 Task: Create a due date automation trigger when advanced on, on the tuesday after a card is due add fields with custom field "Resume" set to a date in this month at 11:00 AM.
Action: Mouse moved to (1197, 366)
Screenshot: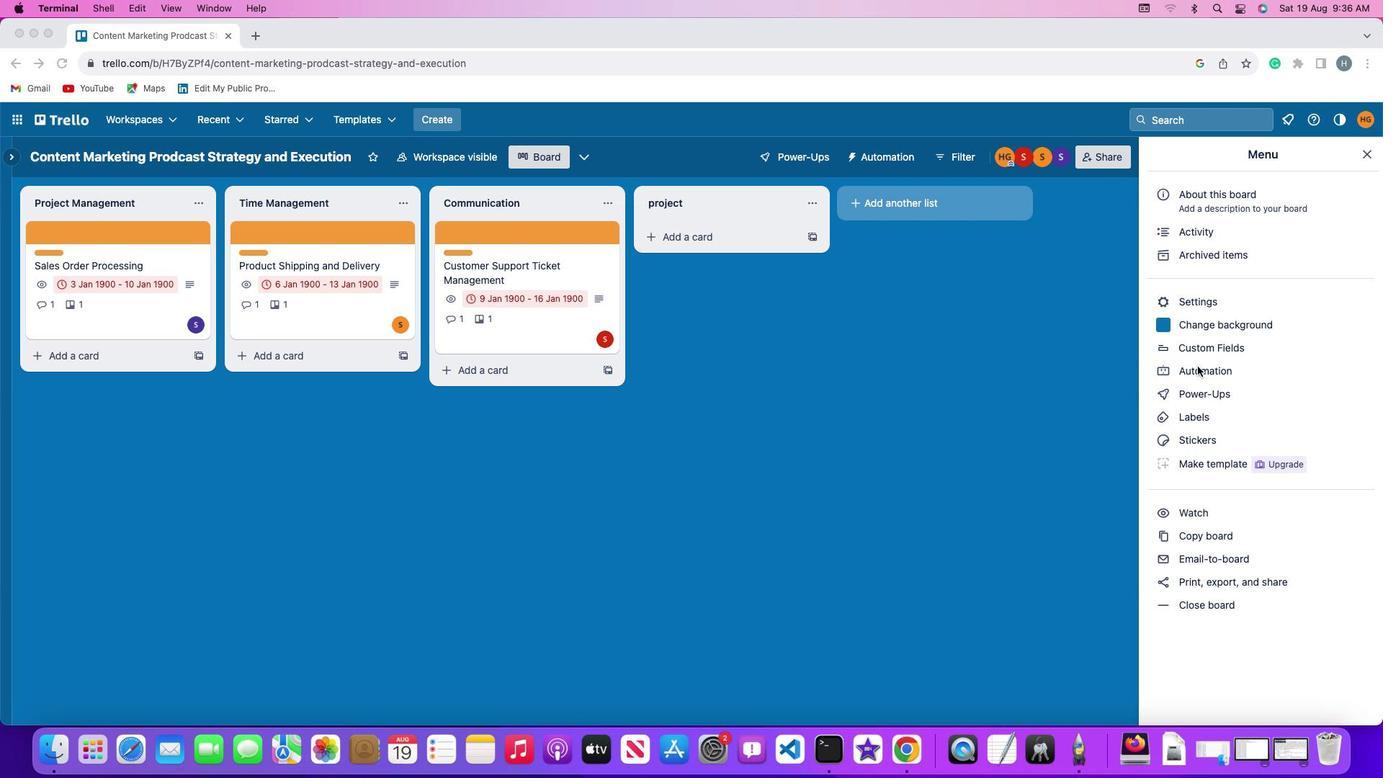 
Action: Mouse pressed left at (1197, 366)
Screenshot: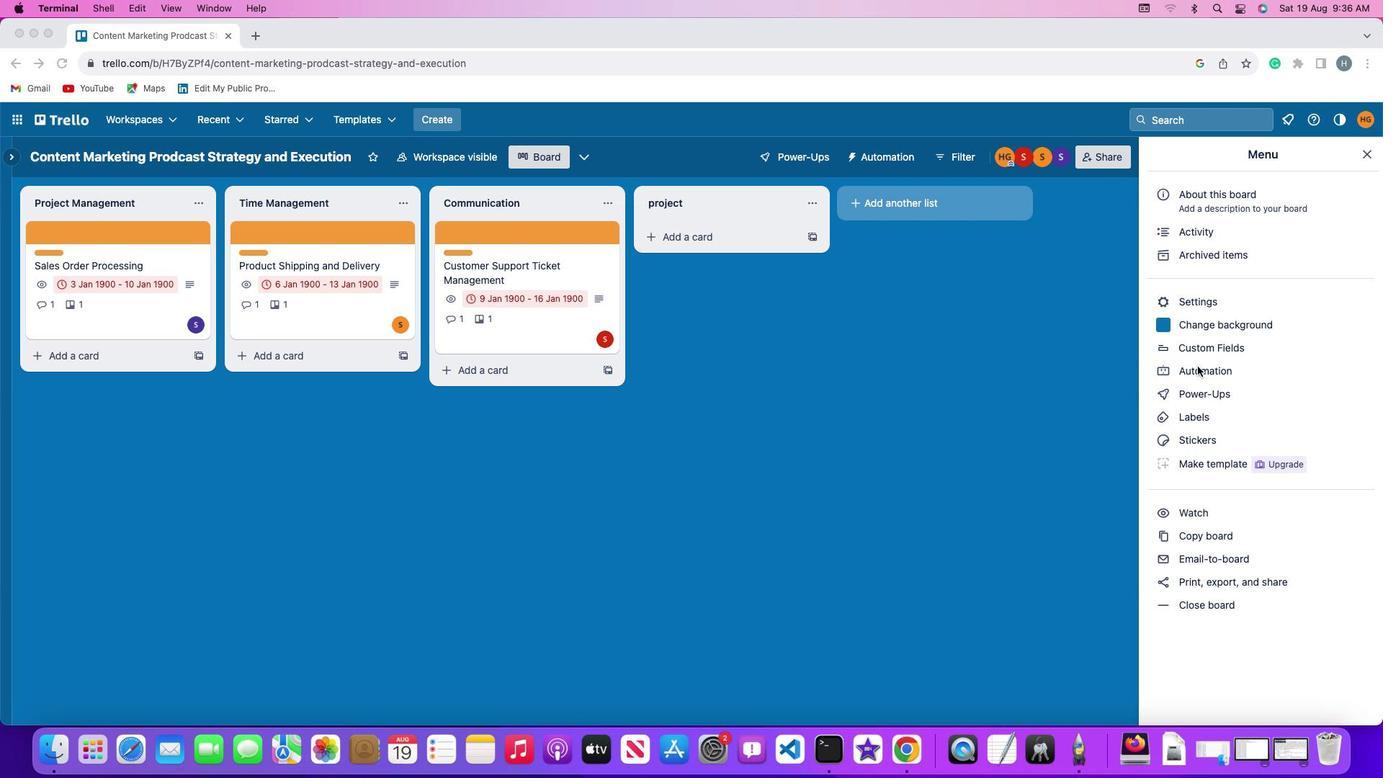 
Action: Mouse pressed left at (1197, 366)
Screenshot: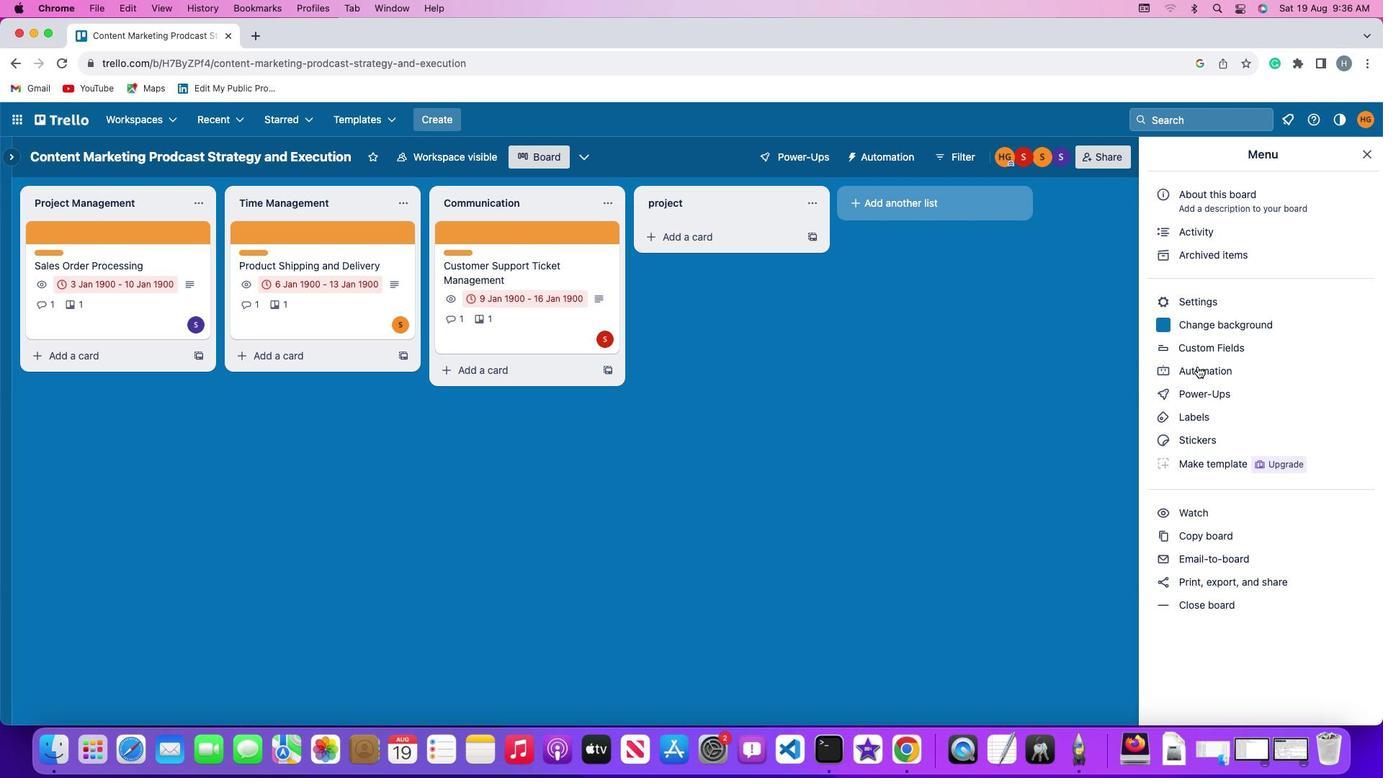 
Action: Mouse moved to (99, 341)
Screenshot: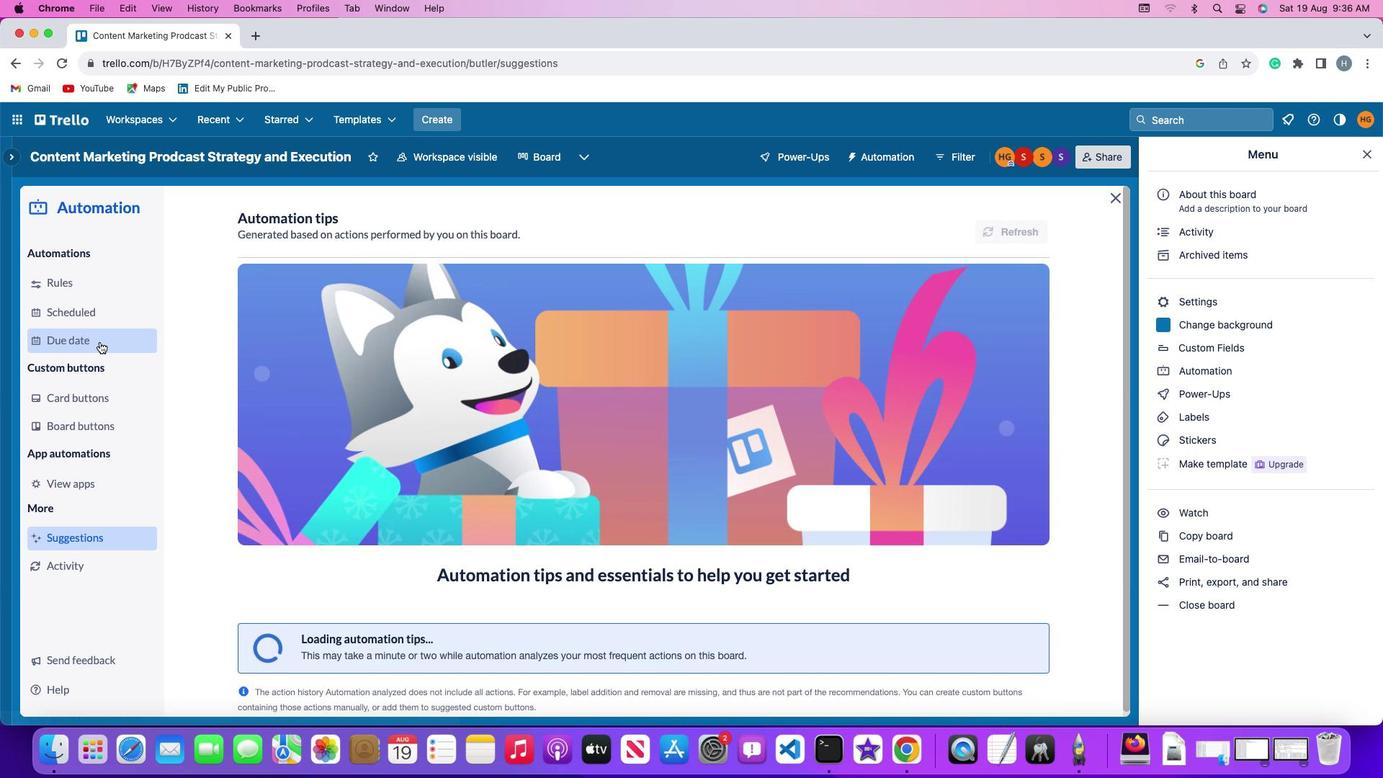 
Action: Mouse pressed left at (99, 341)
Screenshot: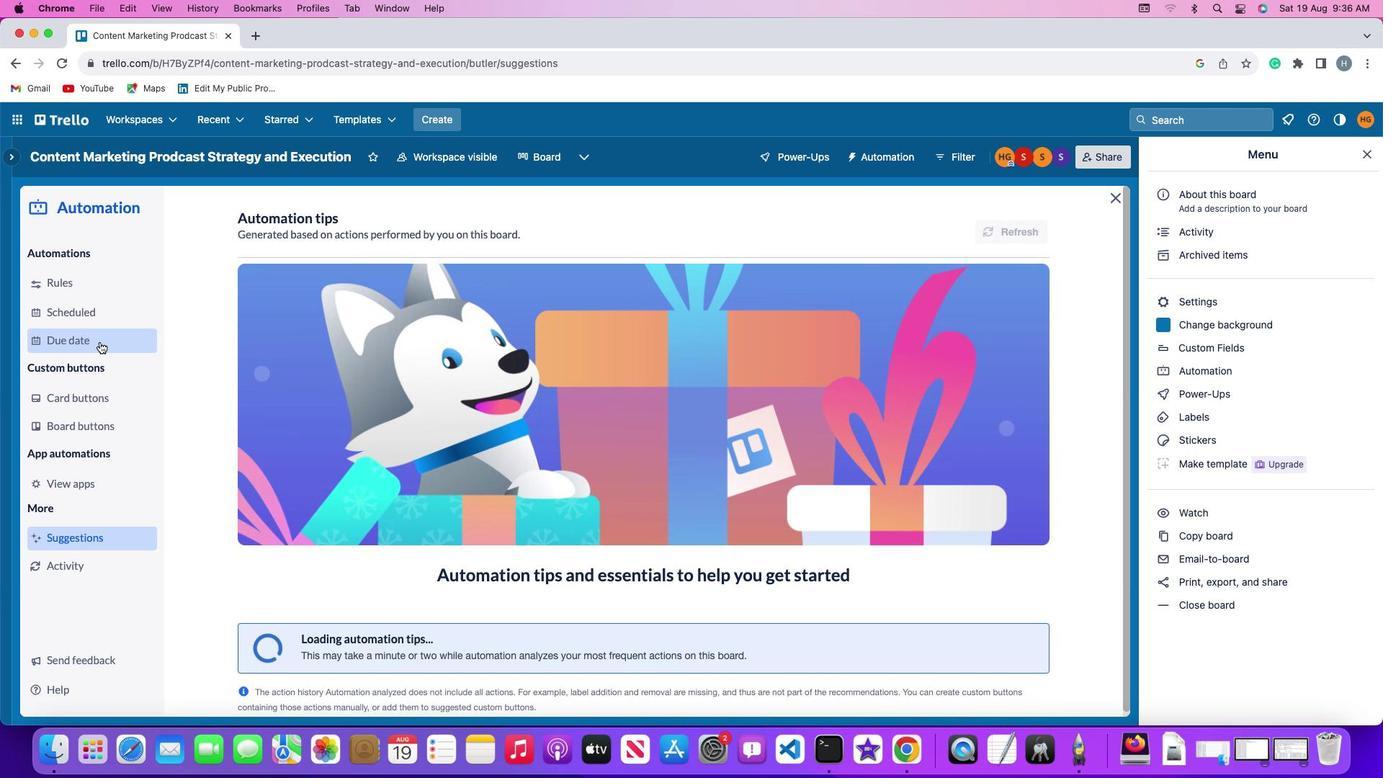 
Action: Mouse moved to (943, 223)
Screenshot: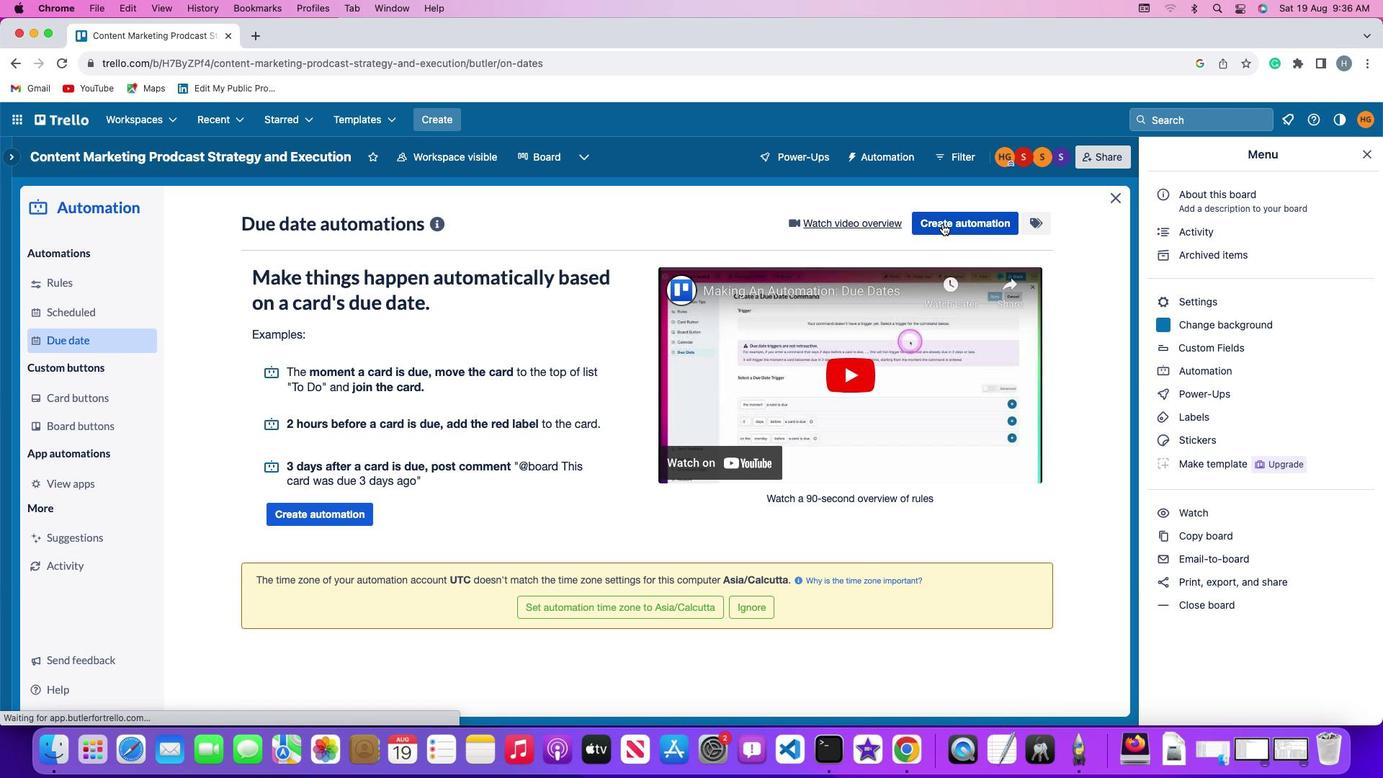 
Action: Mouse pressed left at (943, 223)
Screenshot: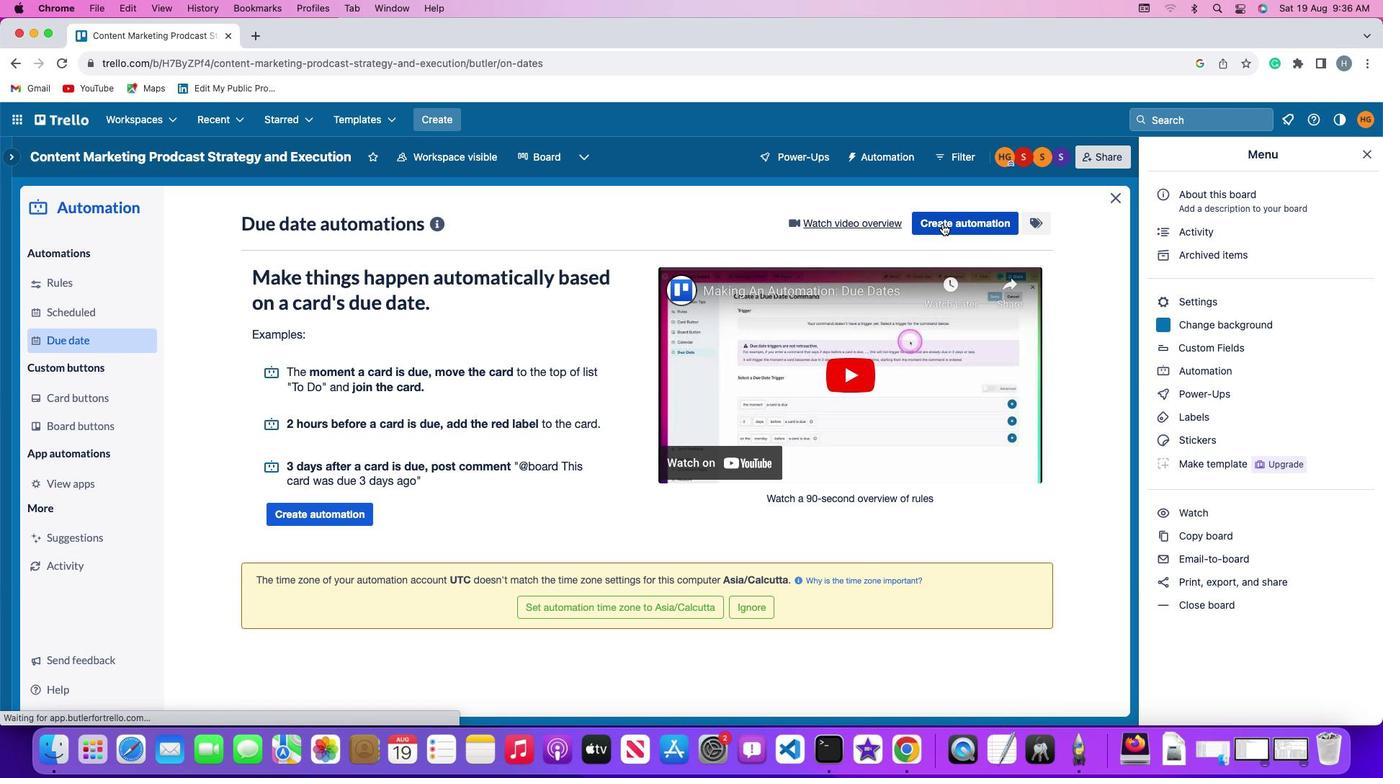 
Action: Mouse moved to (296, 359)
Screenshot: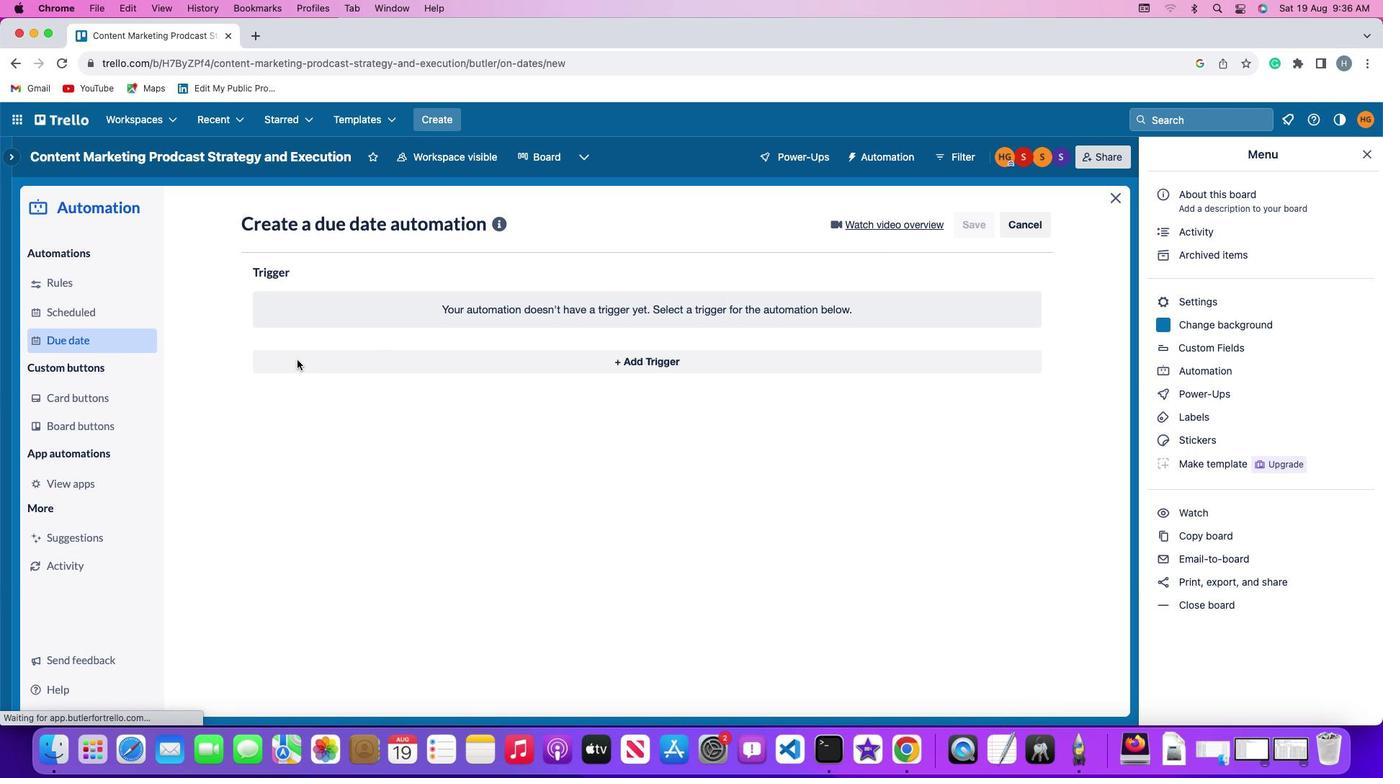 
Action: Mouse pressed left at (296, 359)
Screenshot: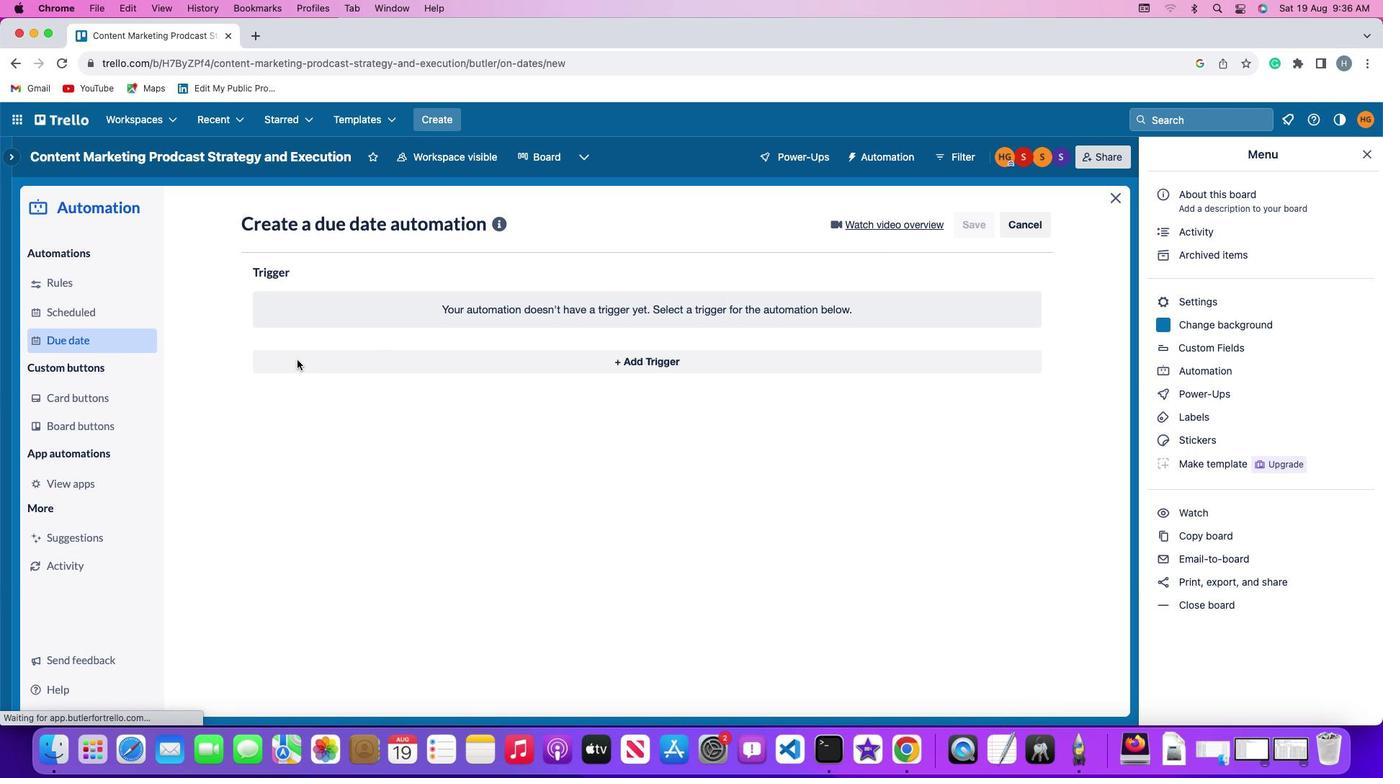 
Action: Mouse moved to (320, 620)
Screenshot: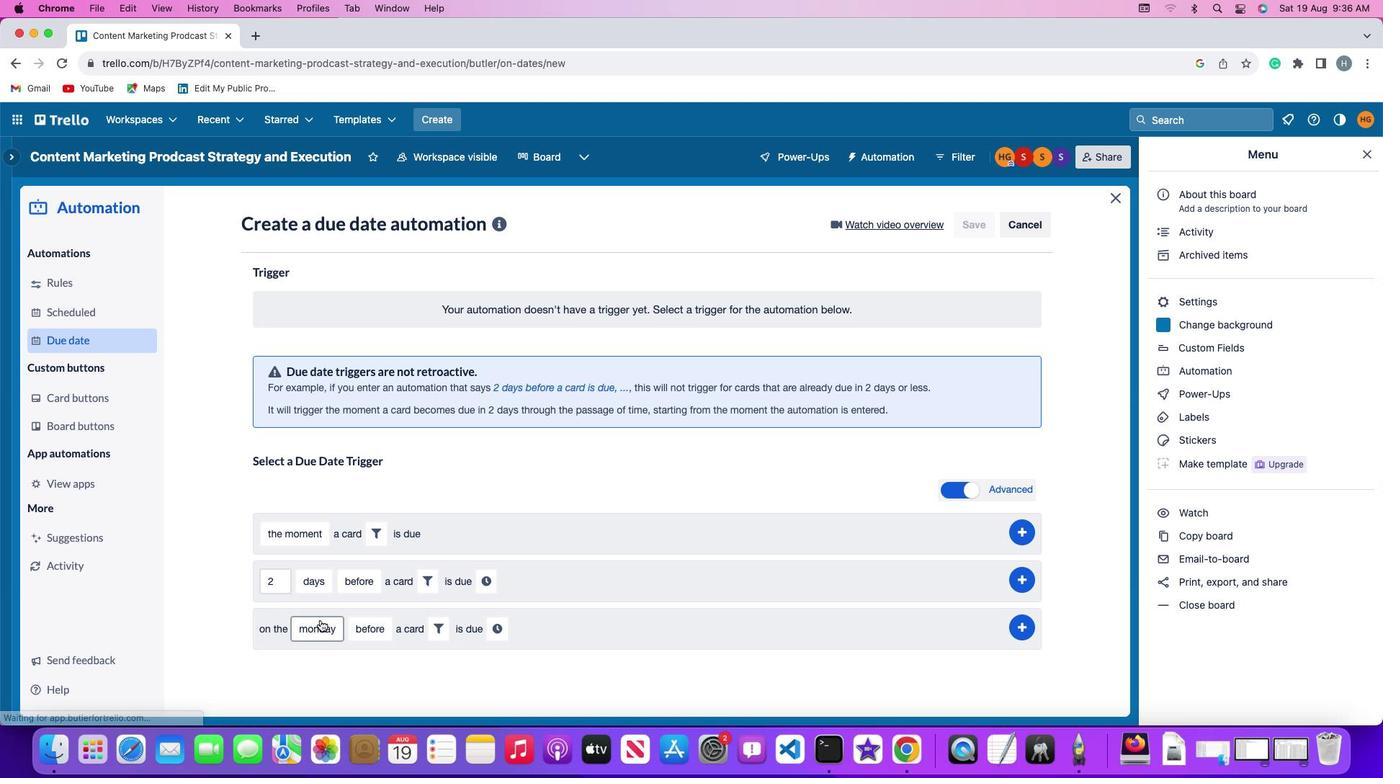 
Action: Mouse pressed left at (320, 620)
Screenshot: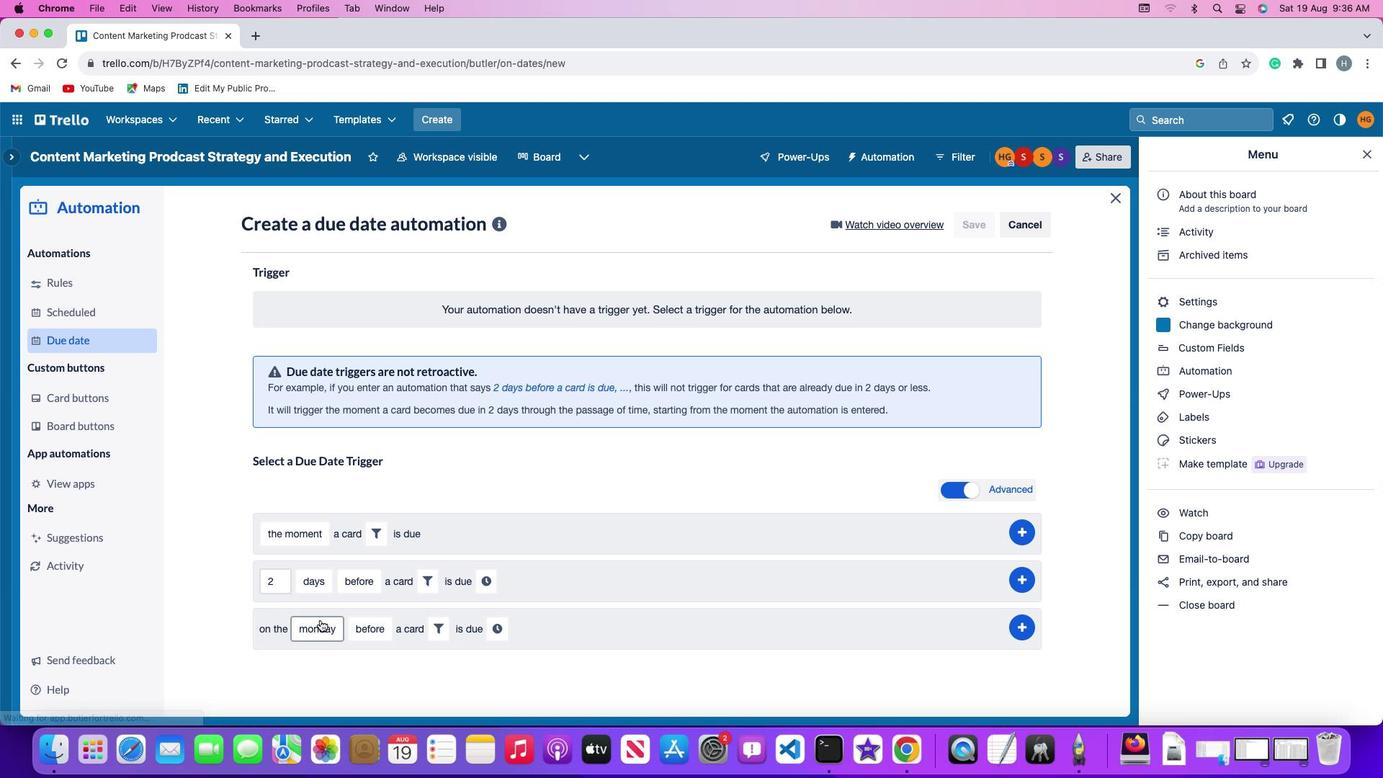 
Action: Mouse moved to (340, 460)
Screenshot: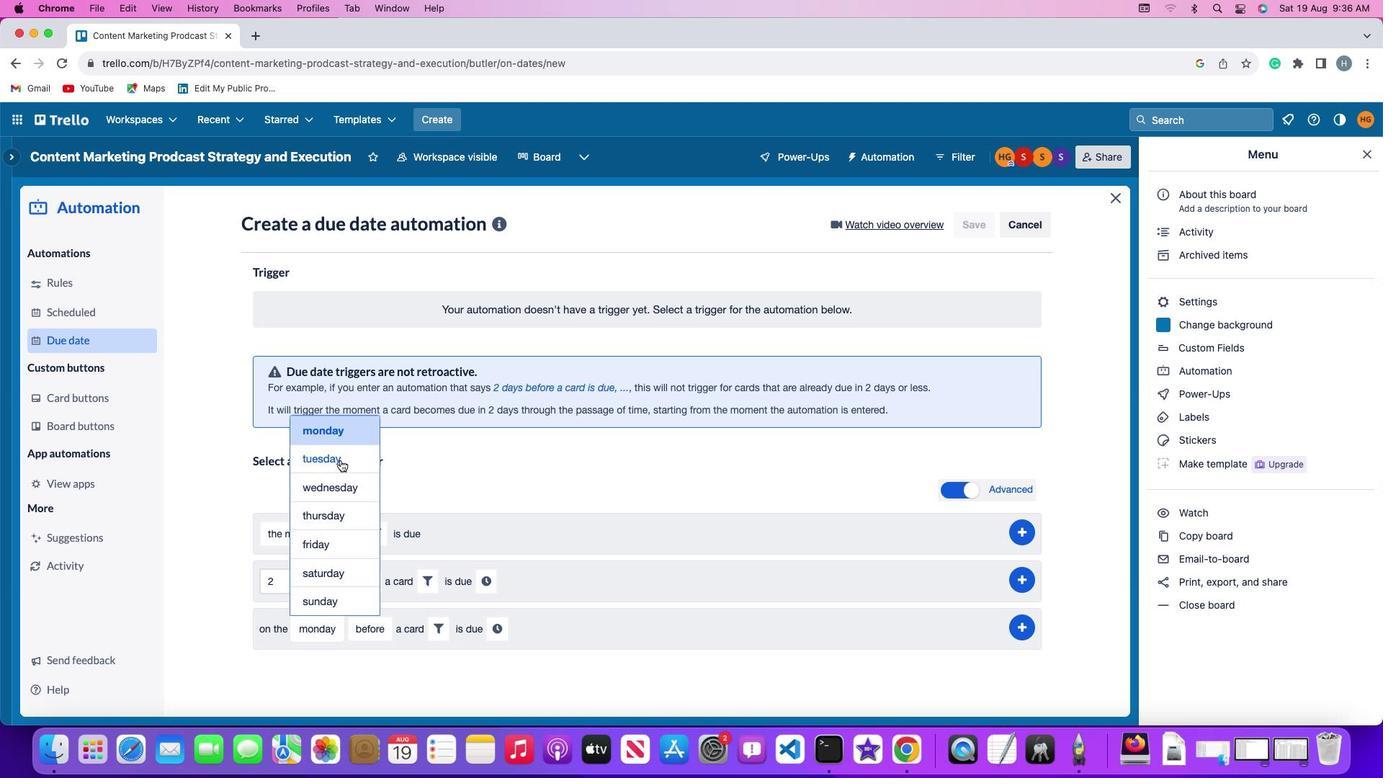 
Action: Mouse pressed left at (340, 460)
Screenshot: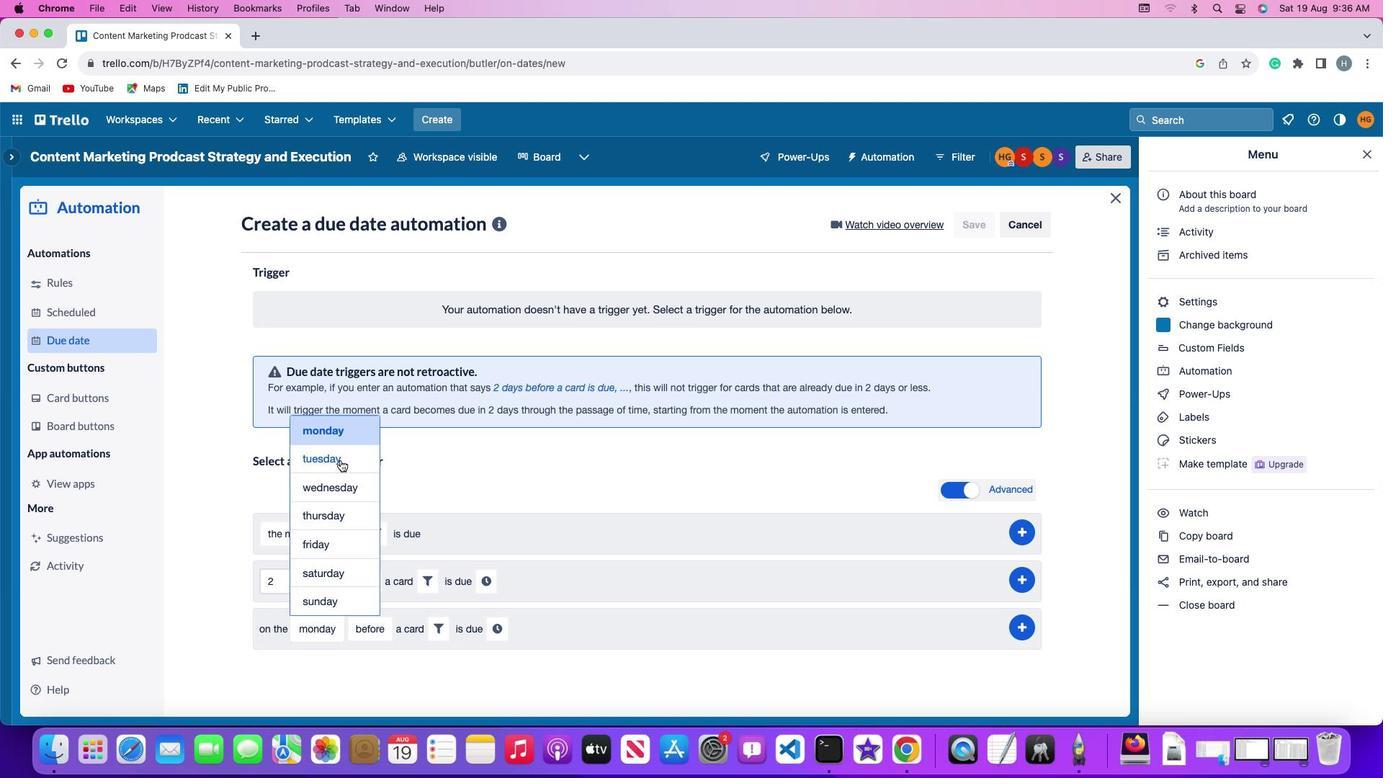
Action: Mouse moved to (377, 631)
Screenshot: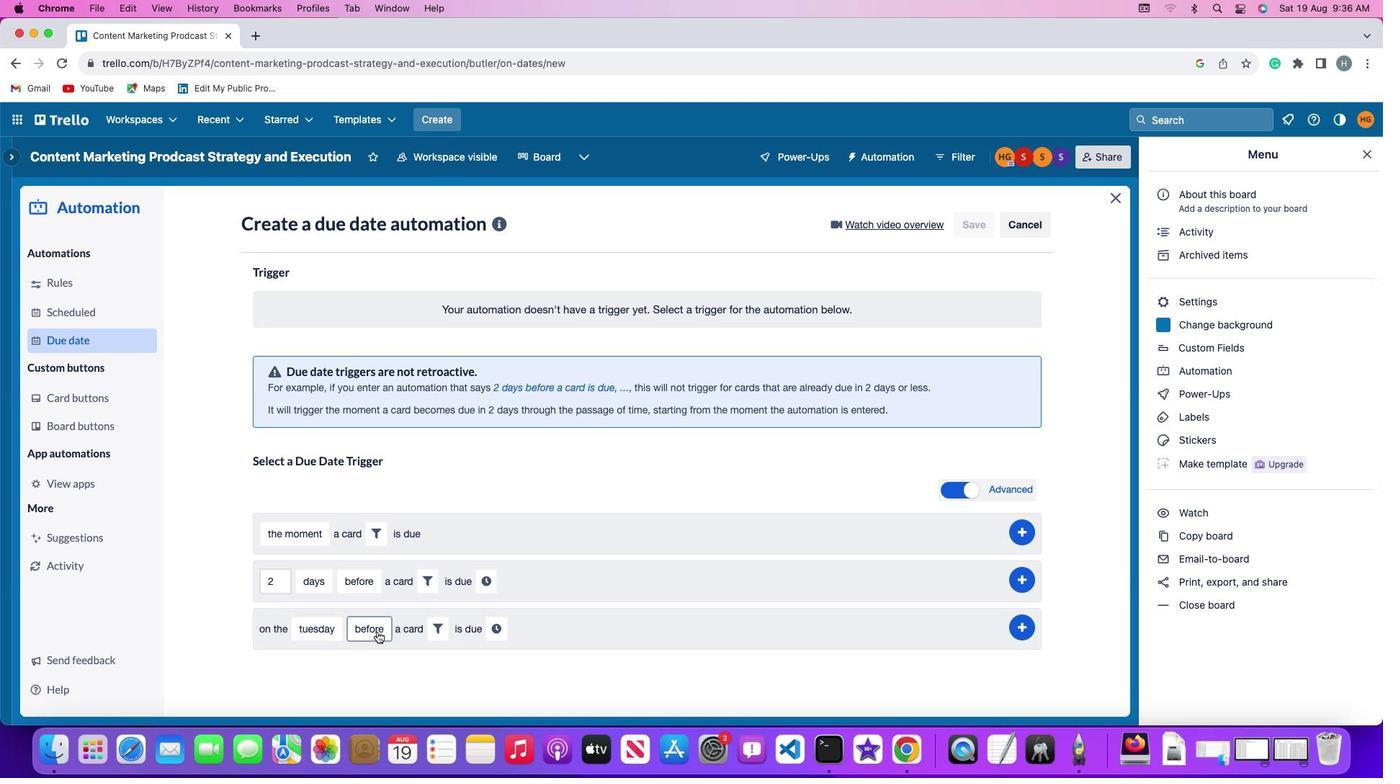 
Action: Mouse pressed left at (377, 631)
Screenshot: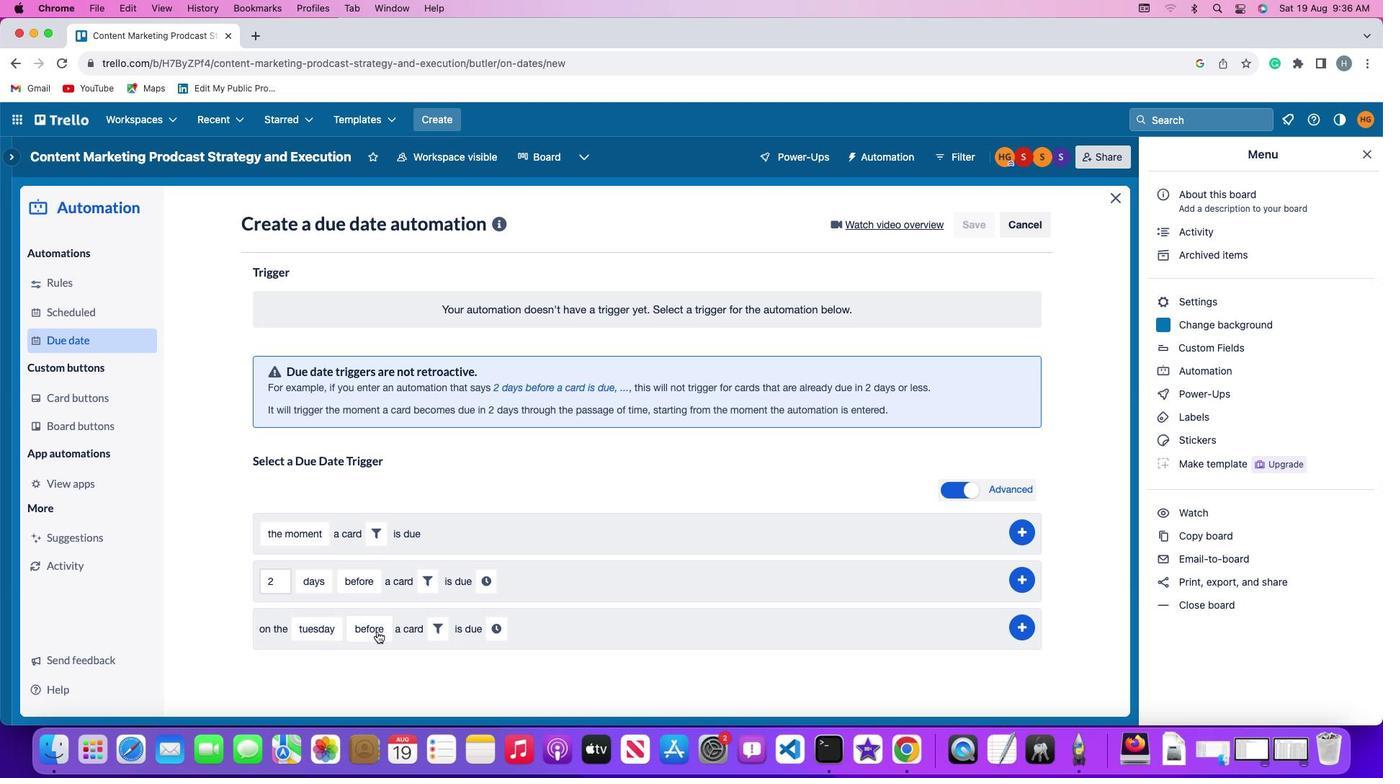 
Action: Mouse moved to (391, 550)
Screenshot: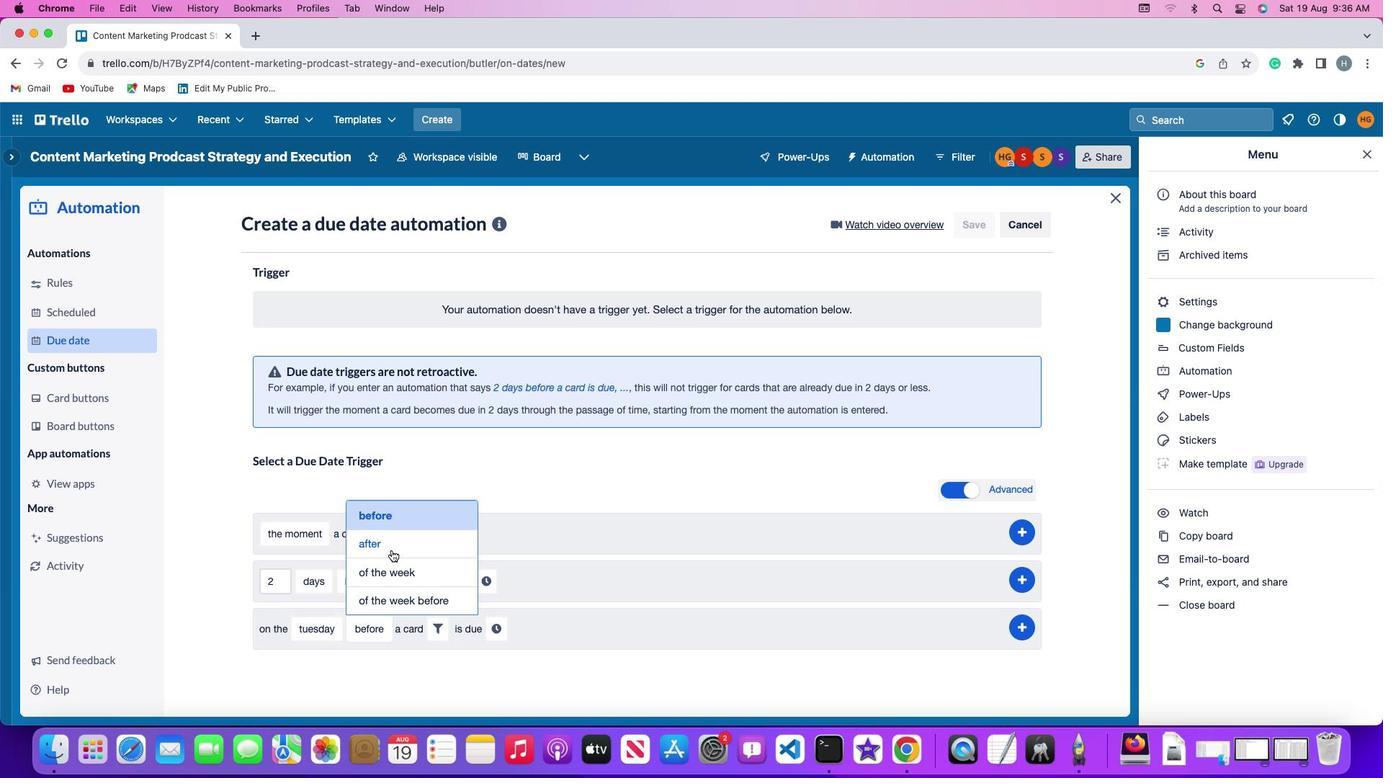 
Action: Mouse pressed left at (391, 550)
Screenshot: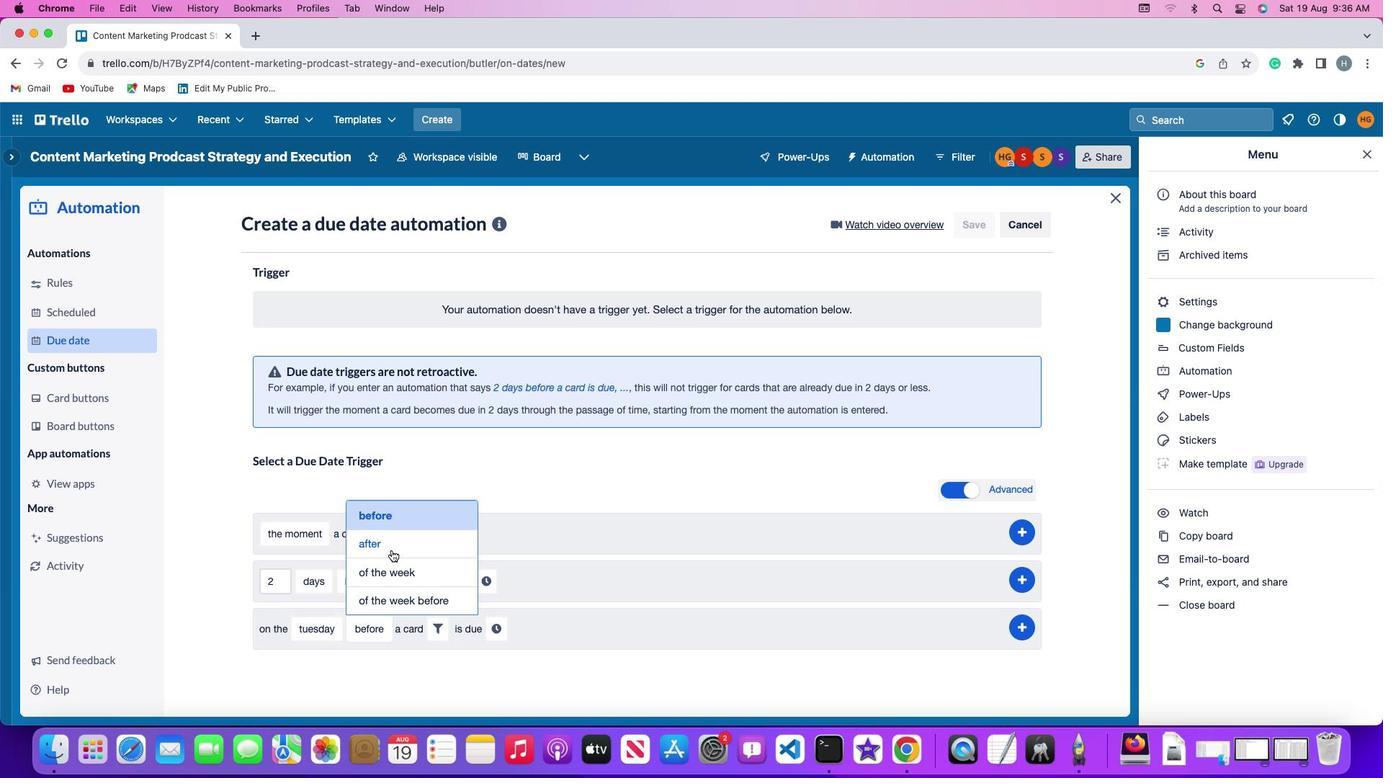 
Action: Mouse moved to (437, 625)
Screenshot: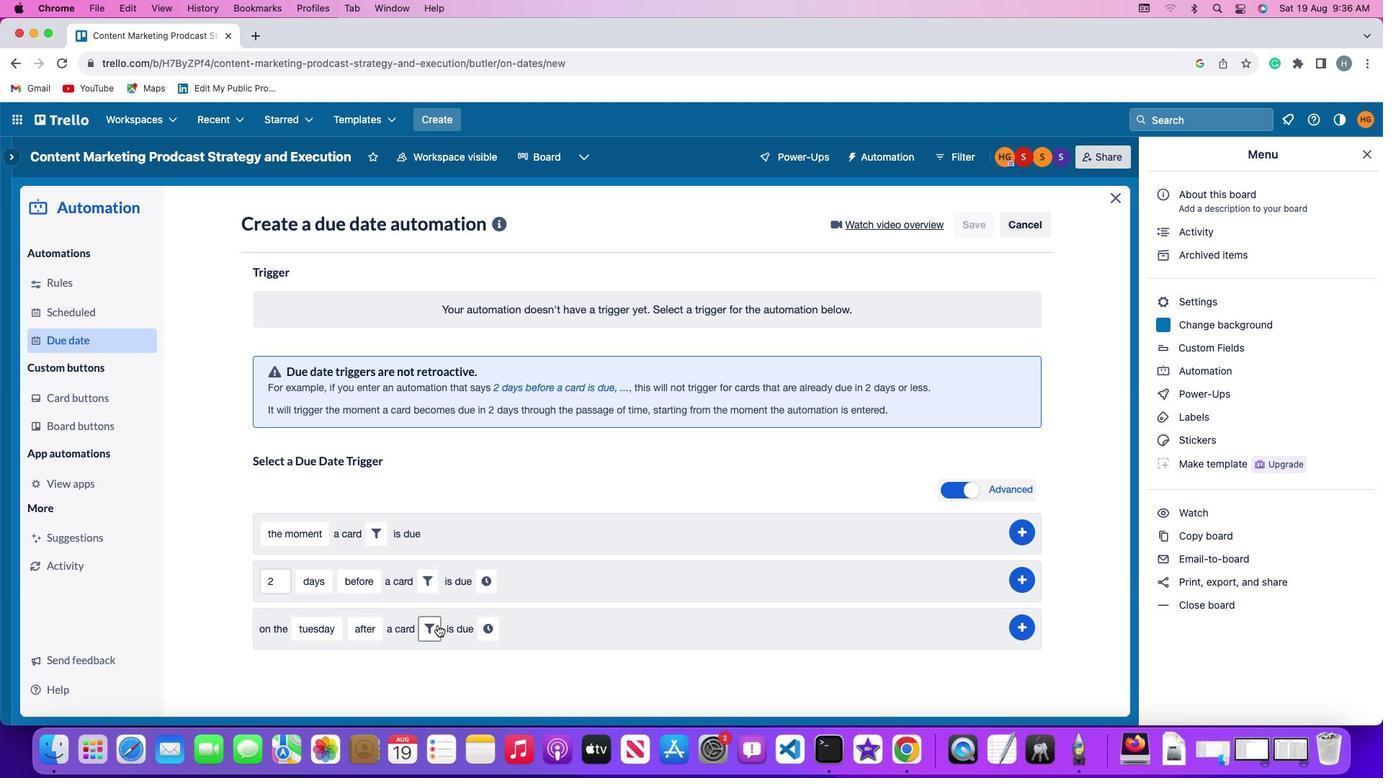 
Action: Mouse pressed left at (437, 625)
Screenshot: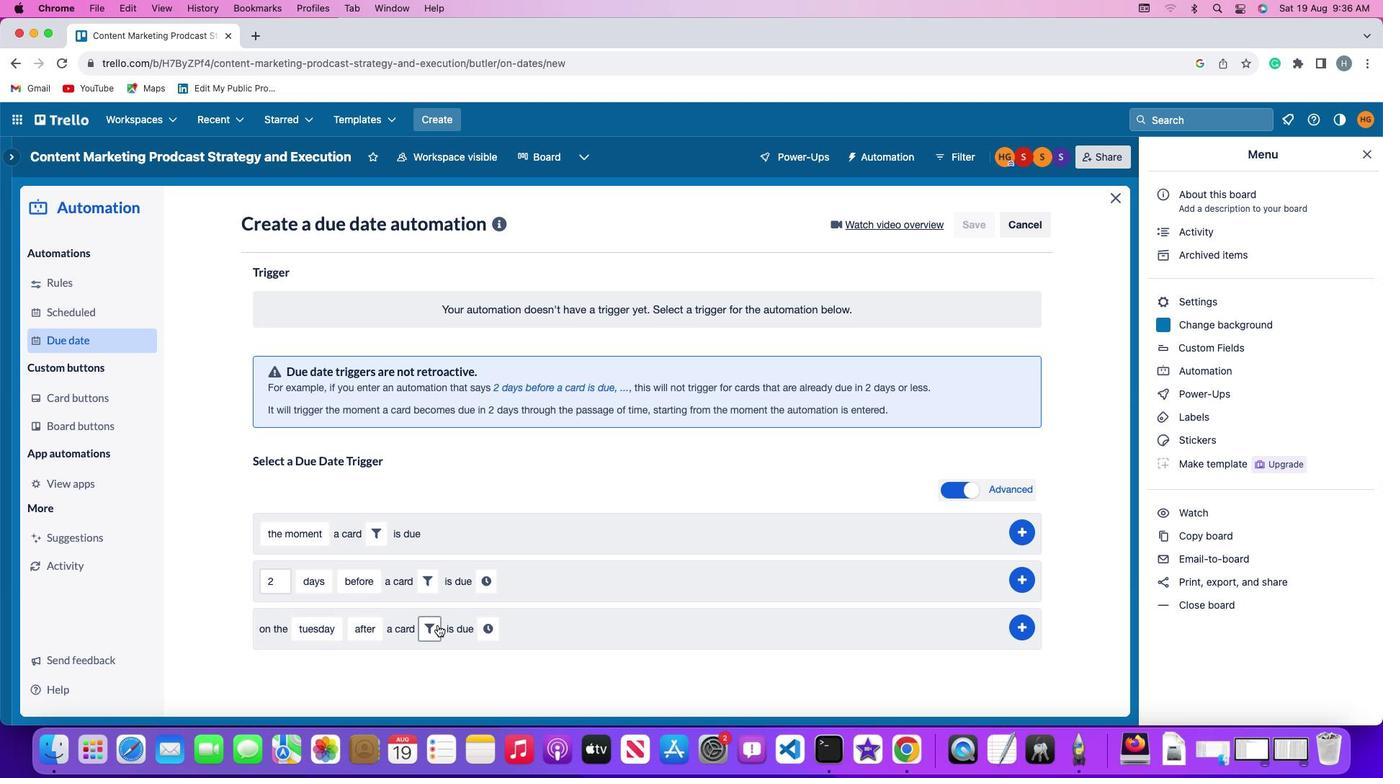 
Action: Mouse moved to (667, 670)
Screenshot: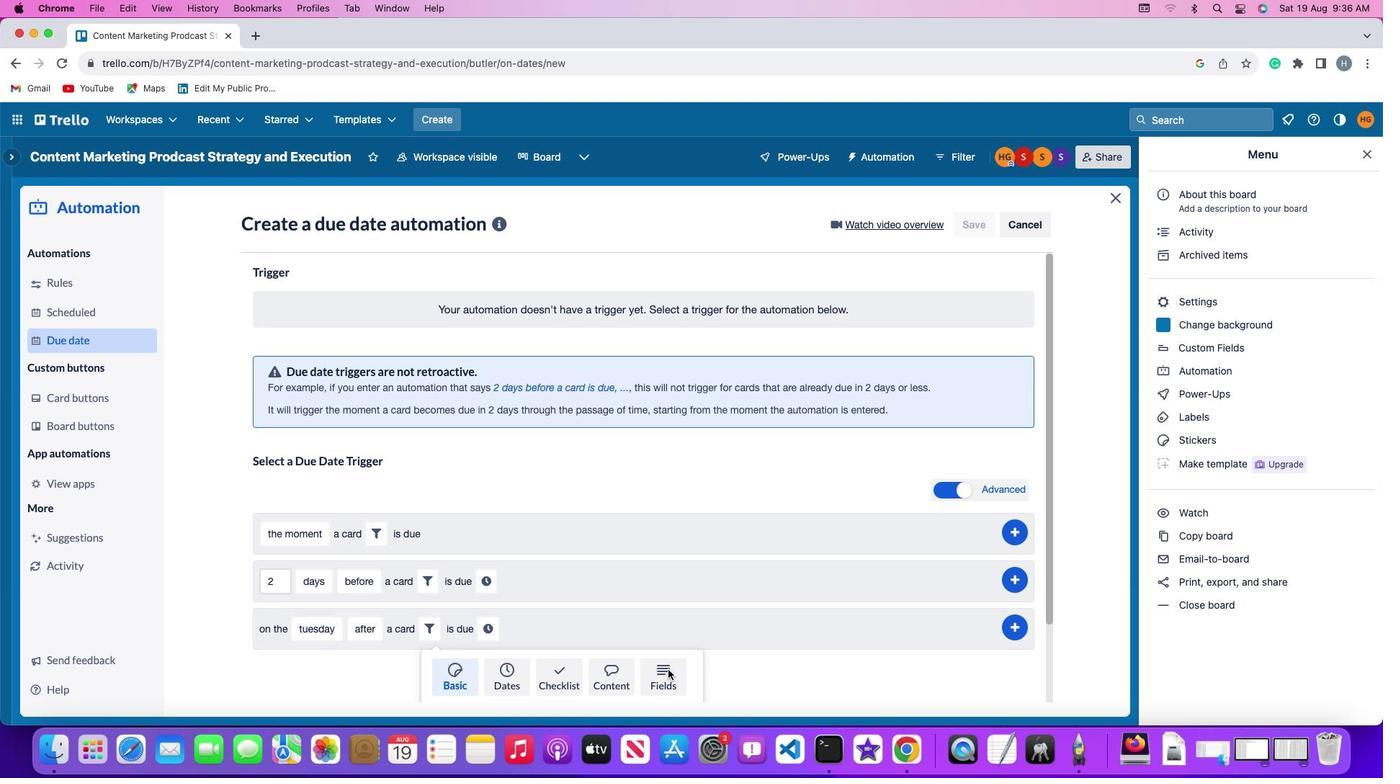 
Action: Mouse pressed left at (667, 670)
Screenshot: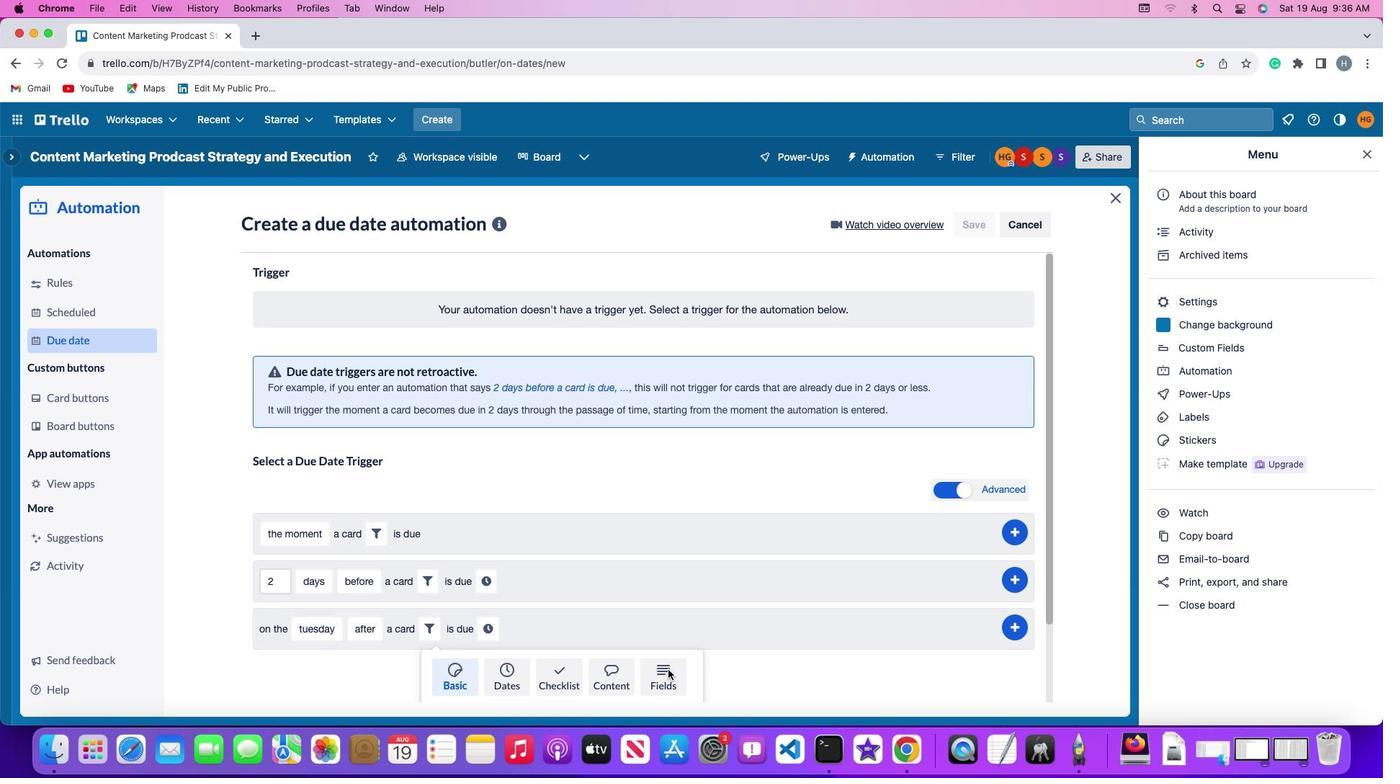 
Action: Mouse moved to (386, 652)
Screenshot: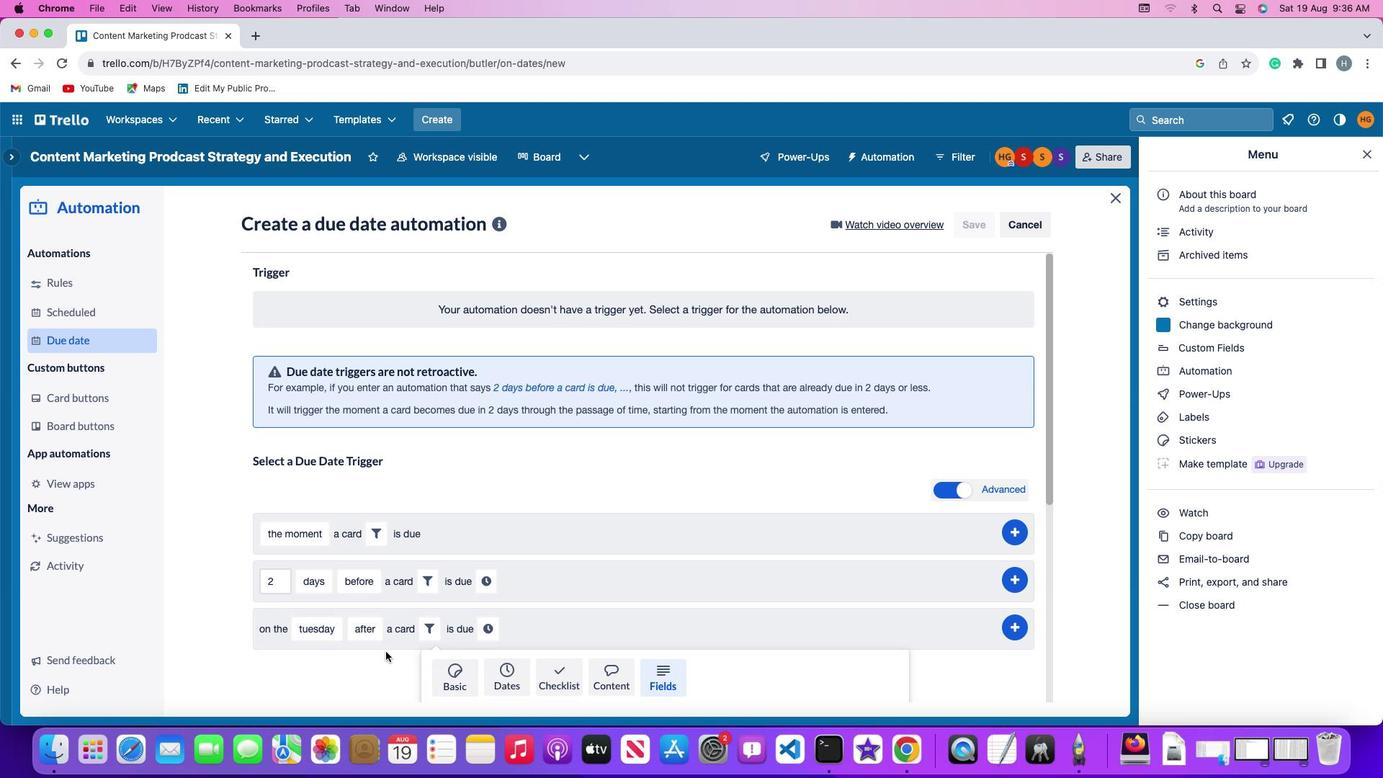 
Action: Mouse scrolled (386, 652) with delta (0, 0)
Screenshot: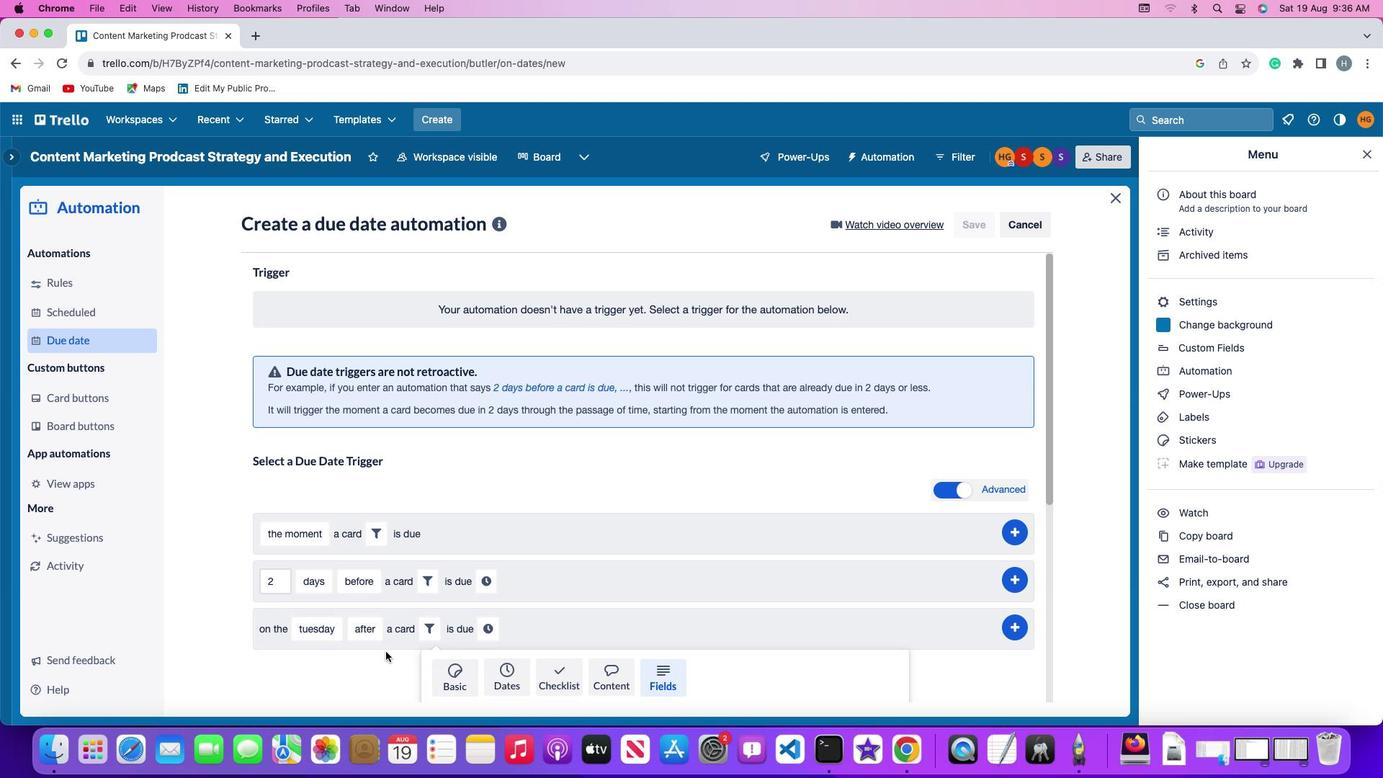 
Action: Mouse moved to (386, 652)
Screenshot: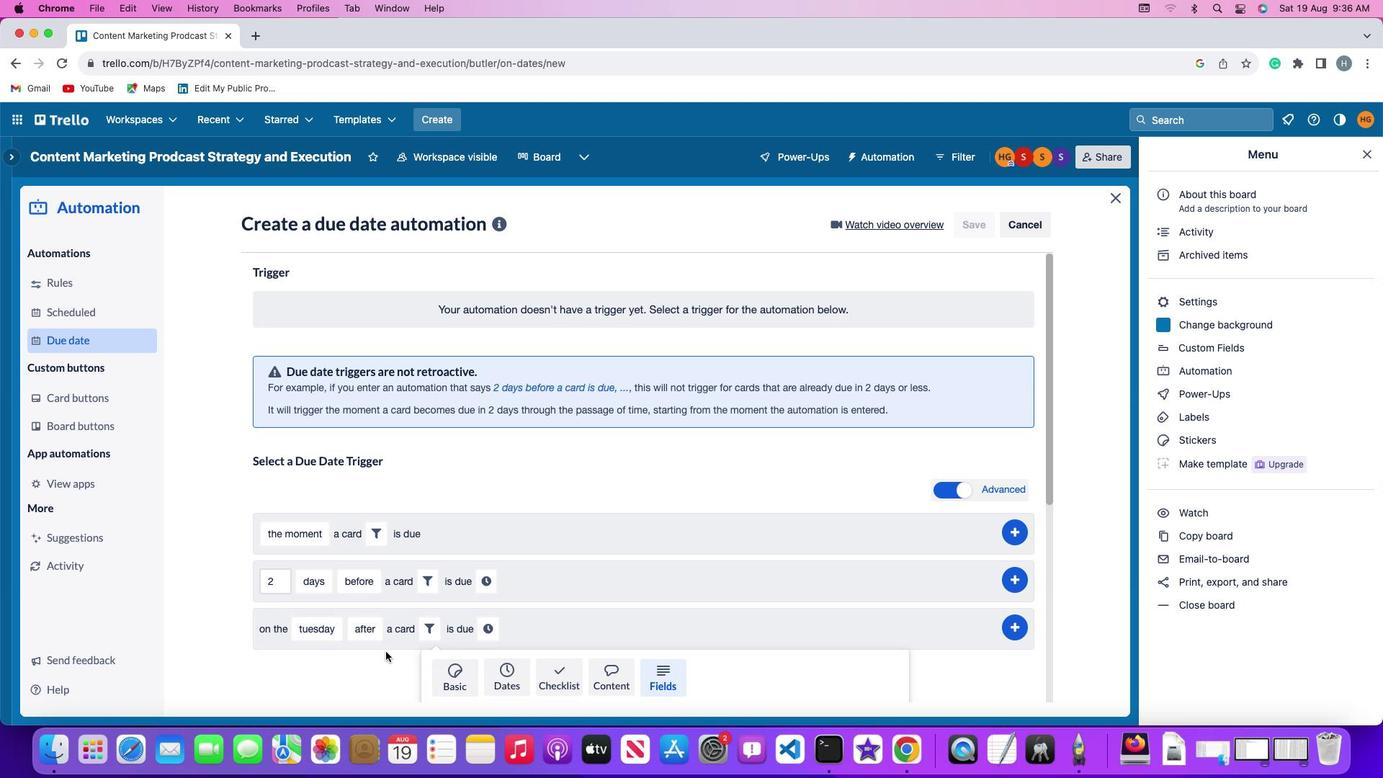 
Action: Mouse scrolled (386, 652) with delta (0, 0)
Screenshot: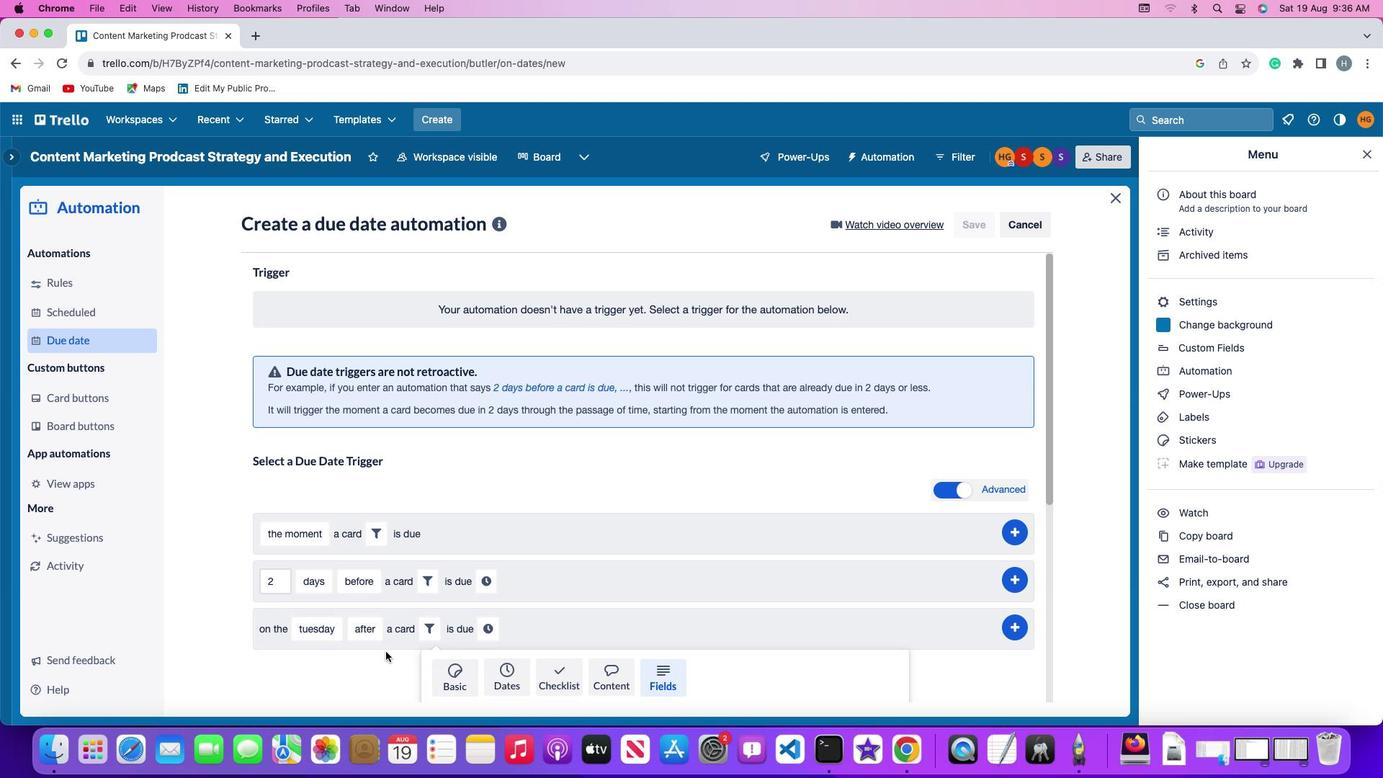 
Action: Mouse moved to (385, 652)
Screenshot: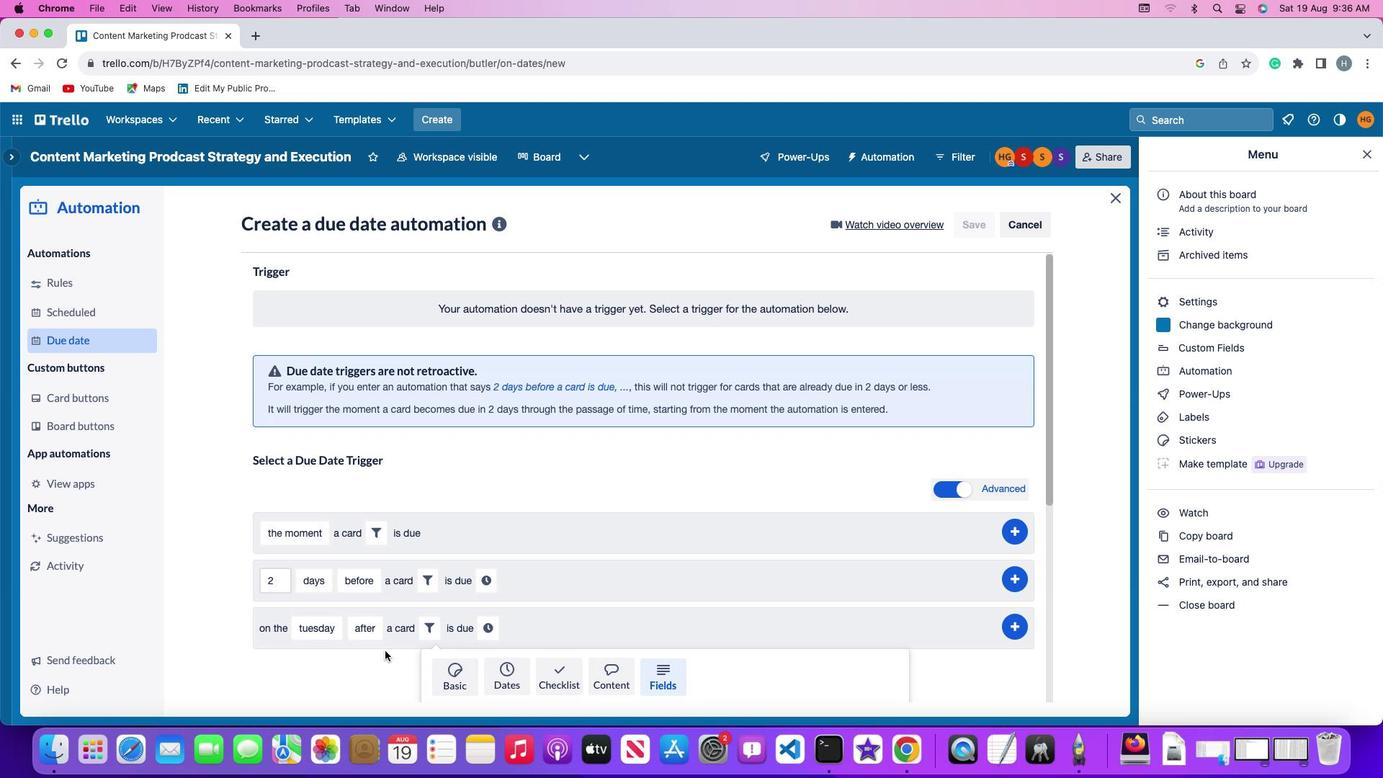 
Action: Mouse scrolled (385, 652) with delta (0, -2)
Screenshot: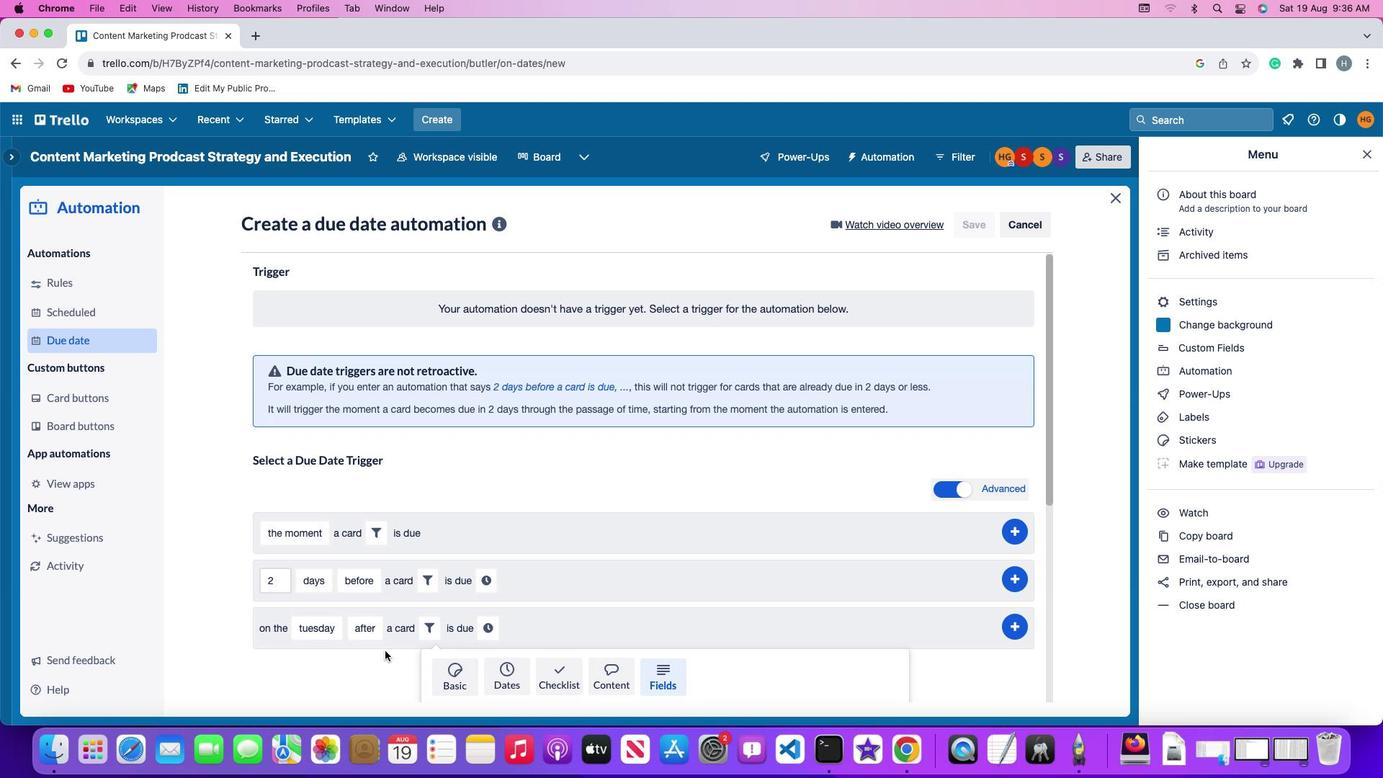 
Action: Mouse moved to (384, 651)
Screenshot: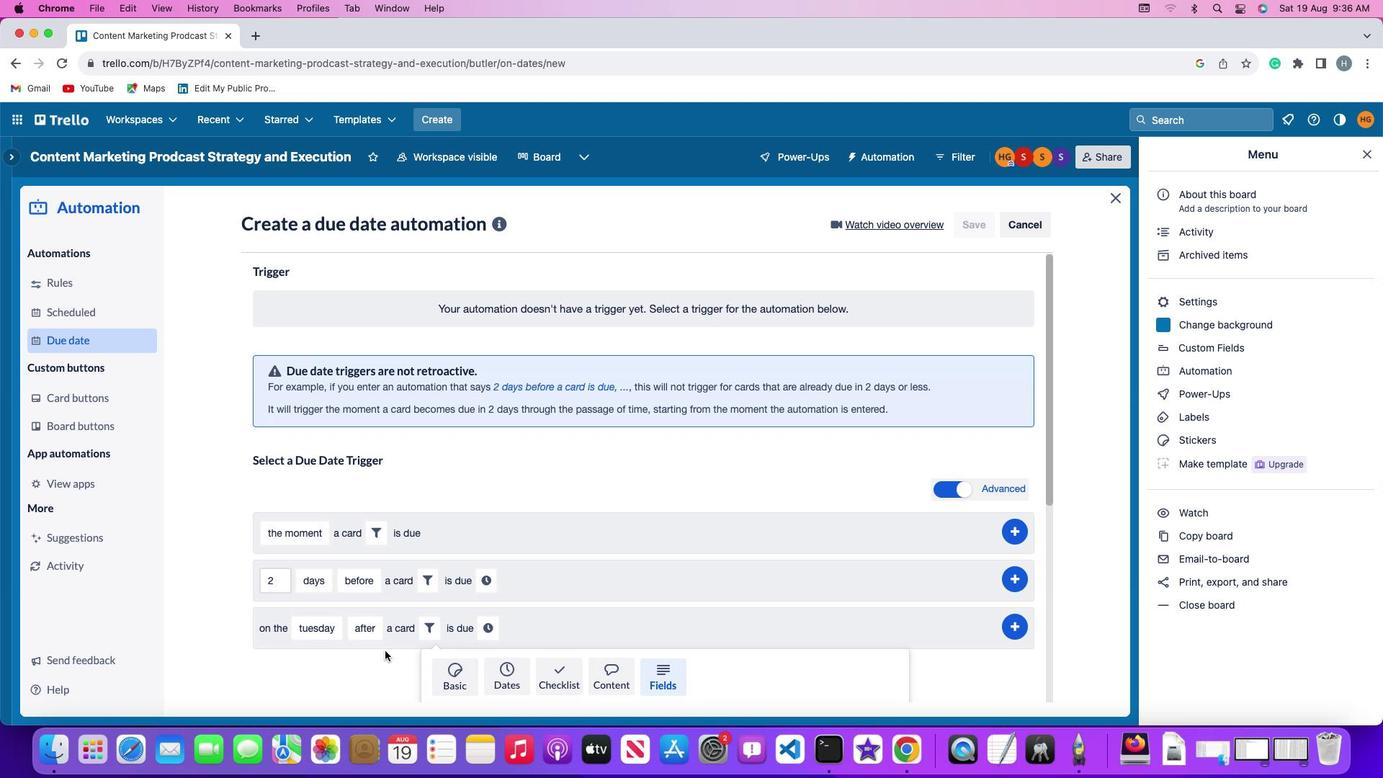 
Action: Mouse scrolled (384, 651) with delta (0, -3)
Screenshot: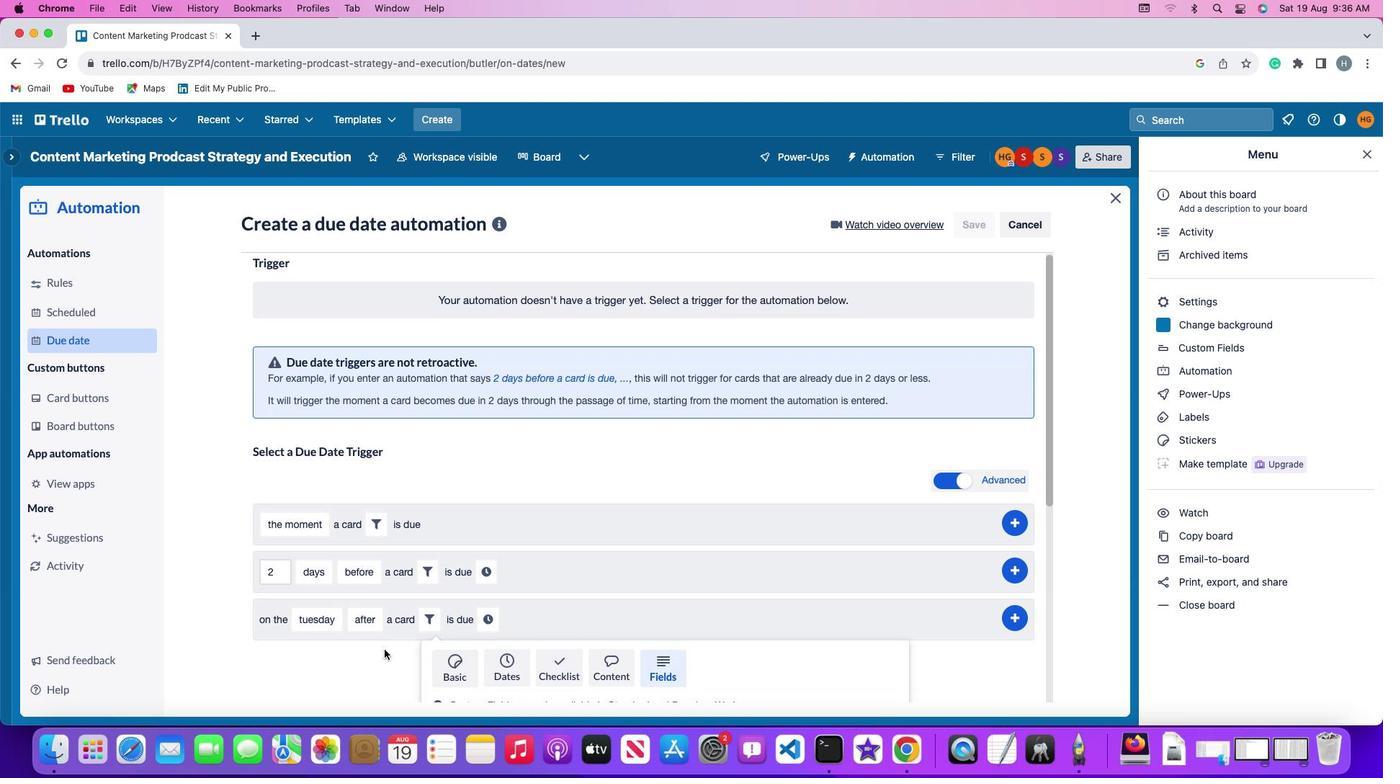 
Action: Mouse moved to (384, 650)
Screenshot: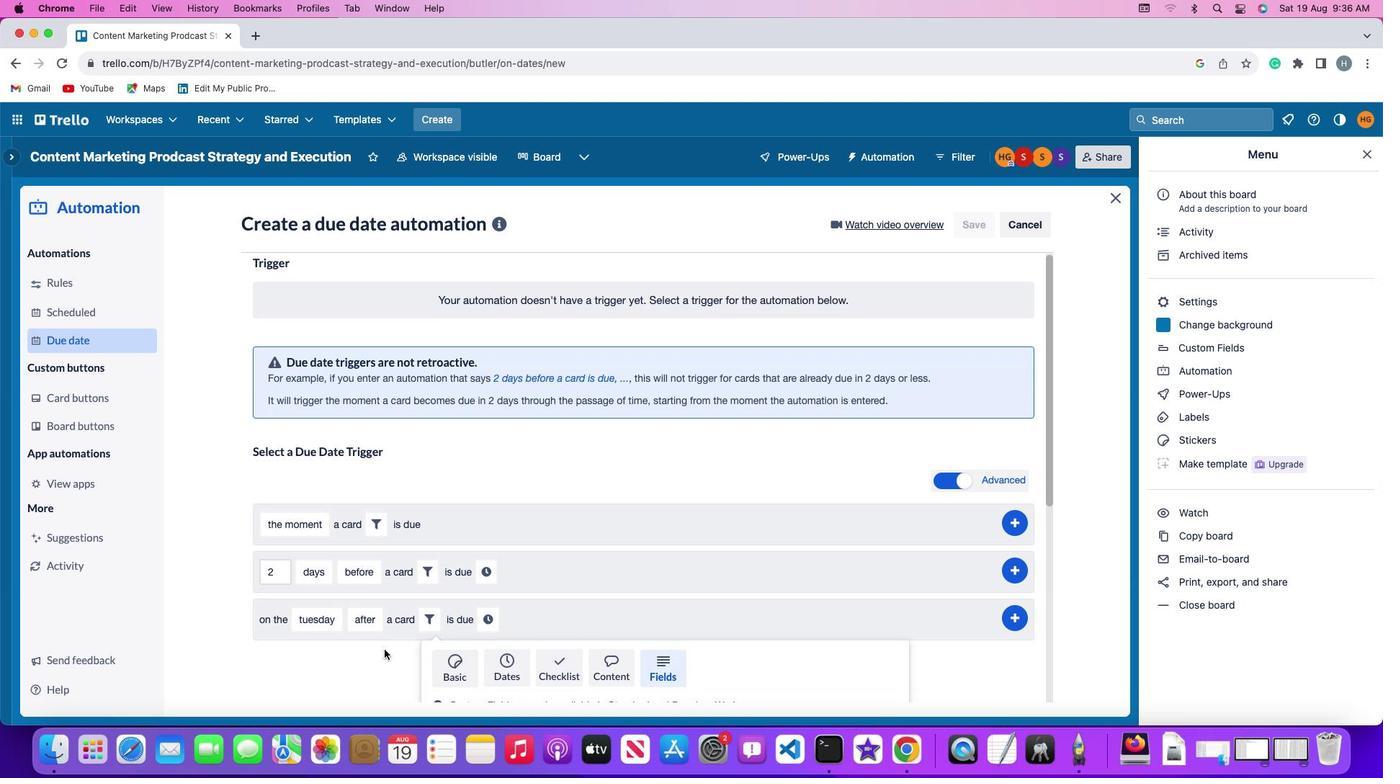 
Action: Mouse scrolled (384, 650) with delta (0, -4)
Screenshot: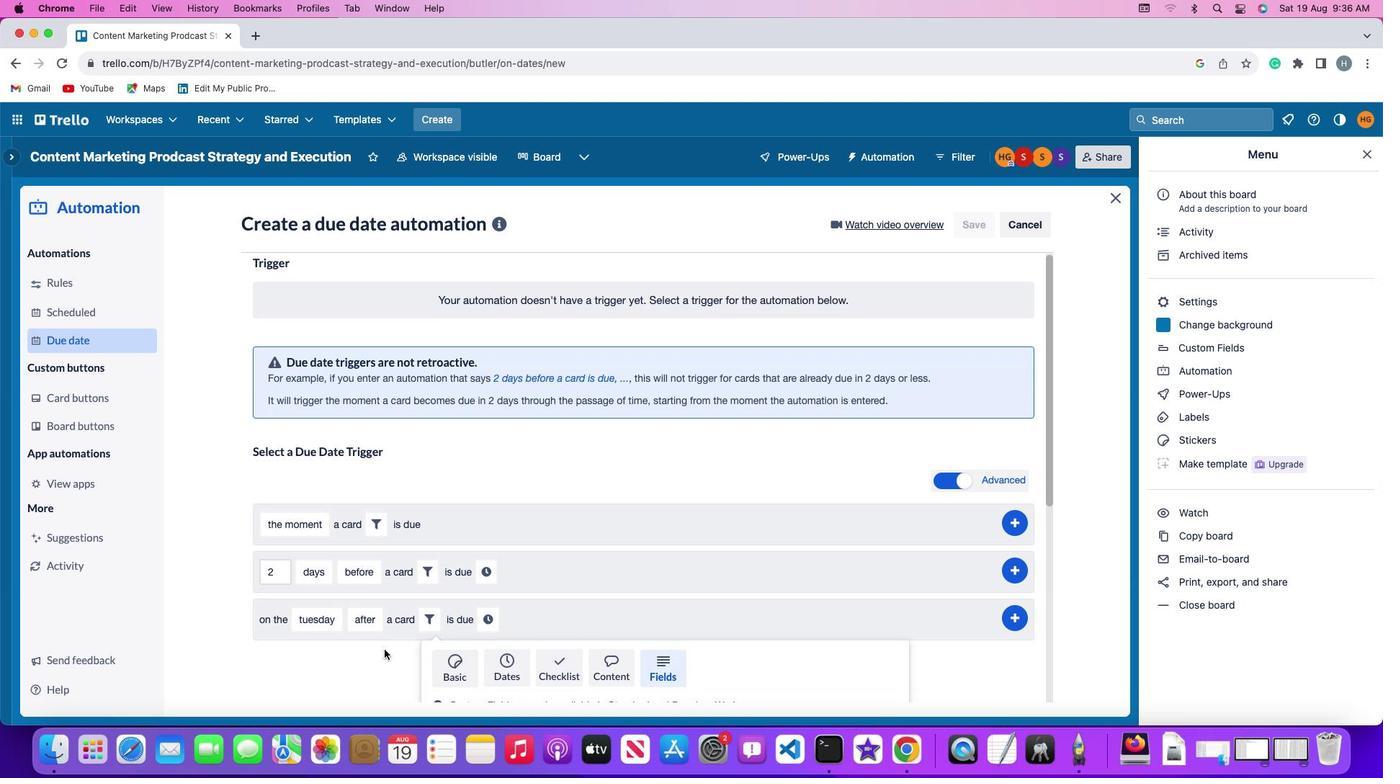 
Action: Mouse moved to (380, 645)
Screenshot: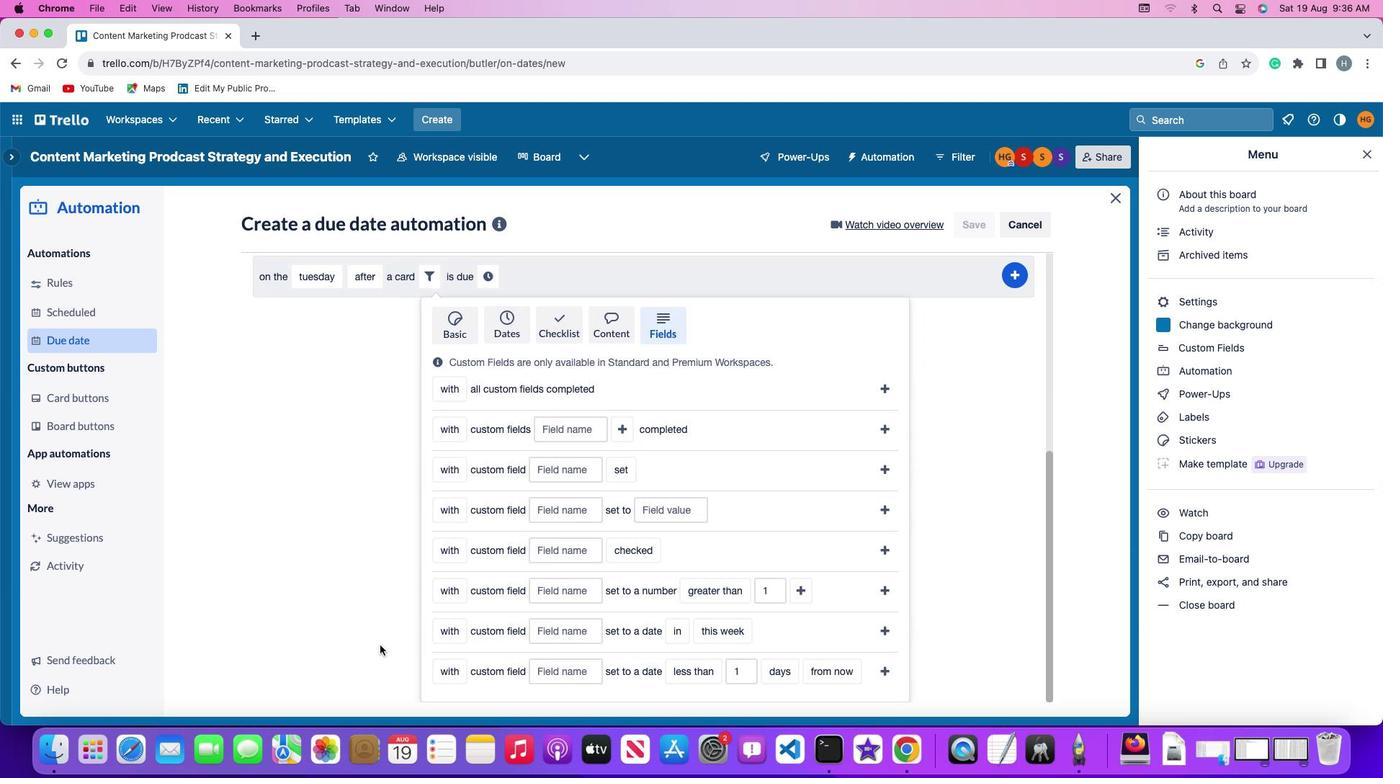 
Action: Mouse scrolled (380, 645) with delta (0, 0)
Screenshot: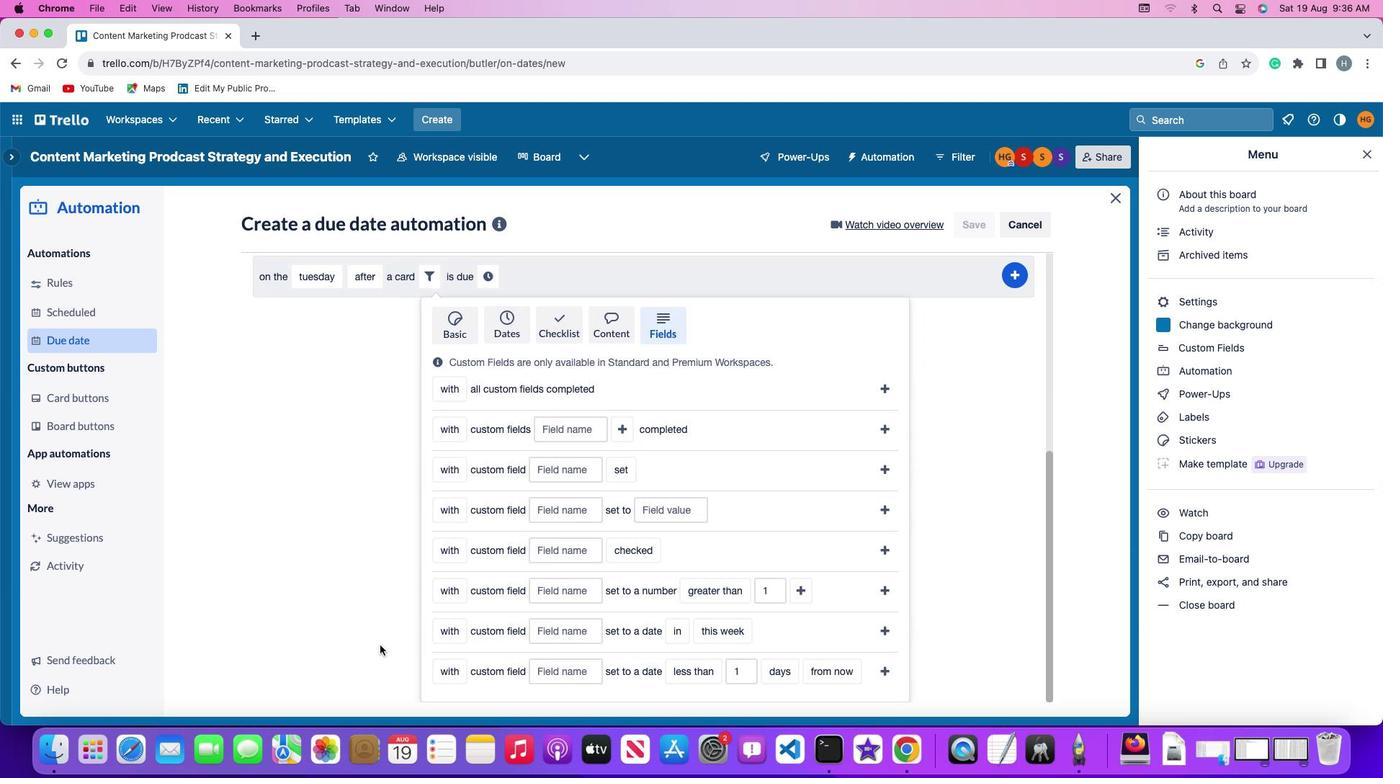 
Action: Mouse moved to (379, 644)
Screenshot: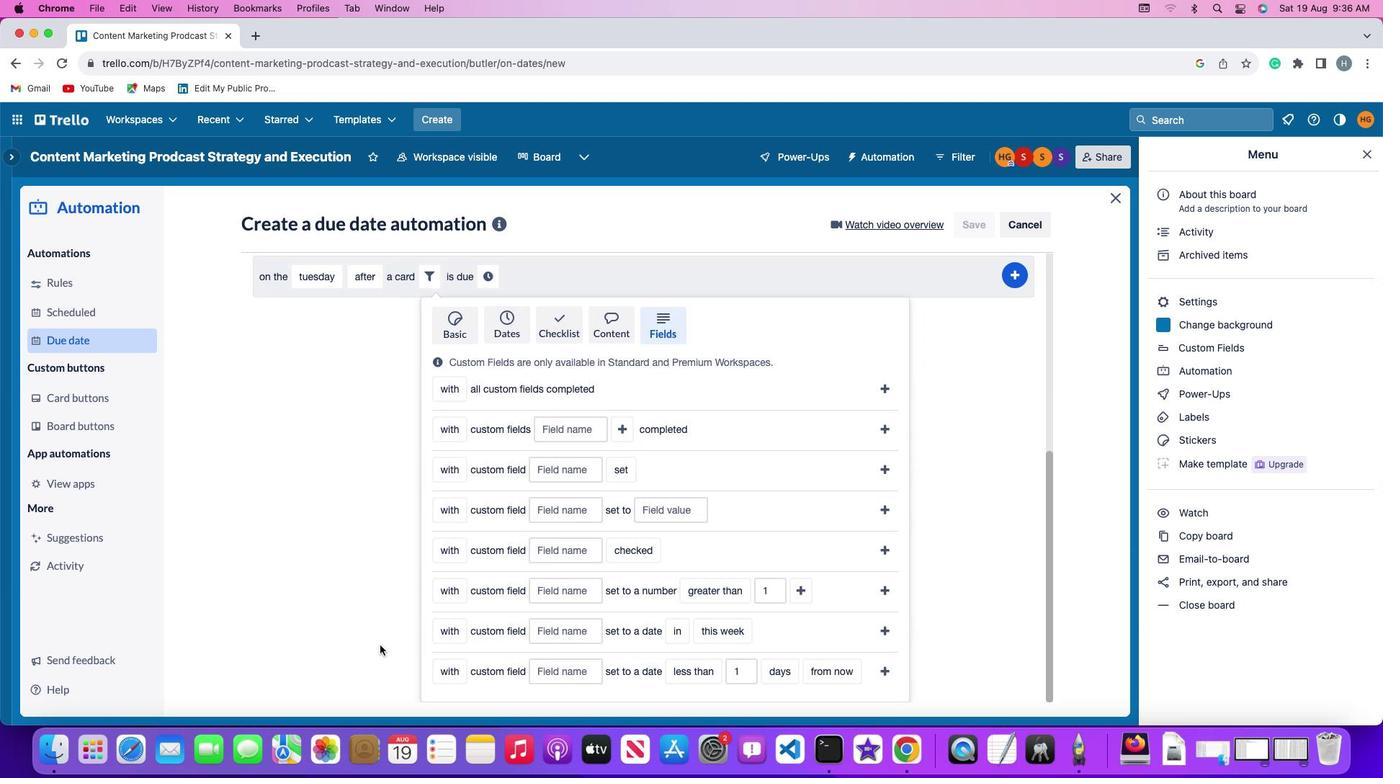 
Action: Mouse scrolled (379, 644) with delta (0, 0)
Screenshot: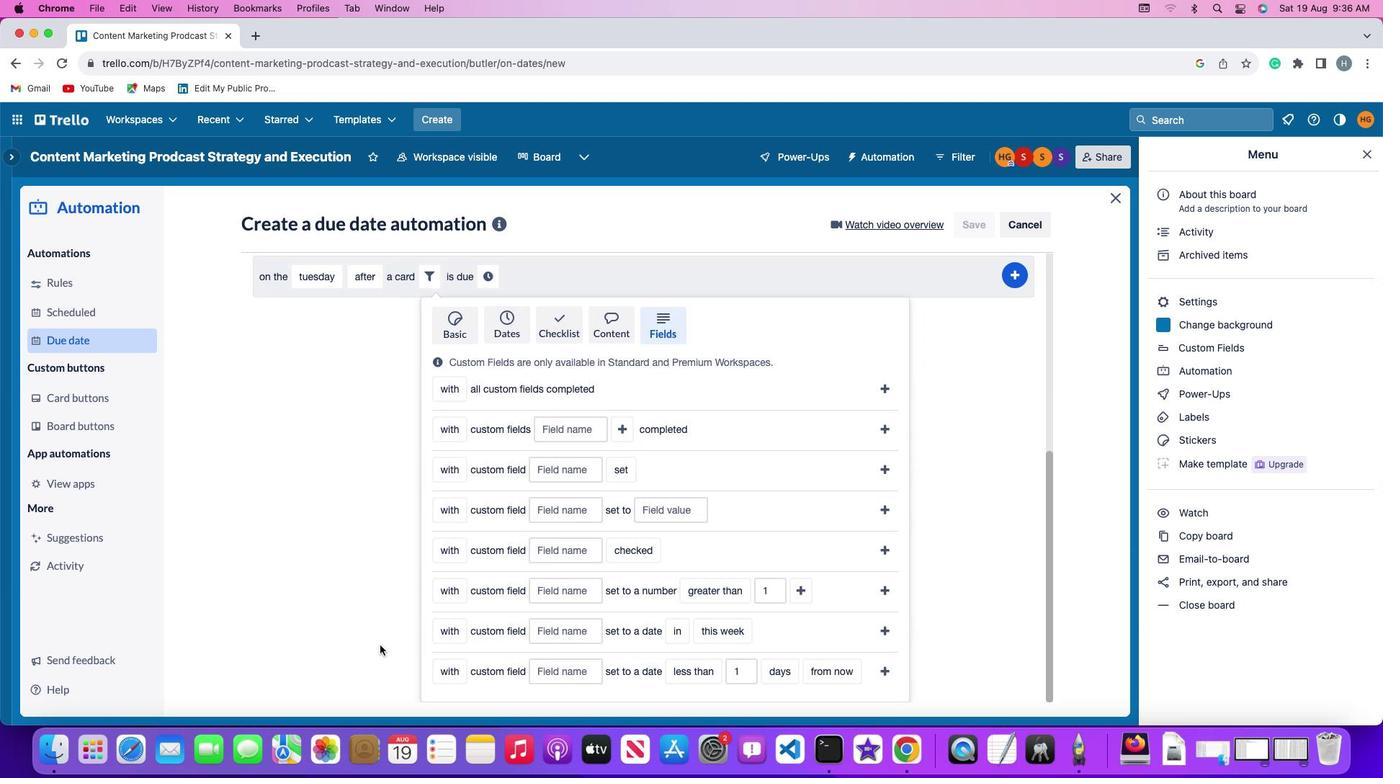 
Action: Mouse moved to (379, 644)
Screenshot: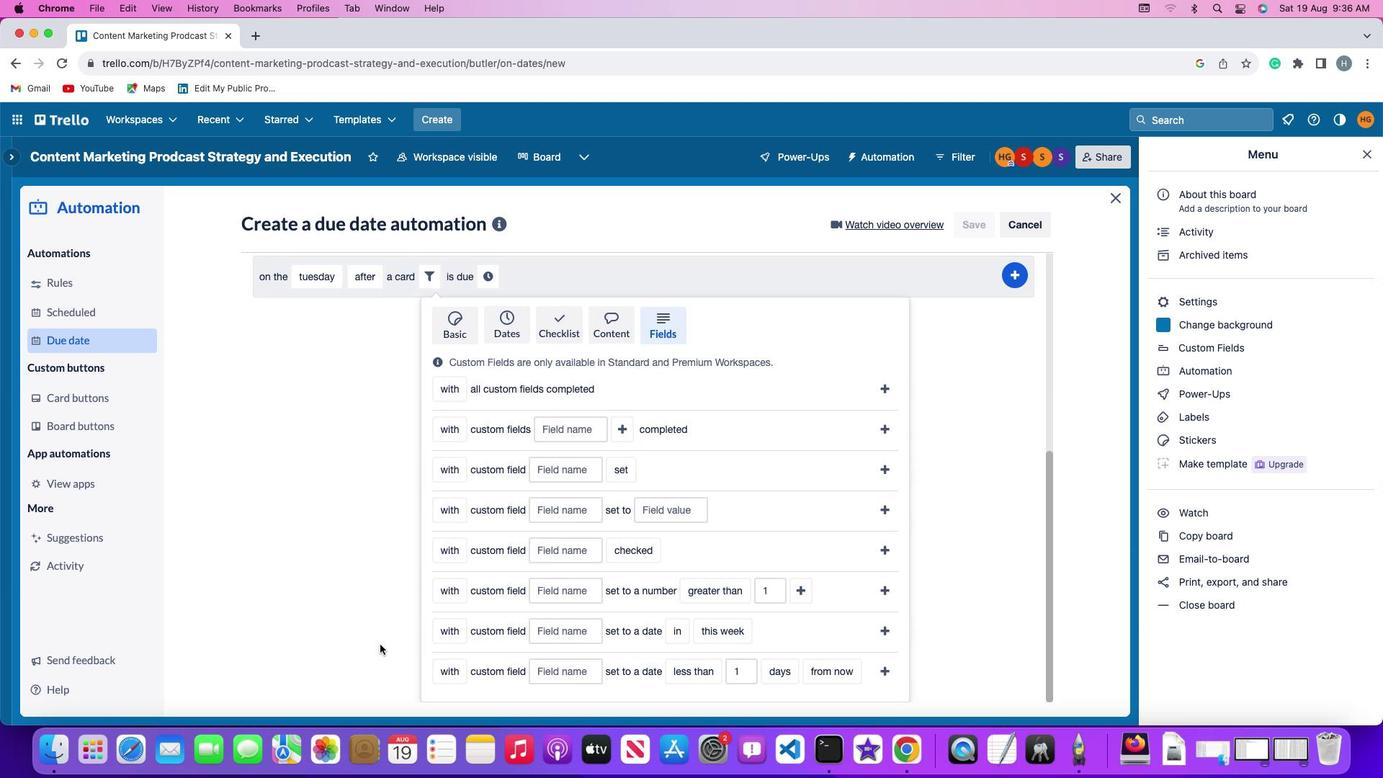 
Action: Mouse scrolled (379, 644) with delta (0, -2)
Screenshot: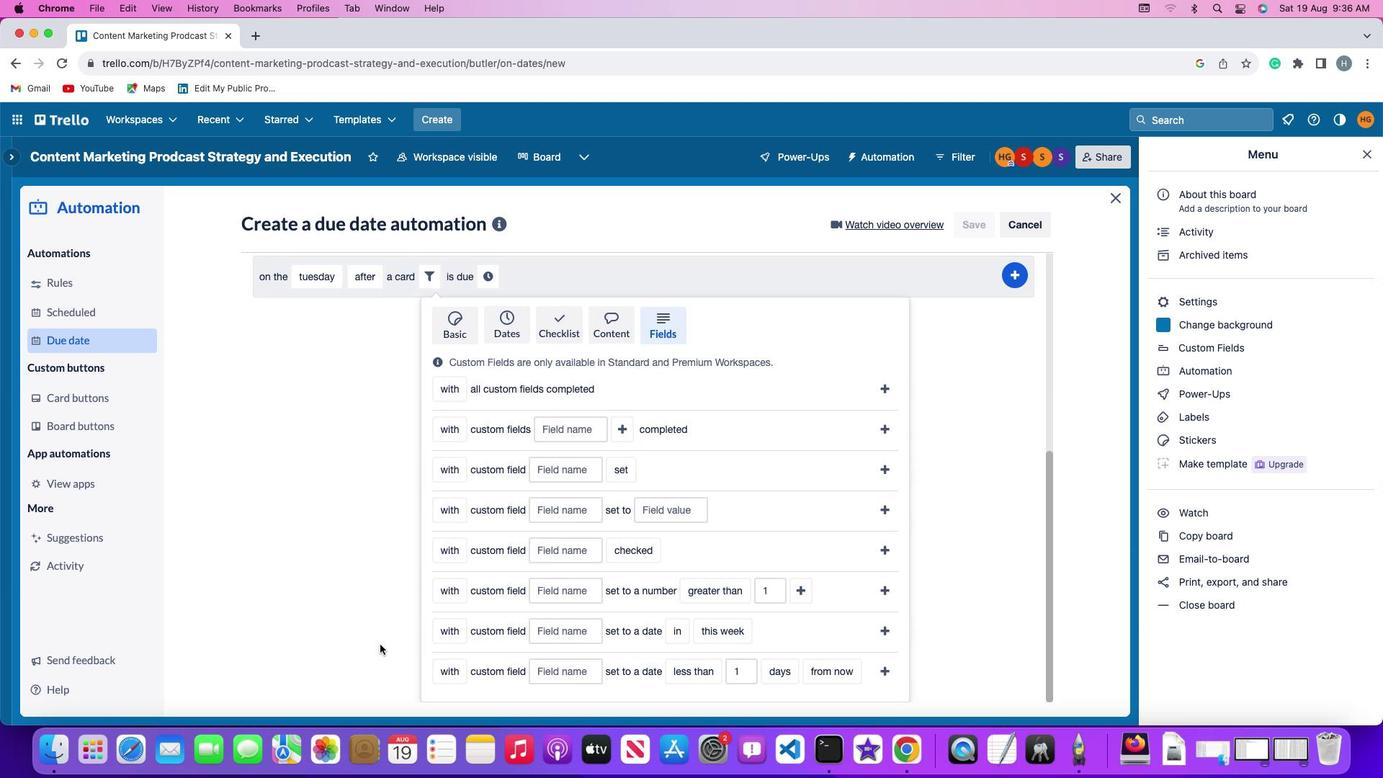 
Action: Mouse moved to (379, 644)
Screenshot: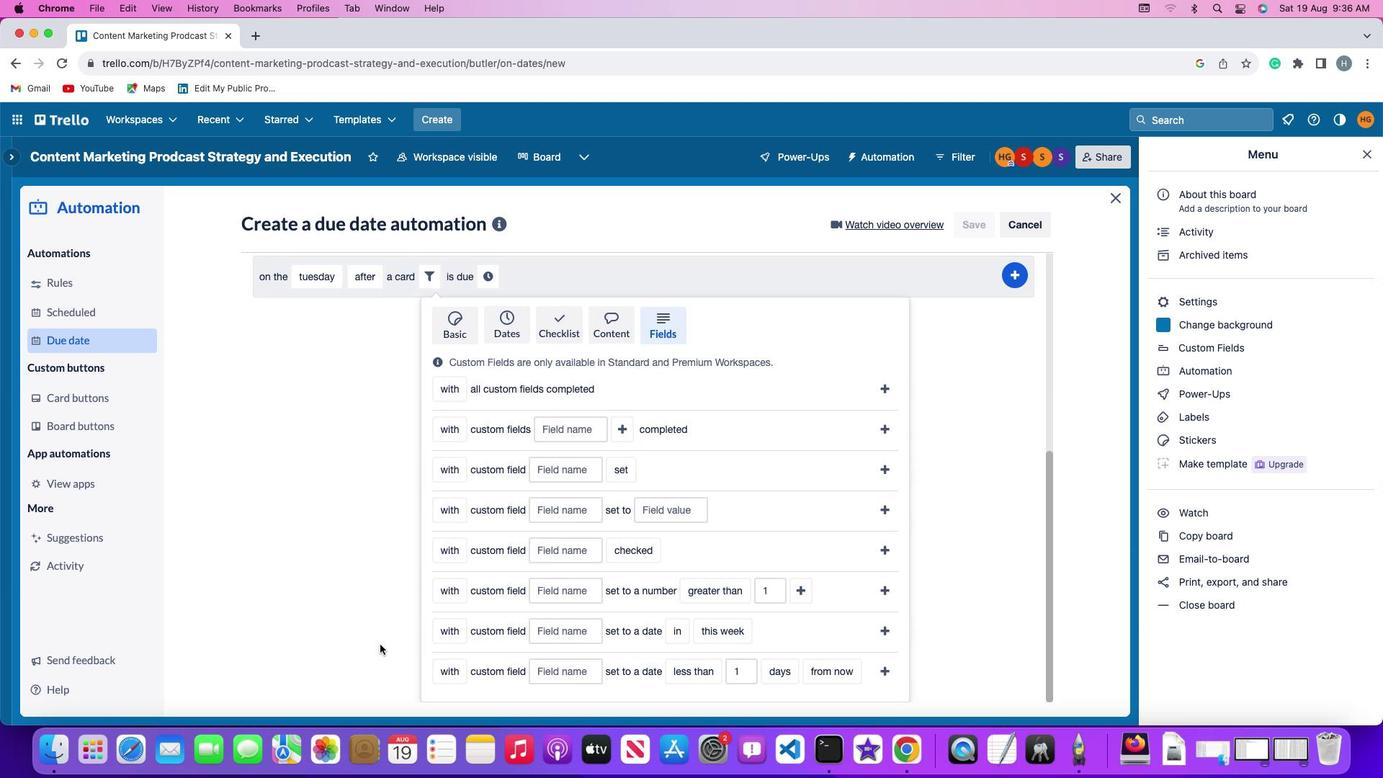 
Action: Mouse scrolled (379, 644) with delta (0, -3)
Screenshot: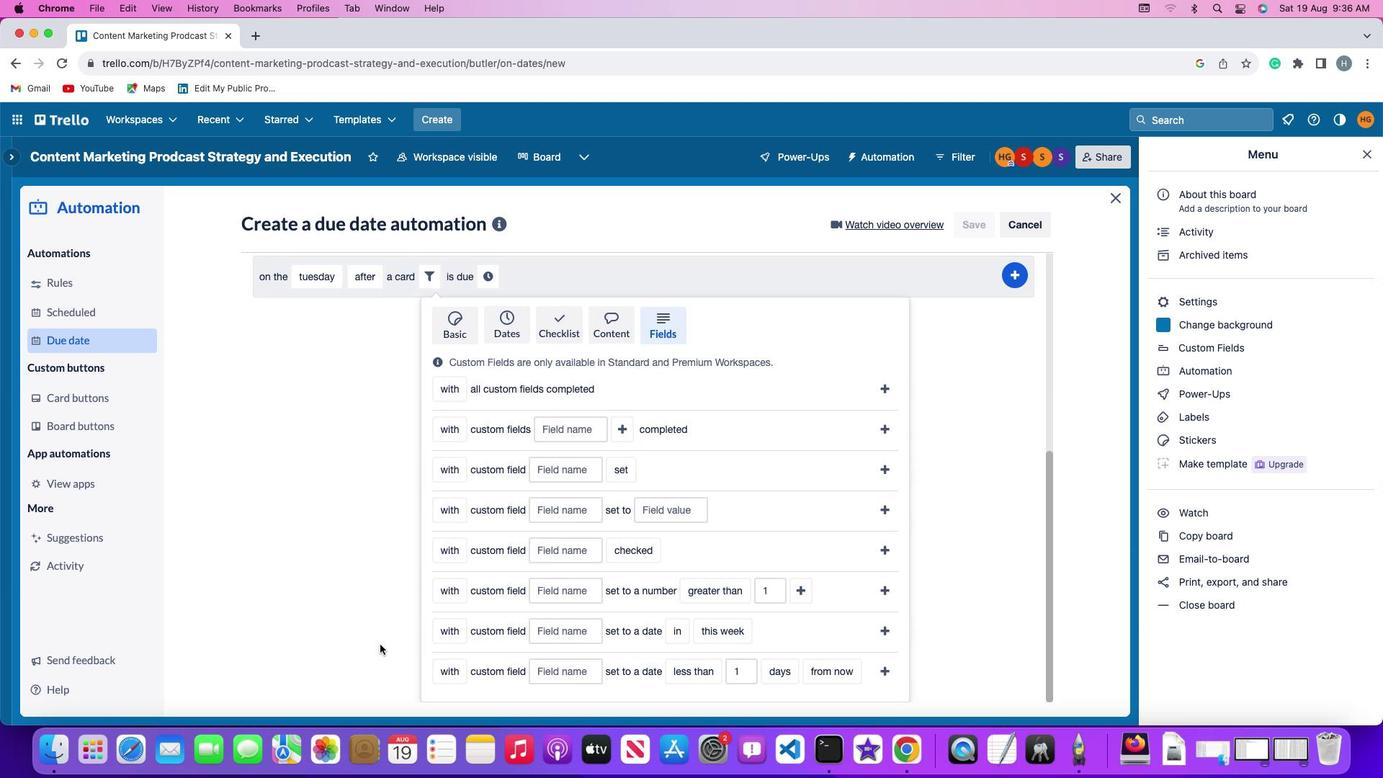 
Action: Mouse scrolled (379, 644) with delta (0, -4)
Screenshot: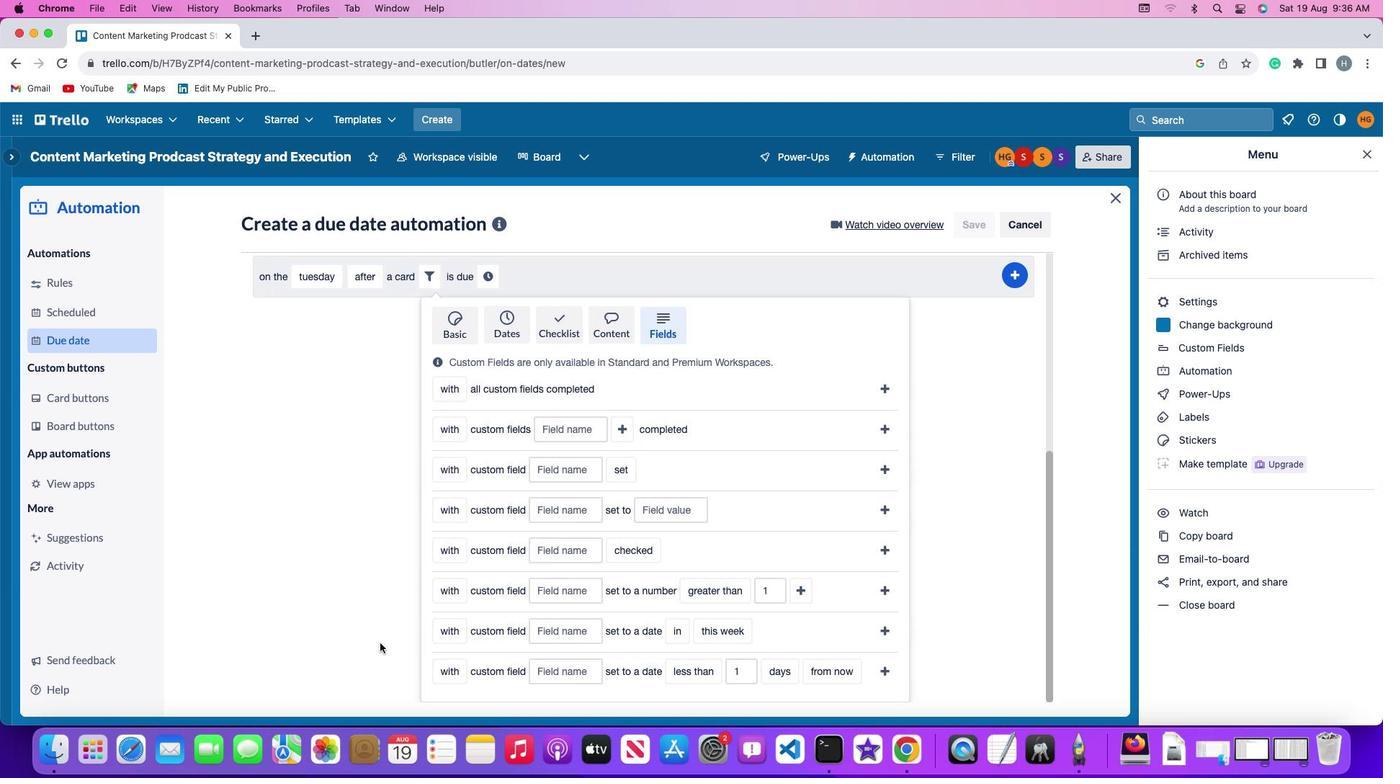 
Action: Mouse moved to (379, 643)
Screenshot: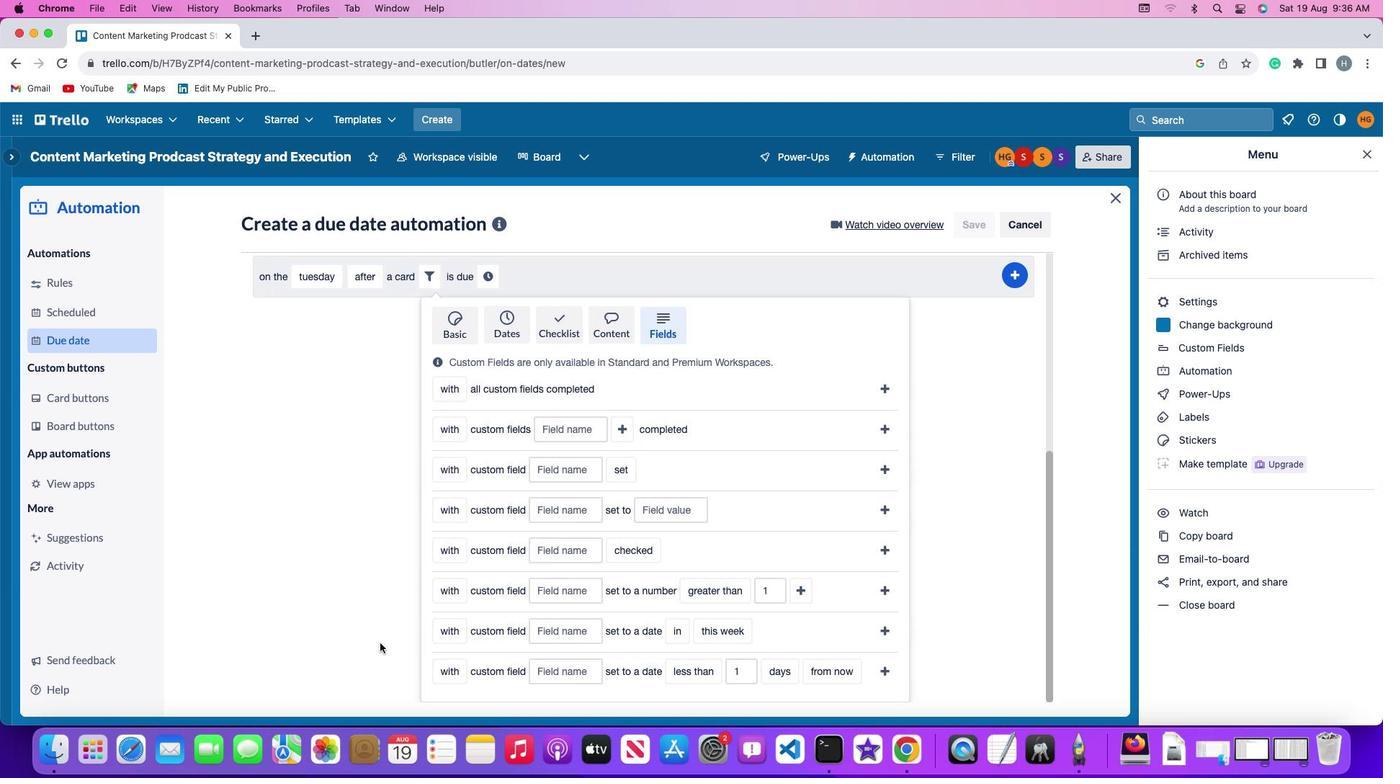 
Action: Mouse scrolled (379, 643) with delta (0, -4)
Screenshot: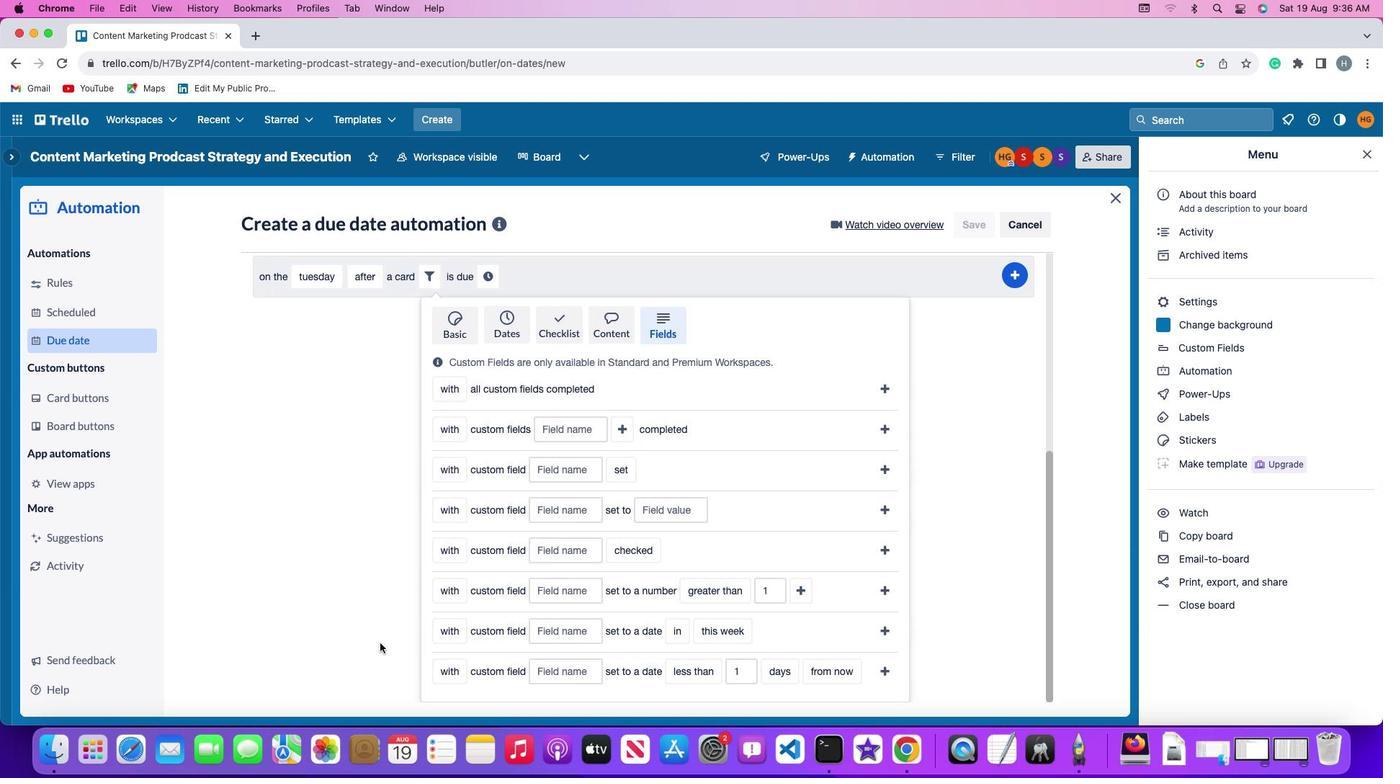 
Action: Mouse moved to (443, 622)
Screenshot: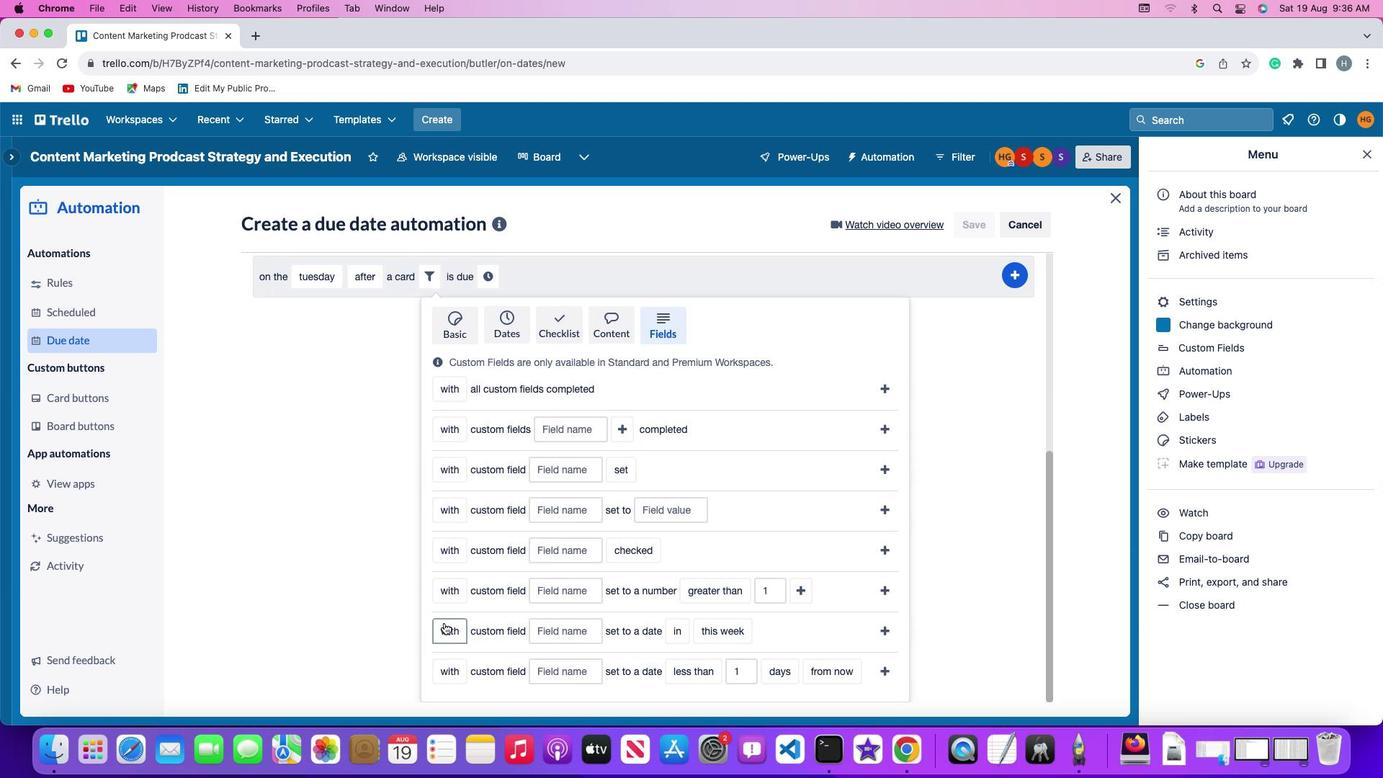 
Action: Mouse pressed left at (443, 622)
Screenshot: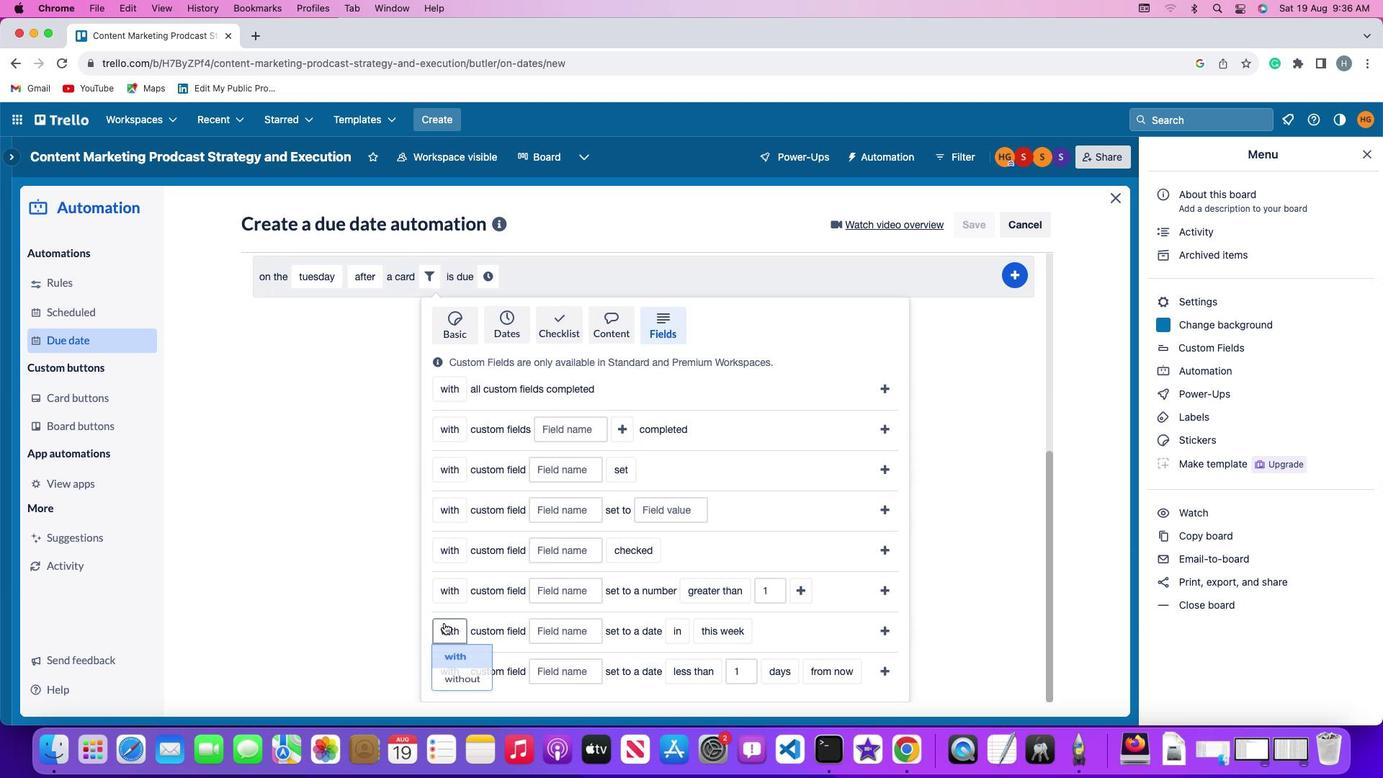 
Action: Mouse moved to (458, 660)
Screenshot: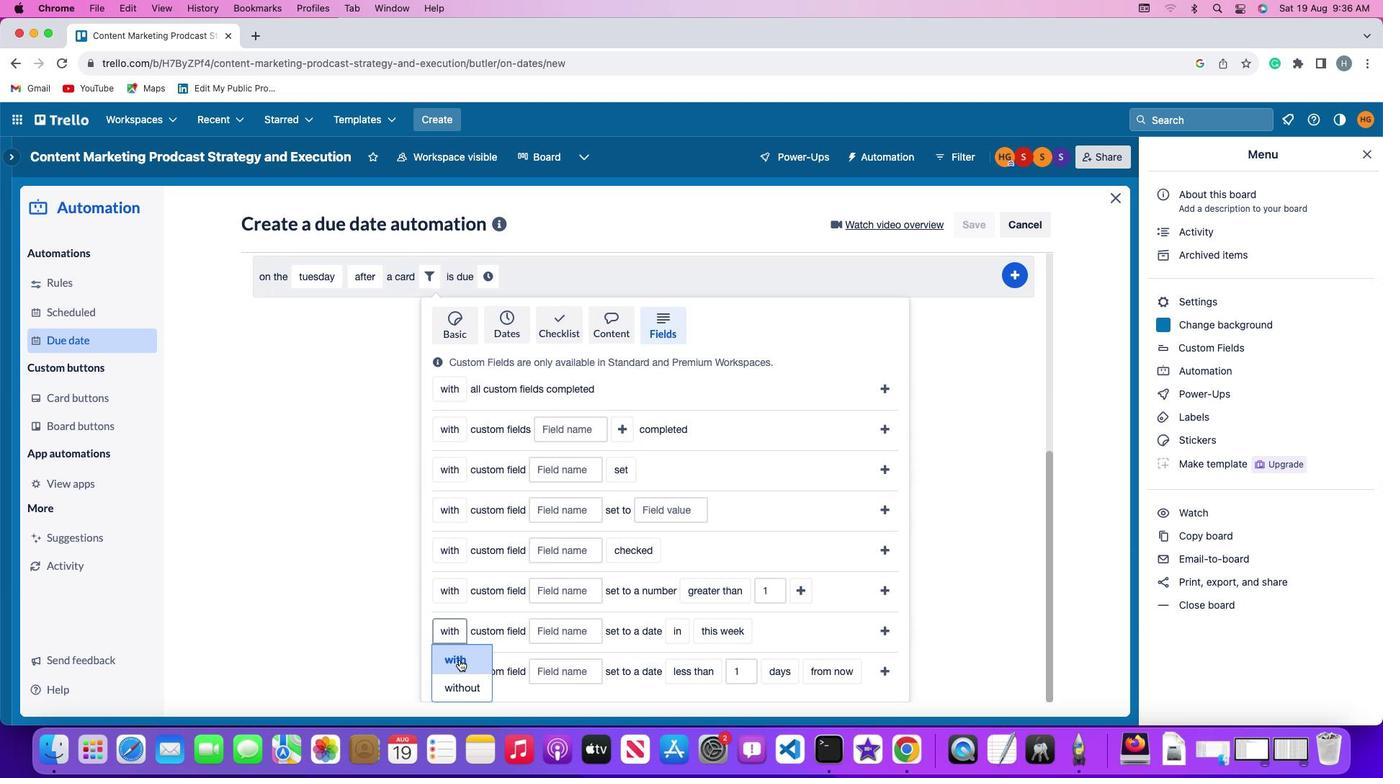 
Action: Mouse pressed left at (458, 660)
Screenshot: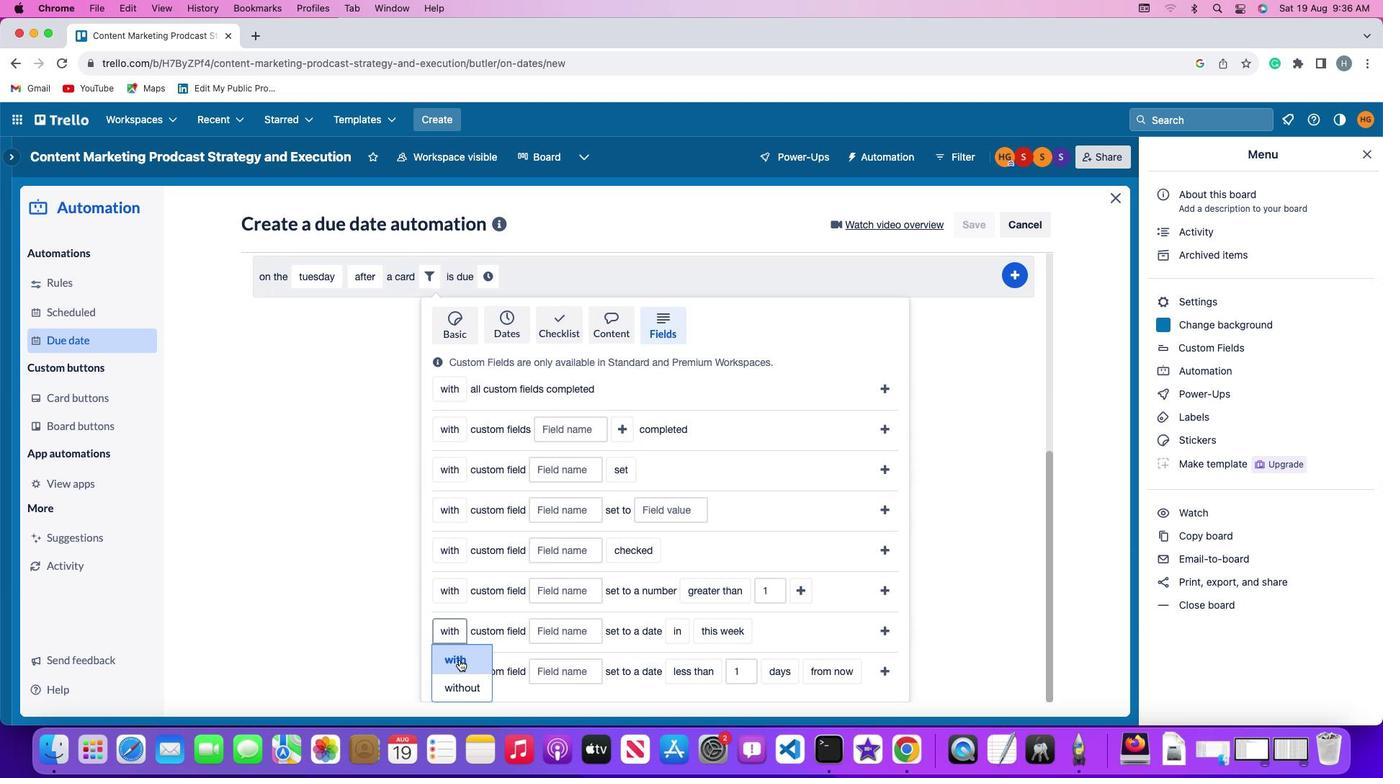 
Action: Mouse moved to (553, 633)
Screenshot: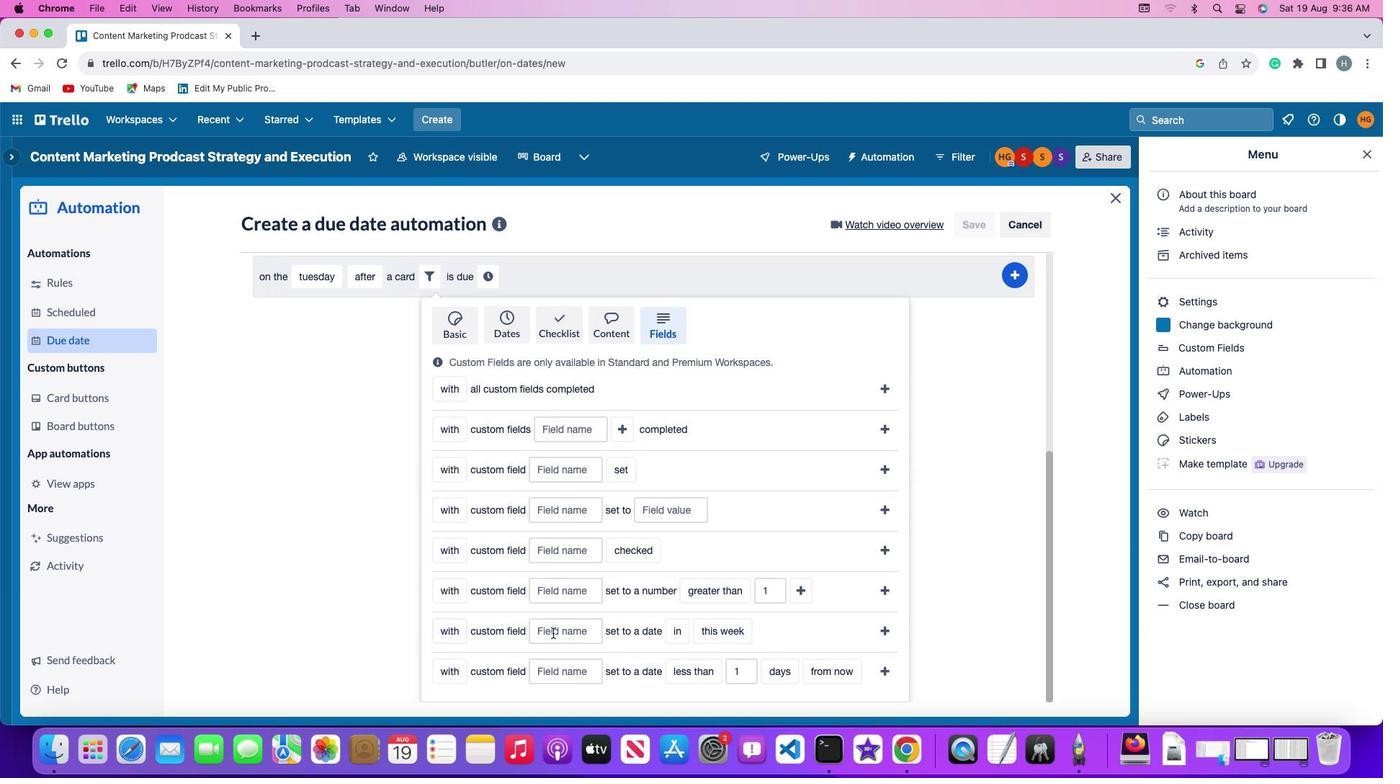 
Action: Mouse pressed left at (553, 633)
Screenshot: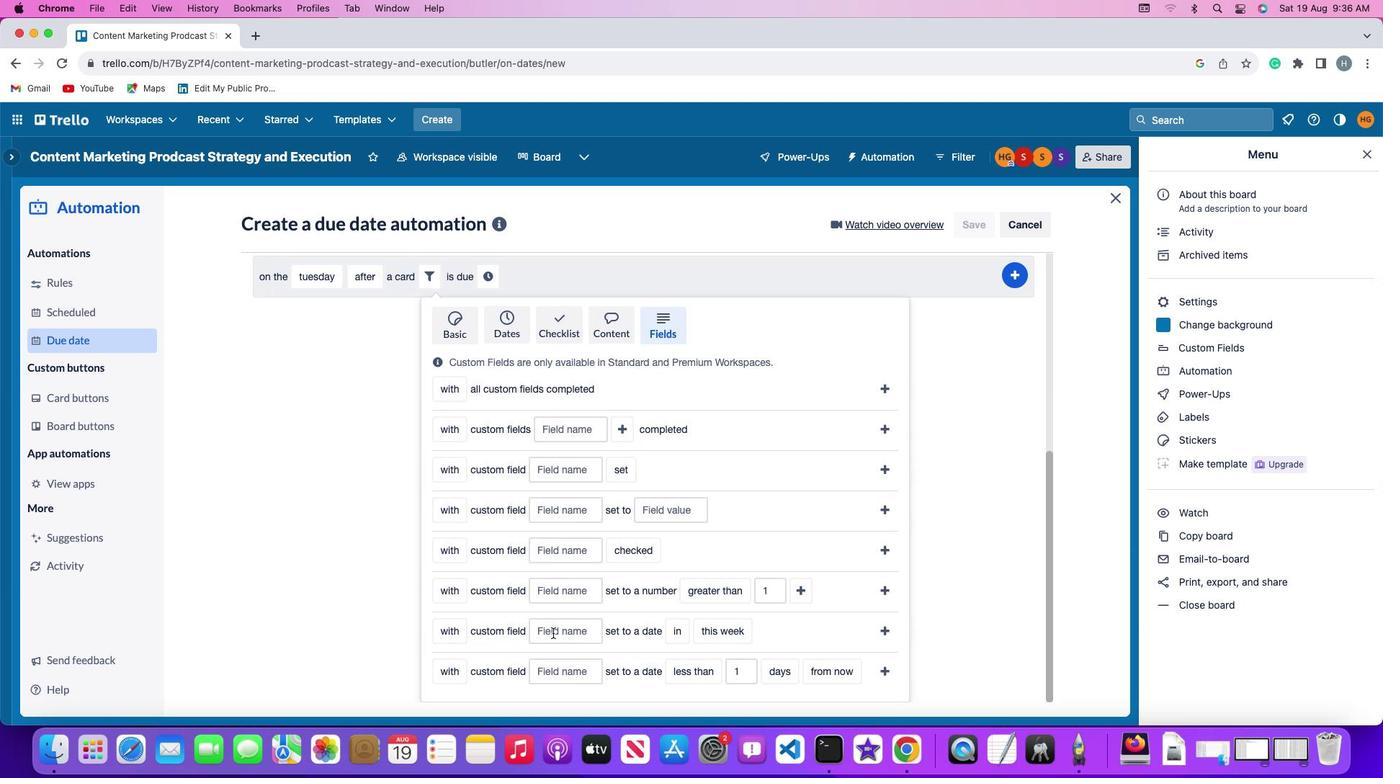 
Action: Key pressed Key.shift'R''e''s''u''m''e'
Screenshot: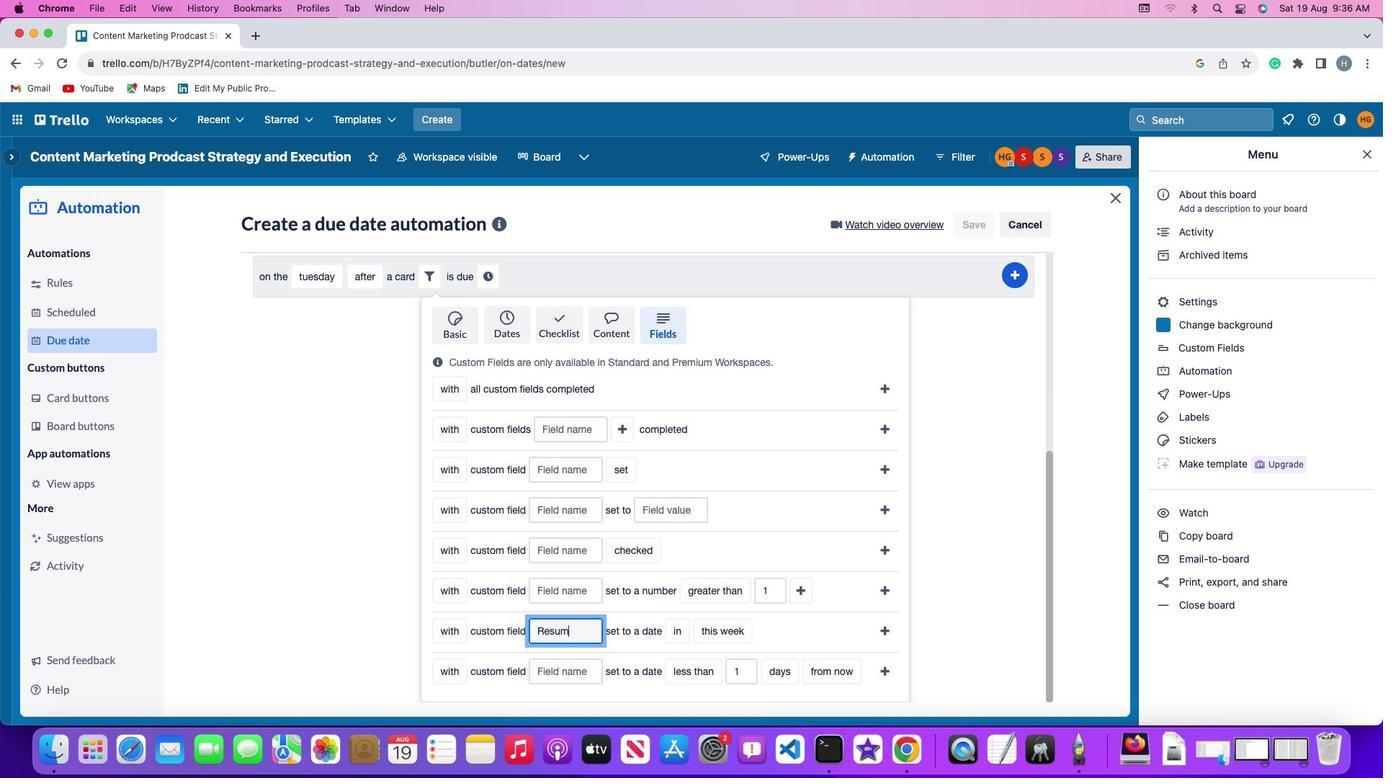 
Action: Mouse moved to (692, 631)
Screenshot: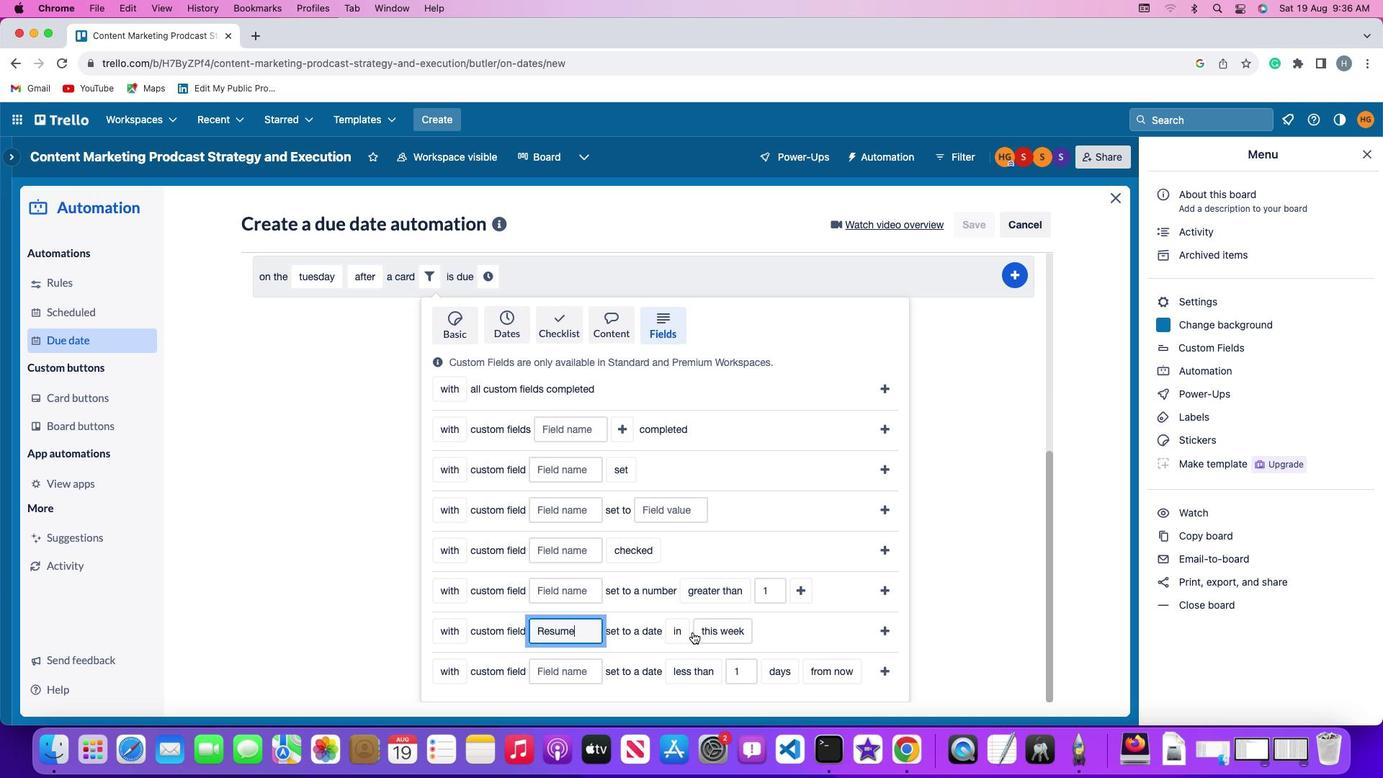
Action: Mouse pressed left at (692, 631)
Screenshot: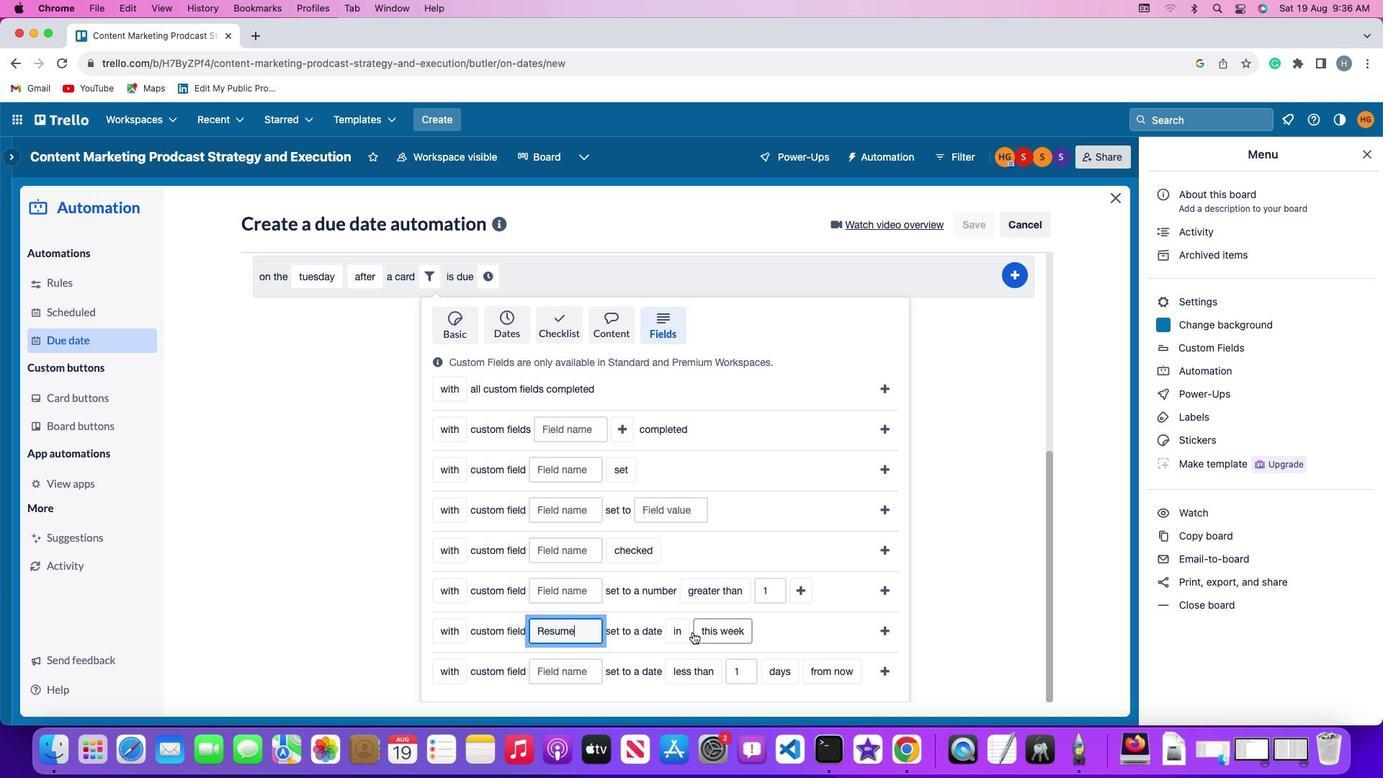 
Action: Mouse moved to (682, 630)
Screenshot: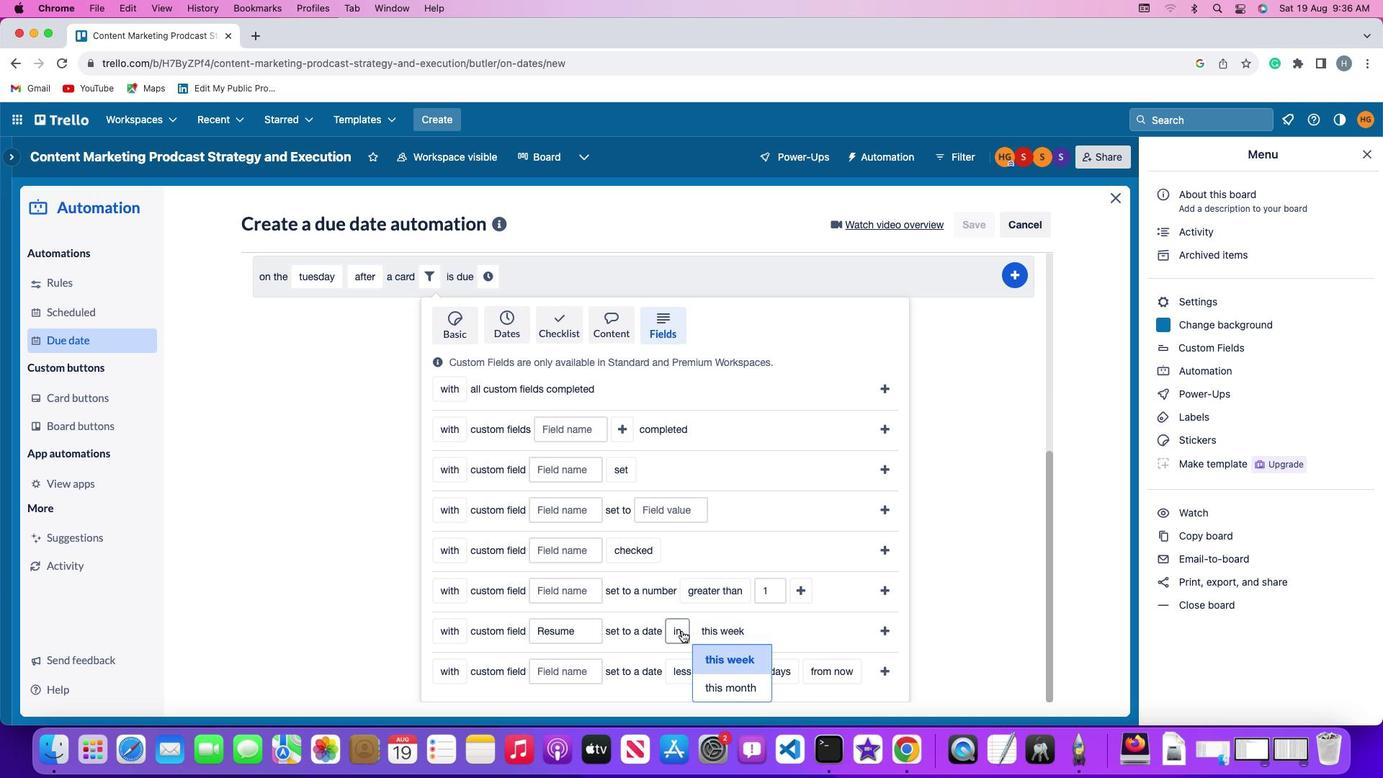 
Action: Mouse pressed left at (682, 630)
Screenshot: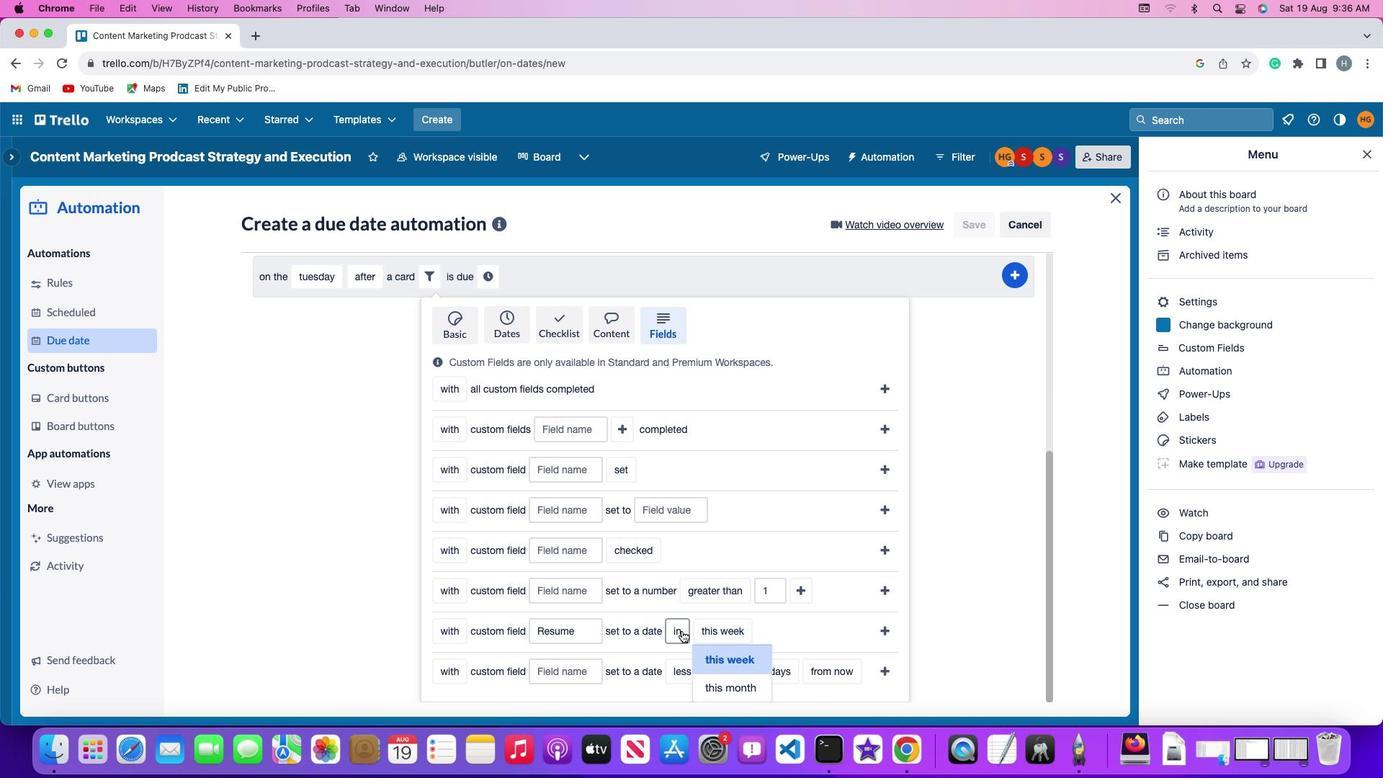 
Action: Mouse moved to (685, 656)
Screenshot: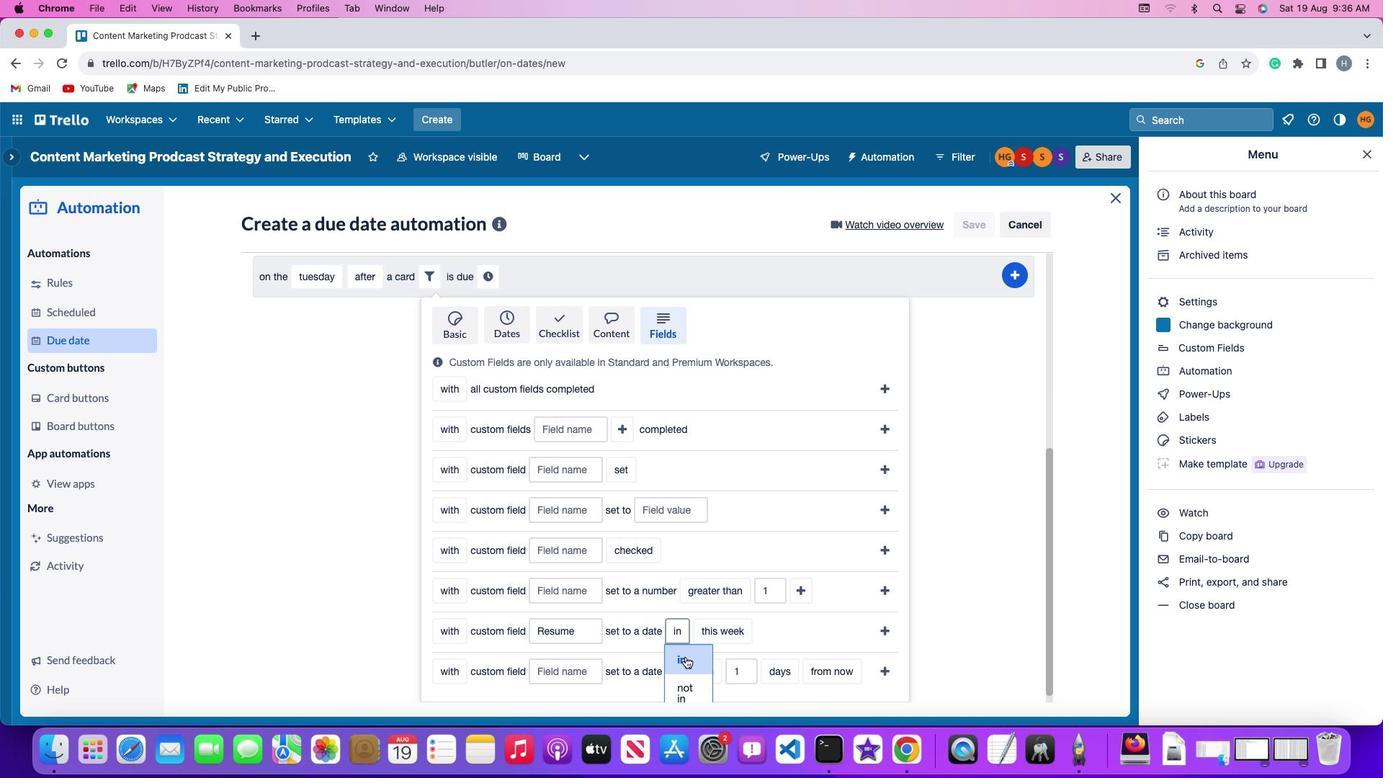 
Action: Mouse pressed left at (685, 656)
Screenshot: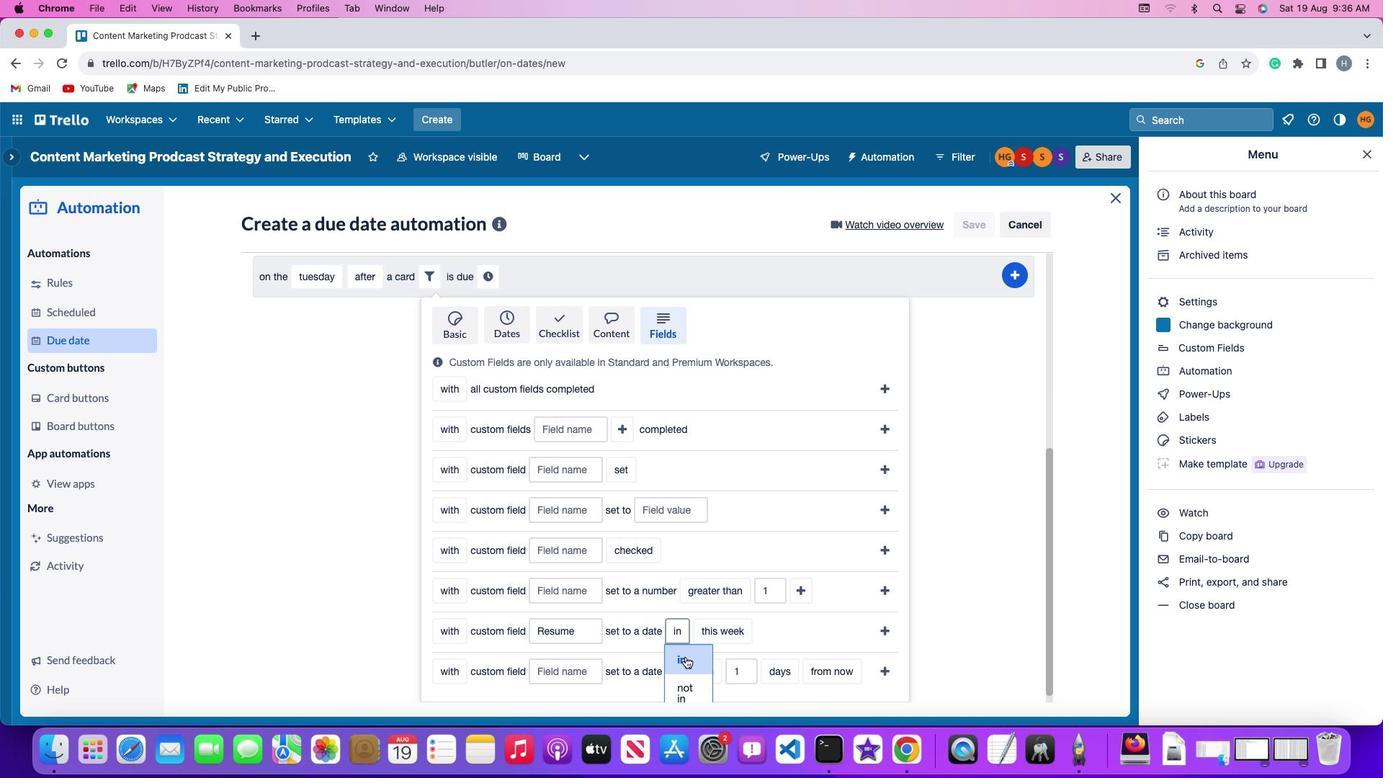 
Action: Mouse moved to (716, 624)
Screenshot: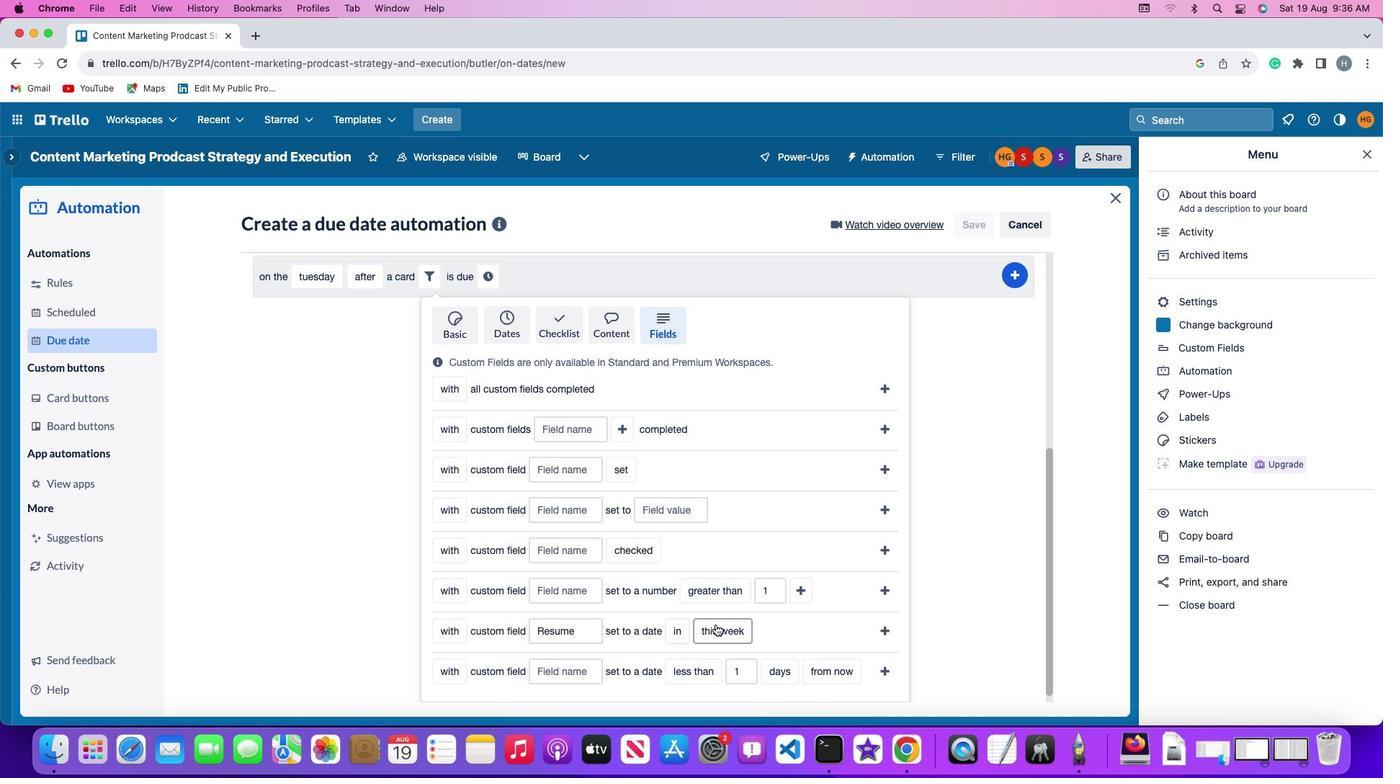
Action: Mouse pressed left at (716, 624)
Screenshot: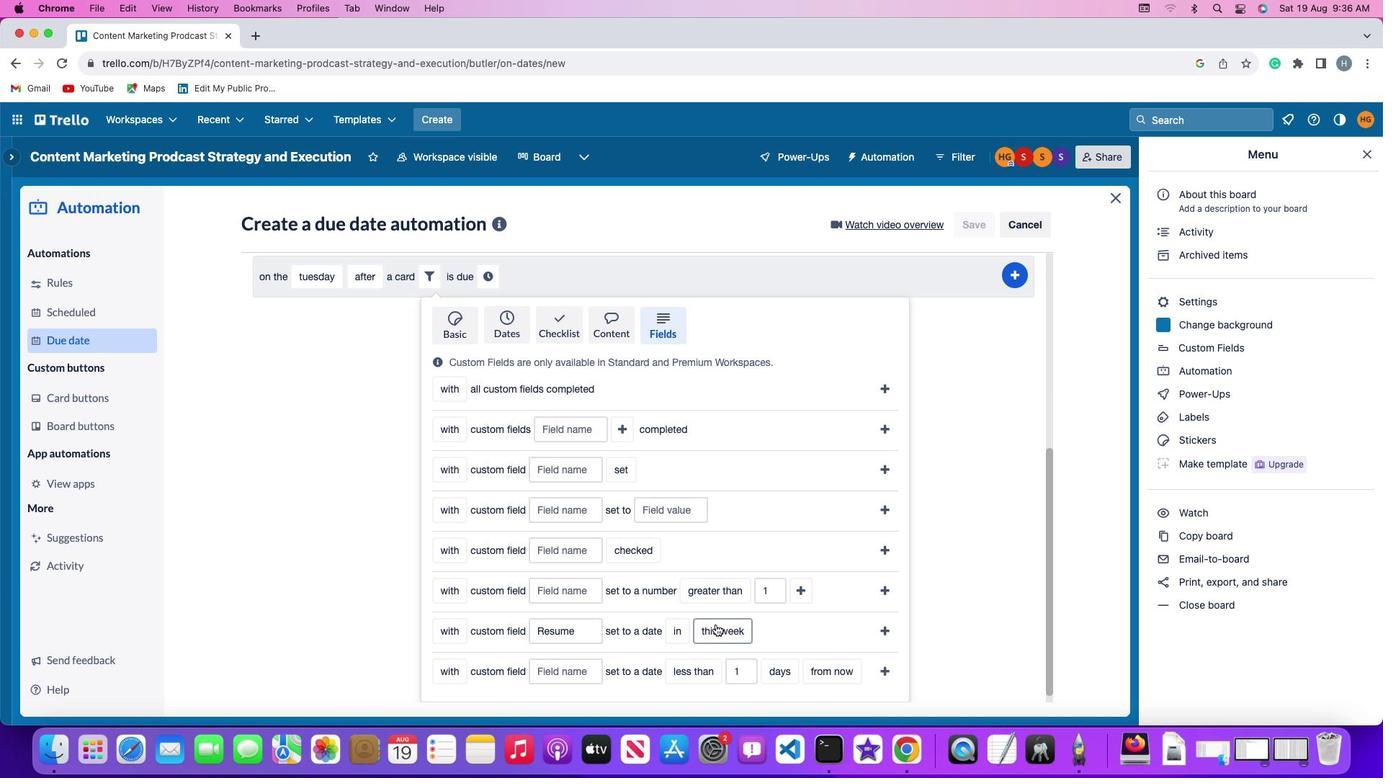 
Action: Mouse moved to (725, 684)
Screenshot: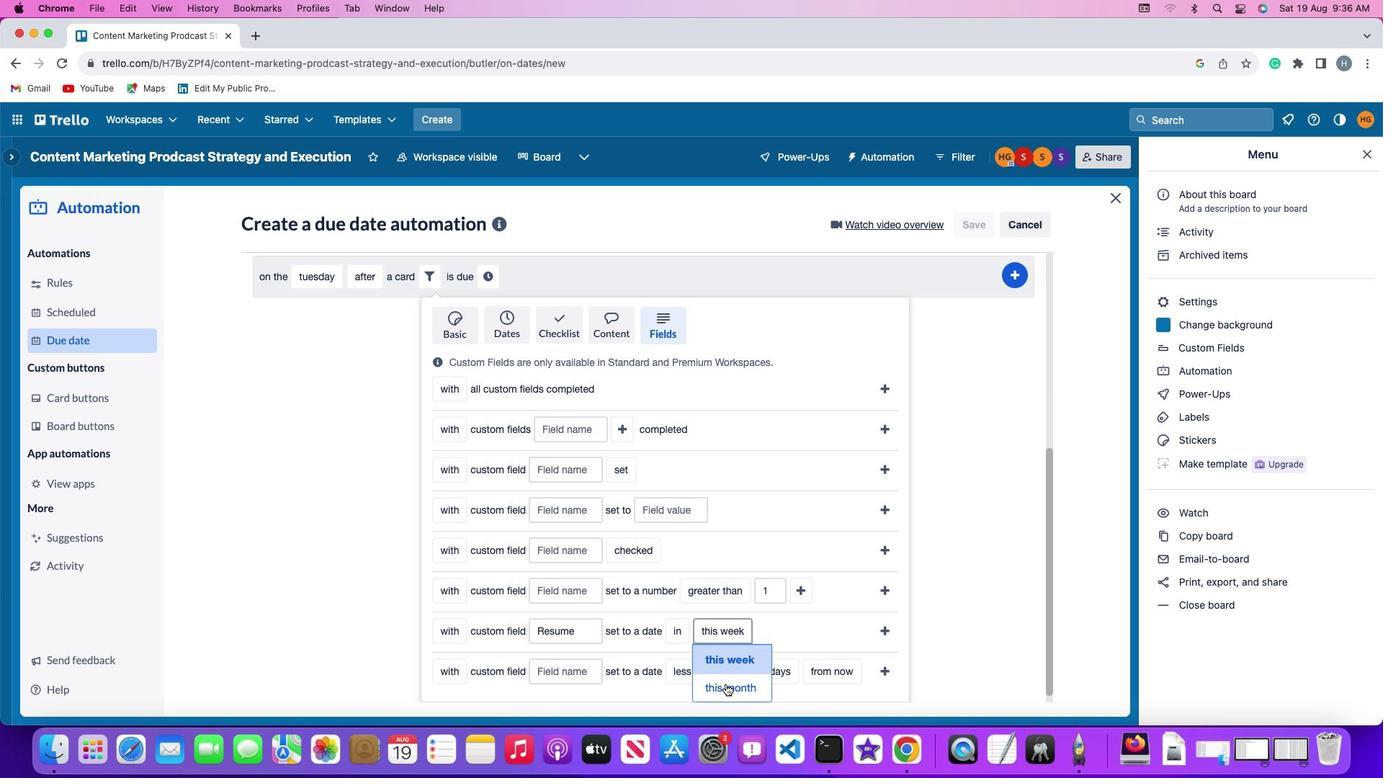
Action: Mouse pressed left at (725, 684)
Screenshot: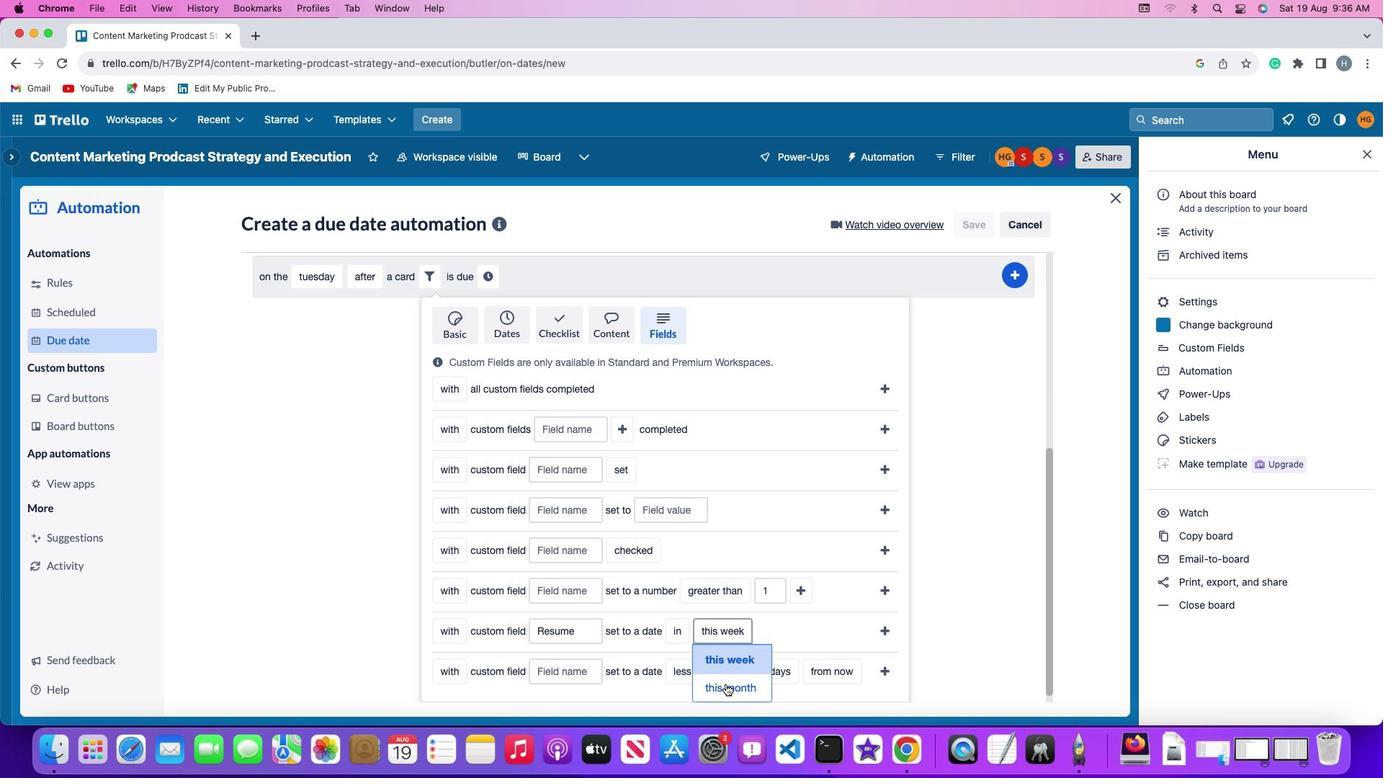 
Action: Mouse moved to (889, 625)
Screenshot: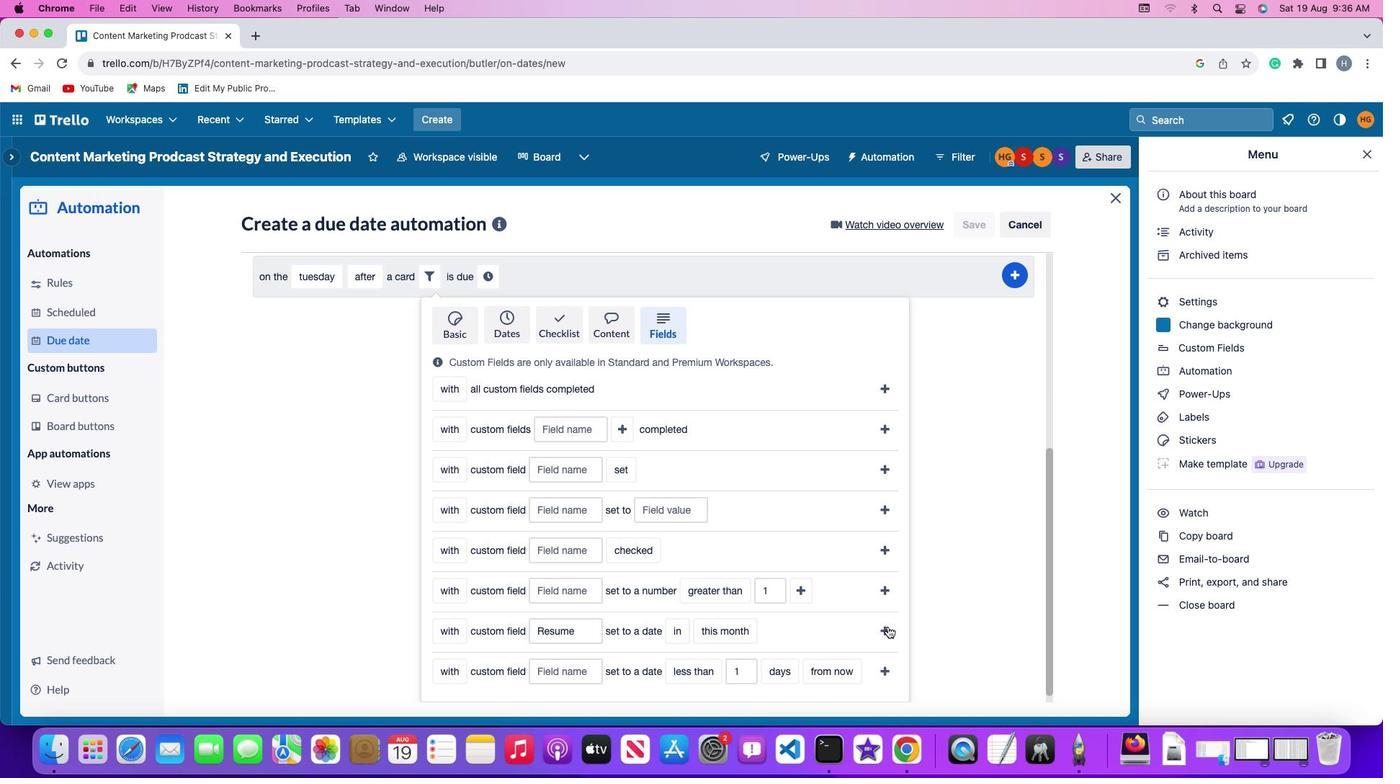 
Action: Mouse pressed left at (889, 625)
Screenshot: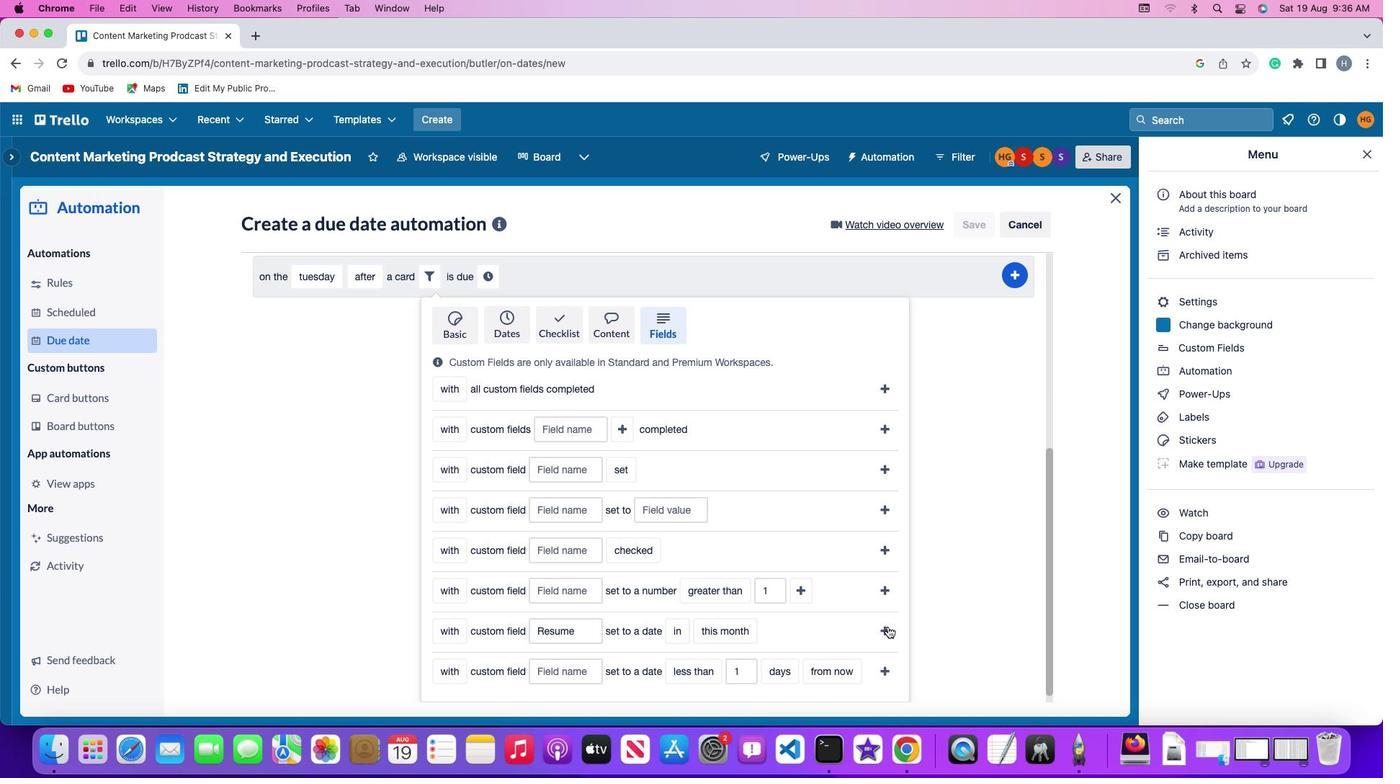 
Action: Mouse moved to (770, 632)
Screenshot: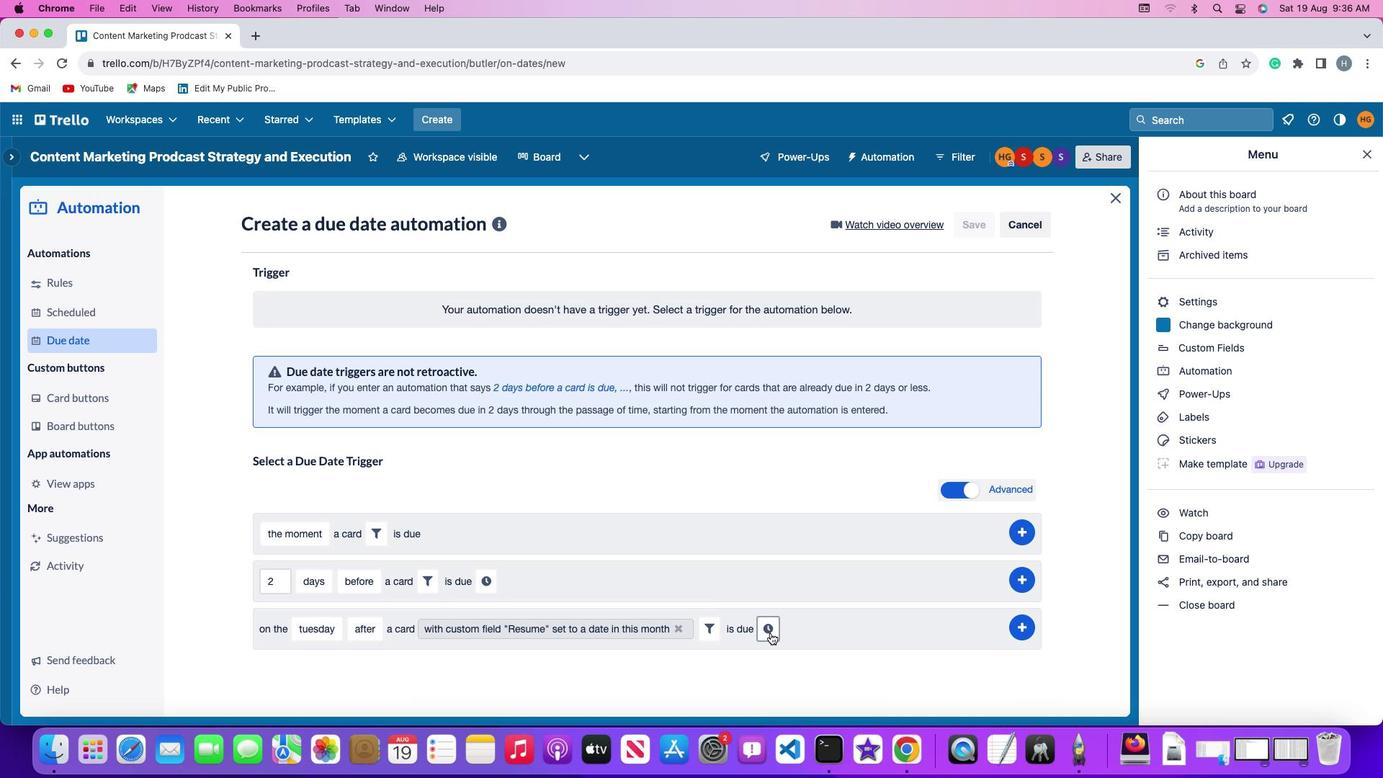 
Action: Mouse pressed left at (770, 632)
Screenshot: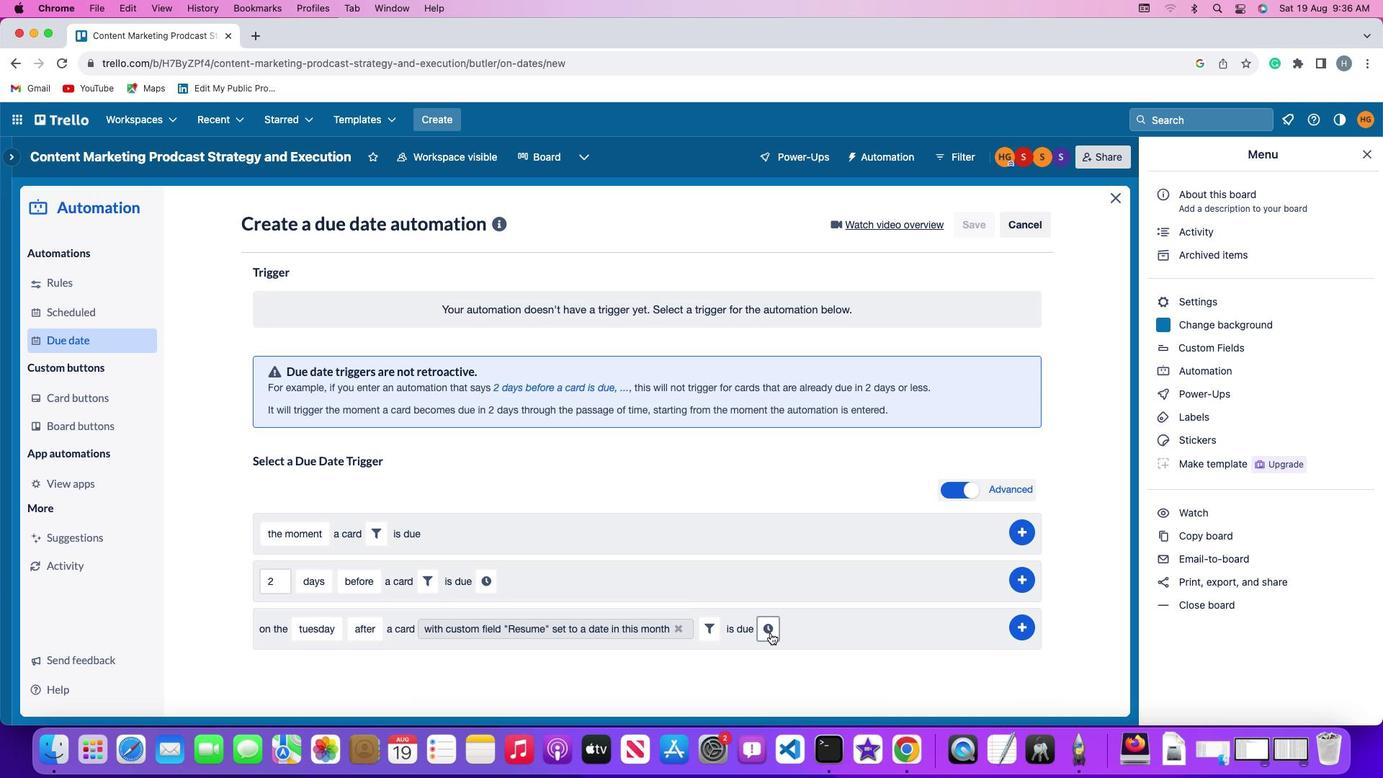 
Action: Mouse moved to (801, 631)
Screenshot: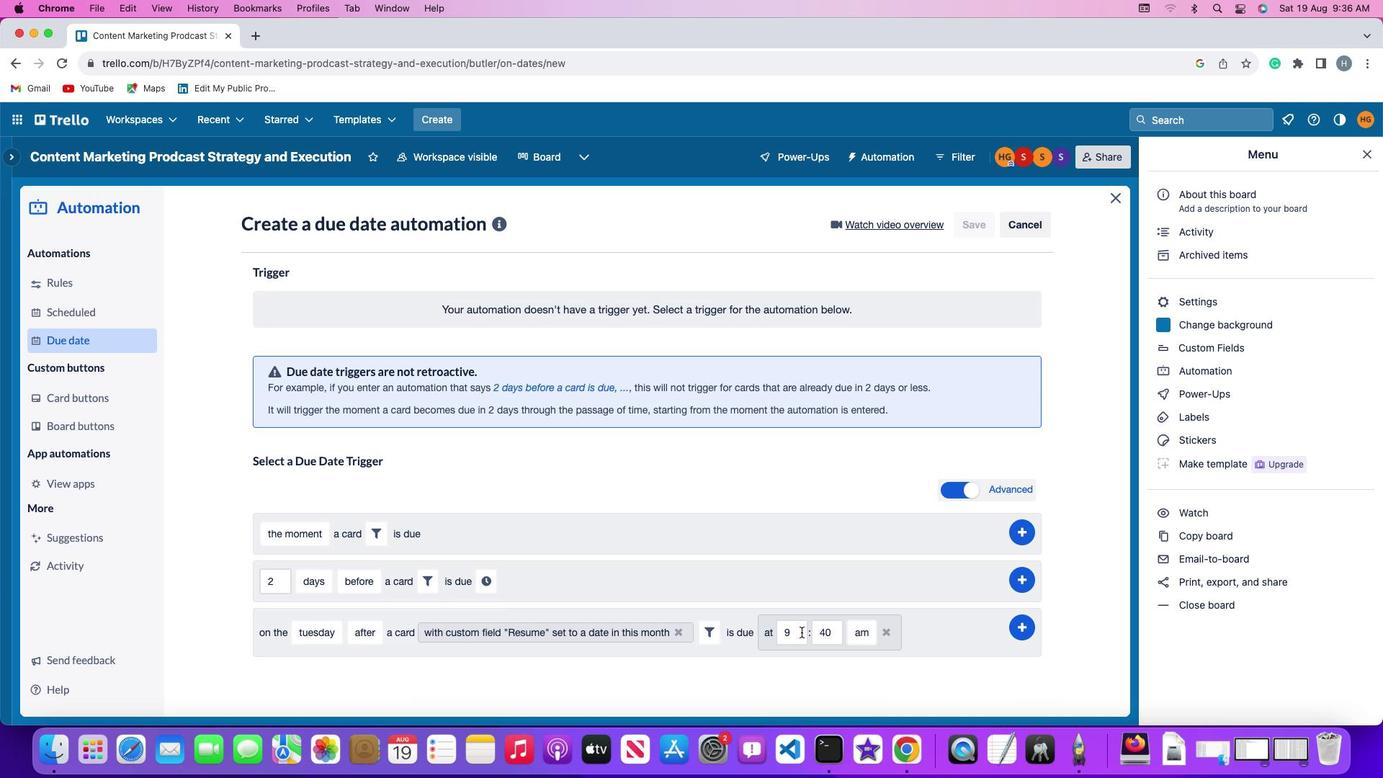 
Action: Mouse pressed left at (801, 631)
Screenshot: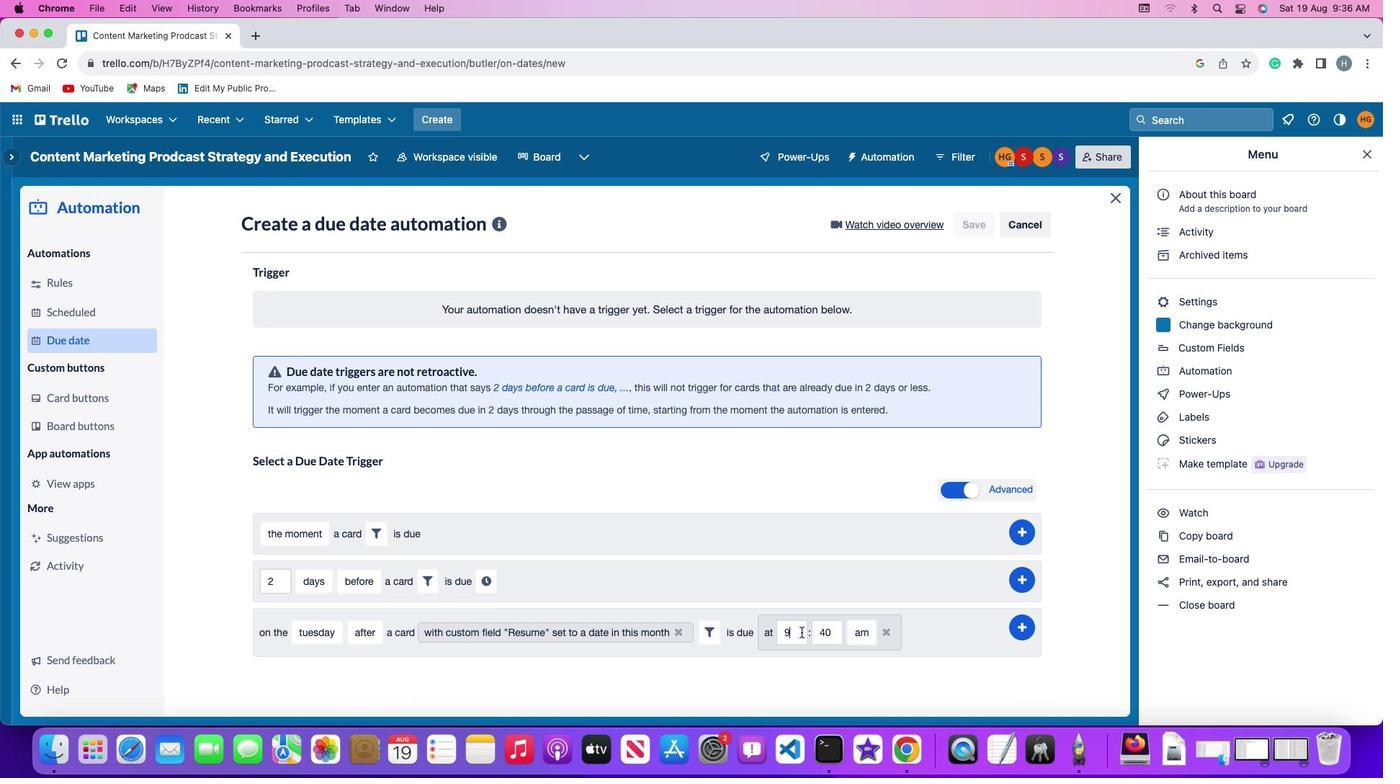 
Action: Mouse moved to (801, 631)
Screenshot: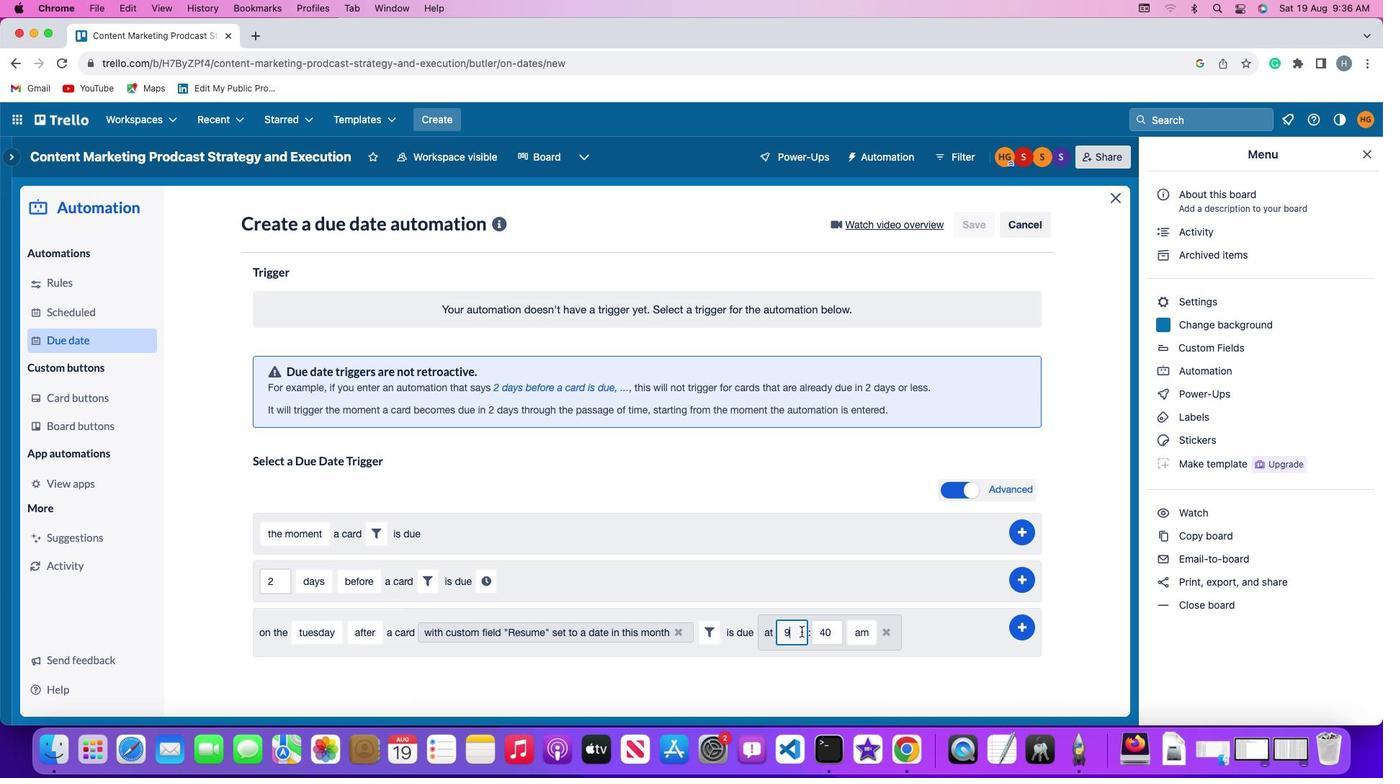
Action: Key pressed Key.backspace
Screenshot: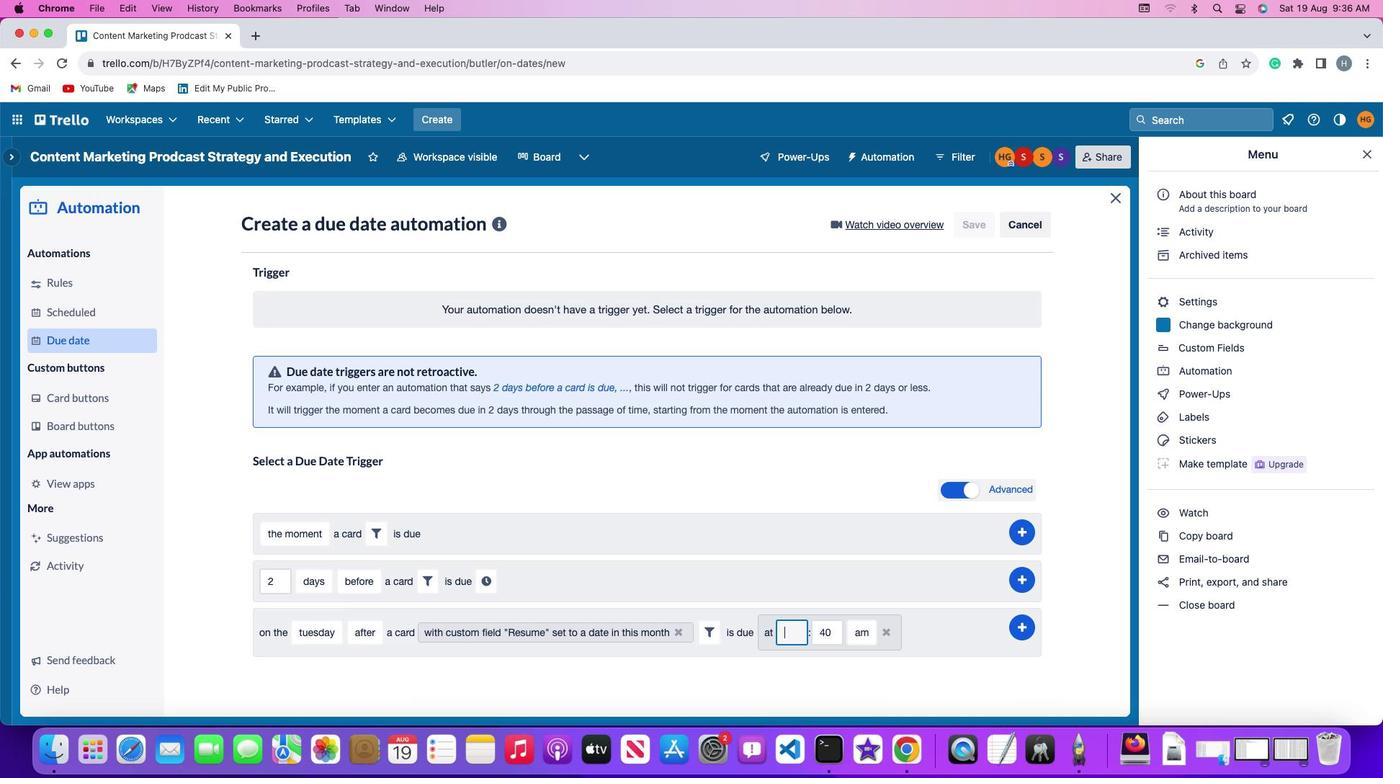 
Action: Mouse moved to (802, 631)
Screenshot: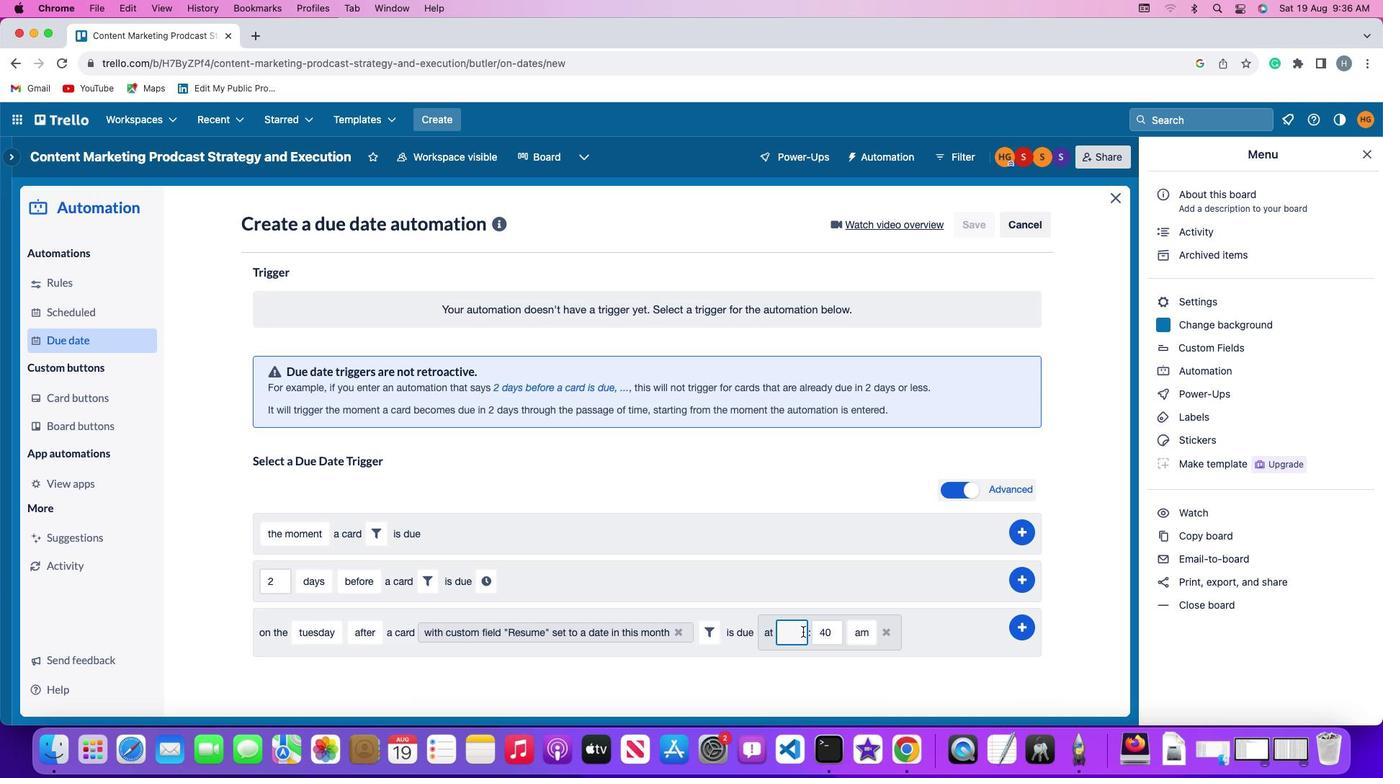 
Action: Key pressed '1''1'
Screenshot: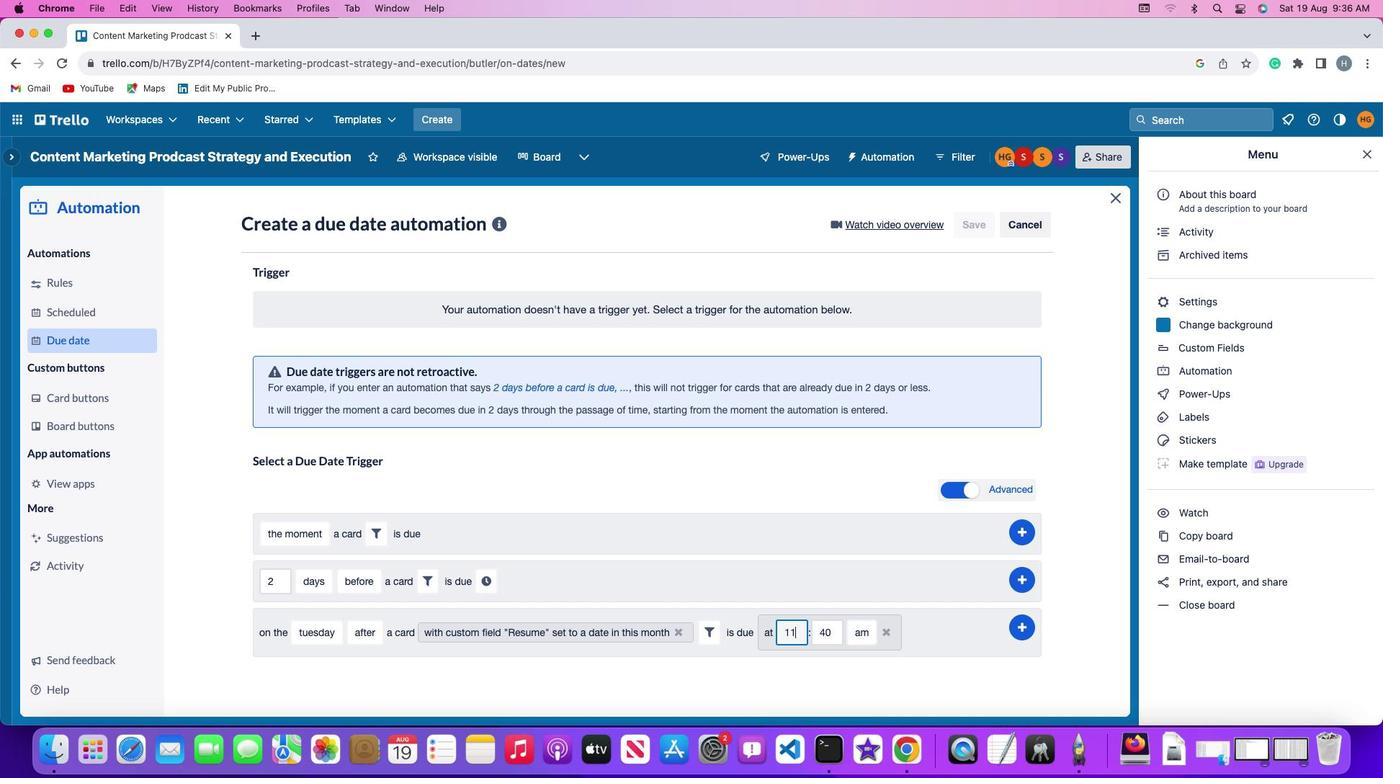 
Action: Mouse moved to (835, 629)
Screenshot: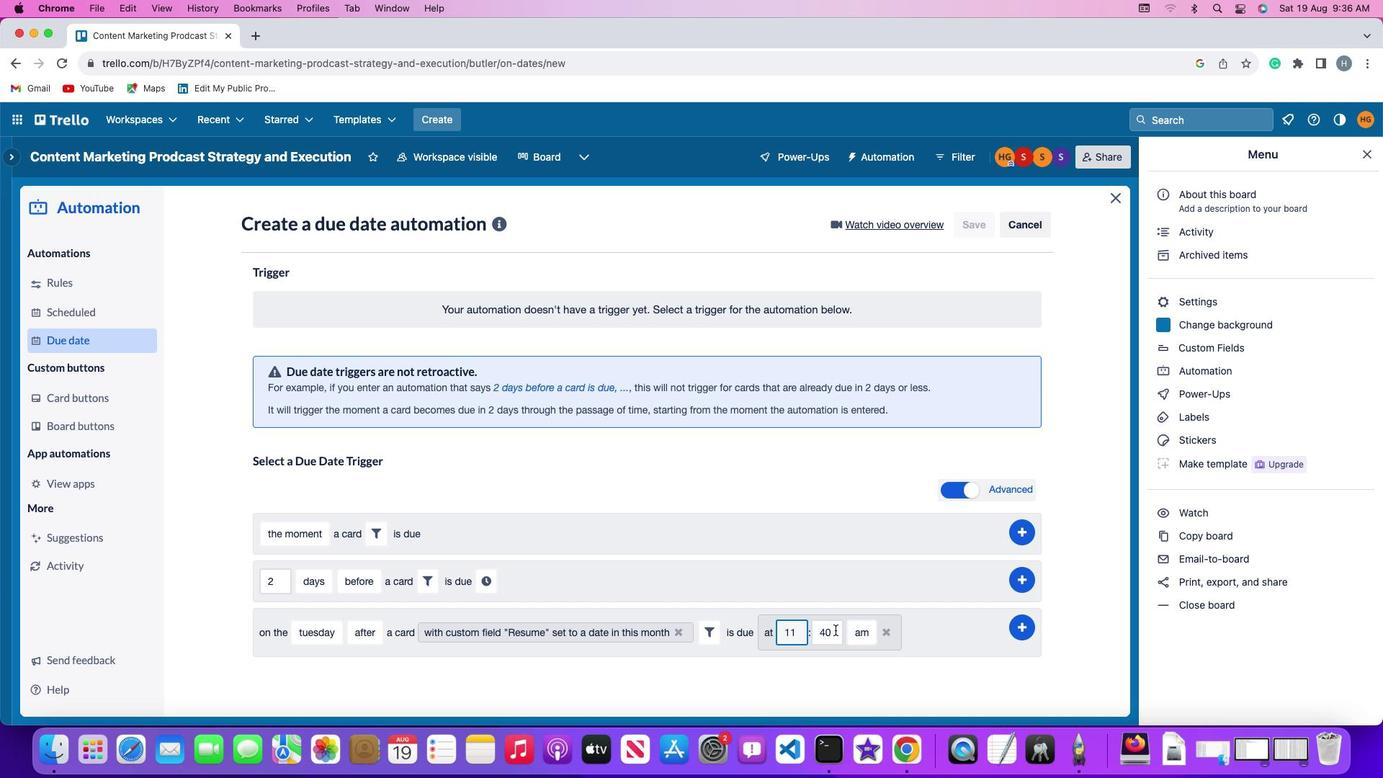
Action: Mouse pressed left at (835, 629)
Screenshot: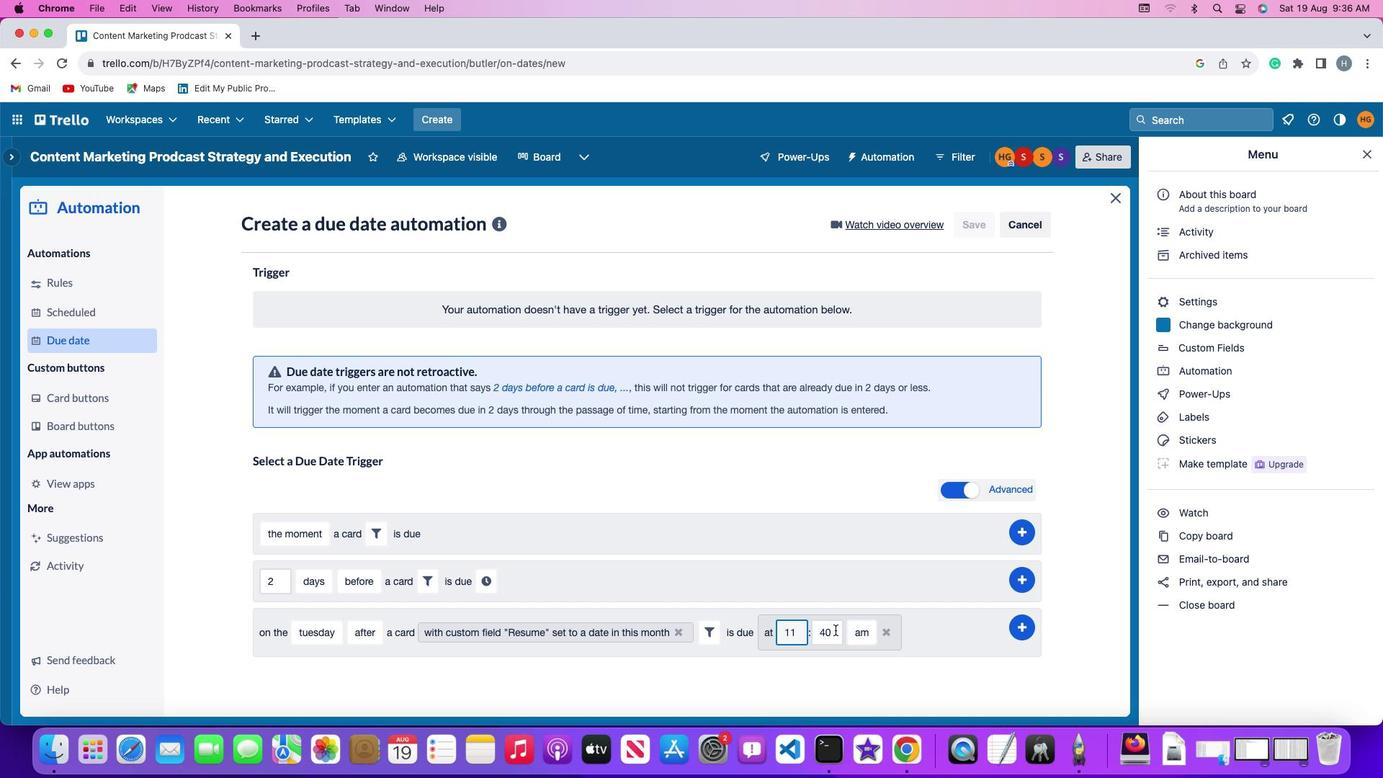 
Action: Key pressed Key.backspaceKey.backspace
Screenshot: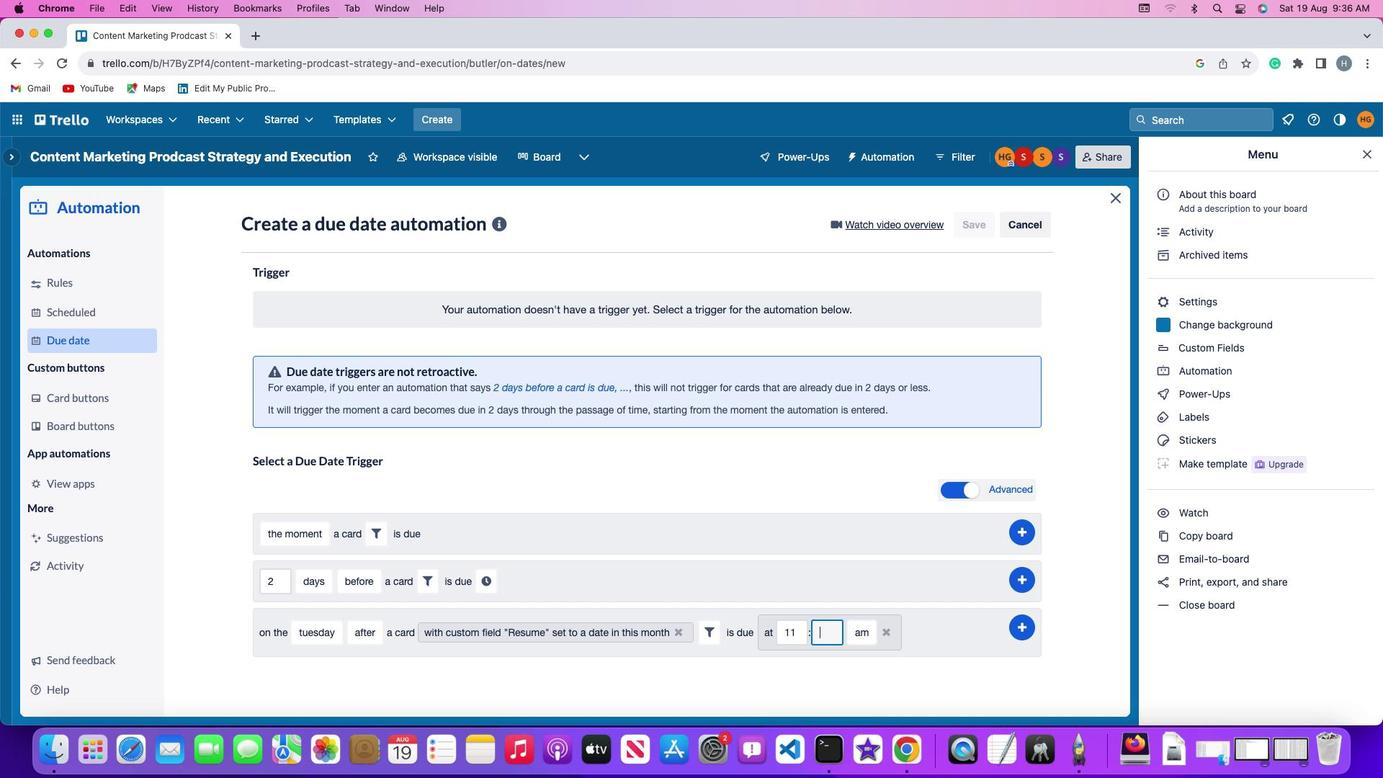 
Action: Mouse moved to (835, 629)
Screenshot: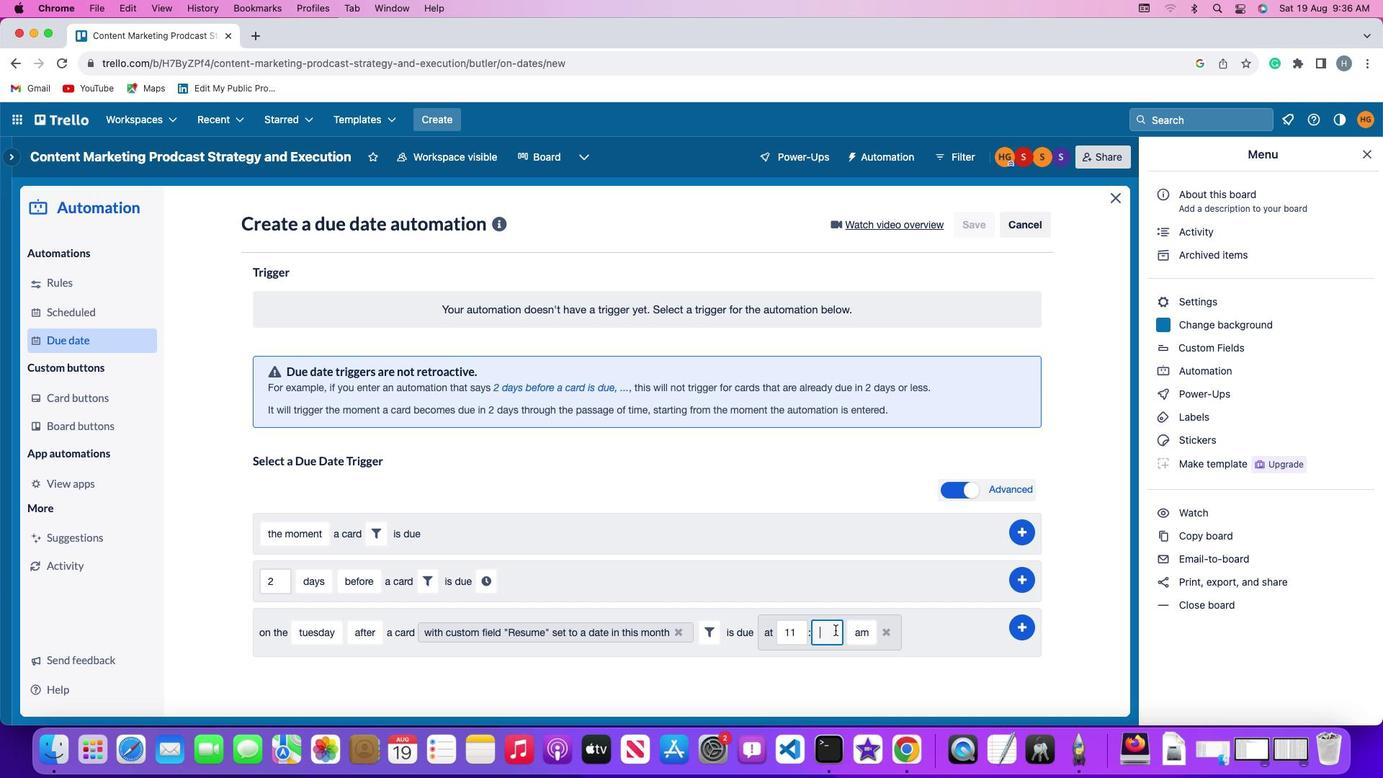 
Action: Key pressed '0'
Screenshot: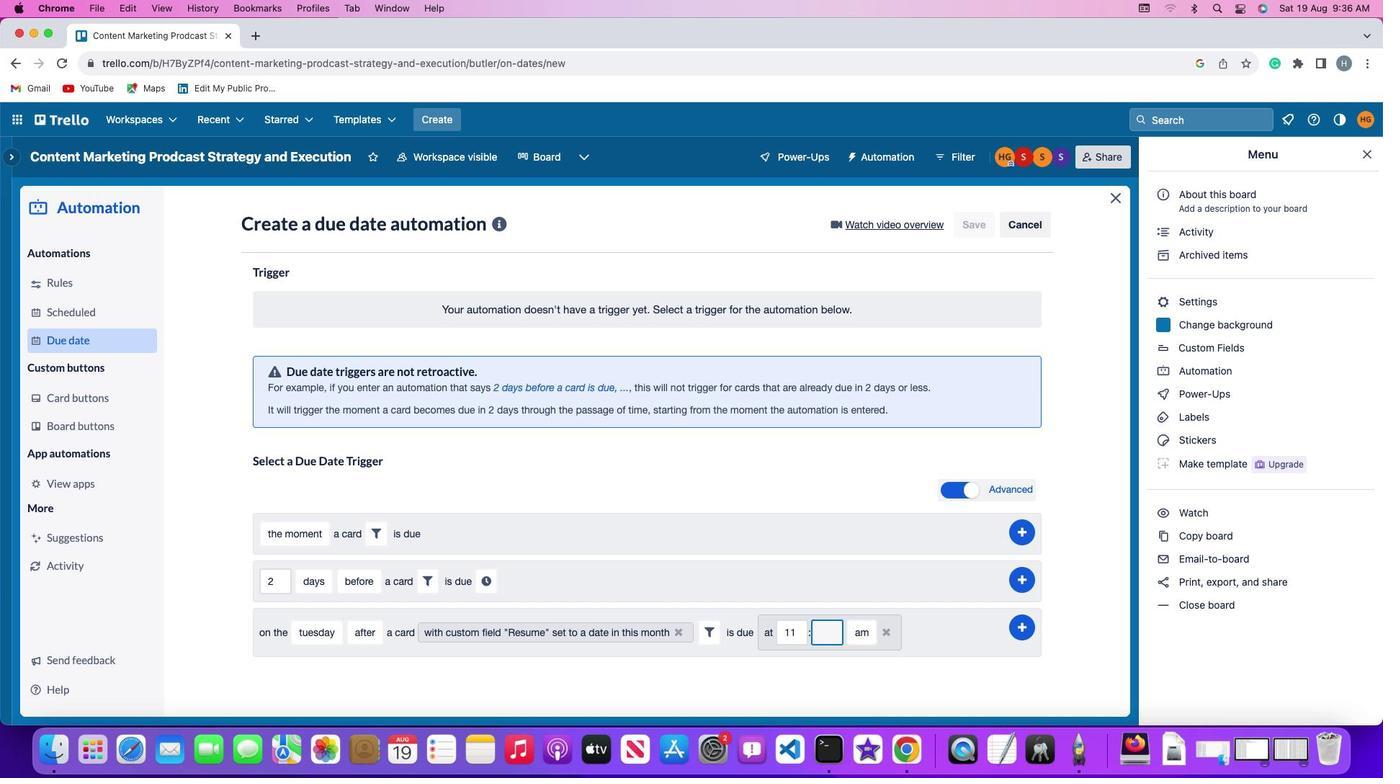 
Action: Mouse moved to (835, 629)
Screenshot: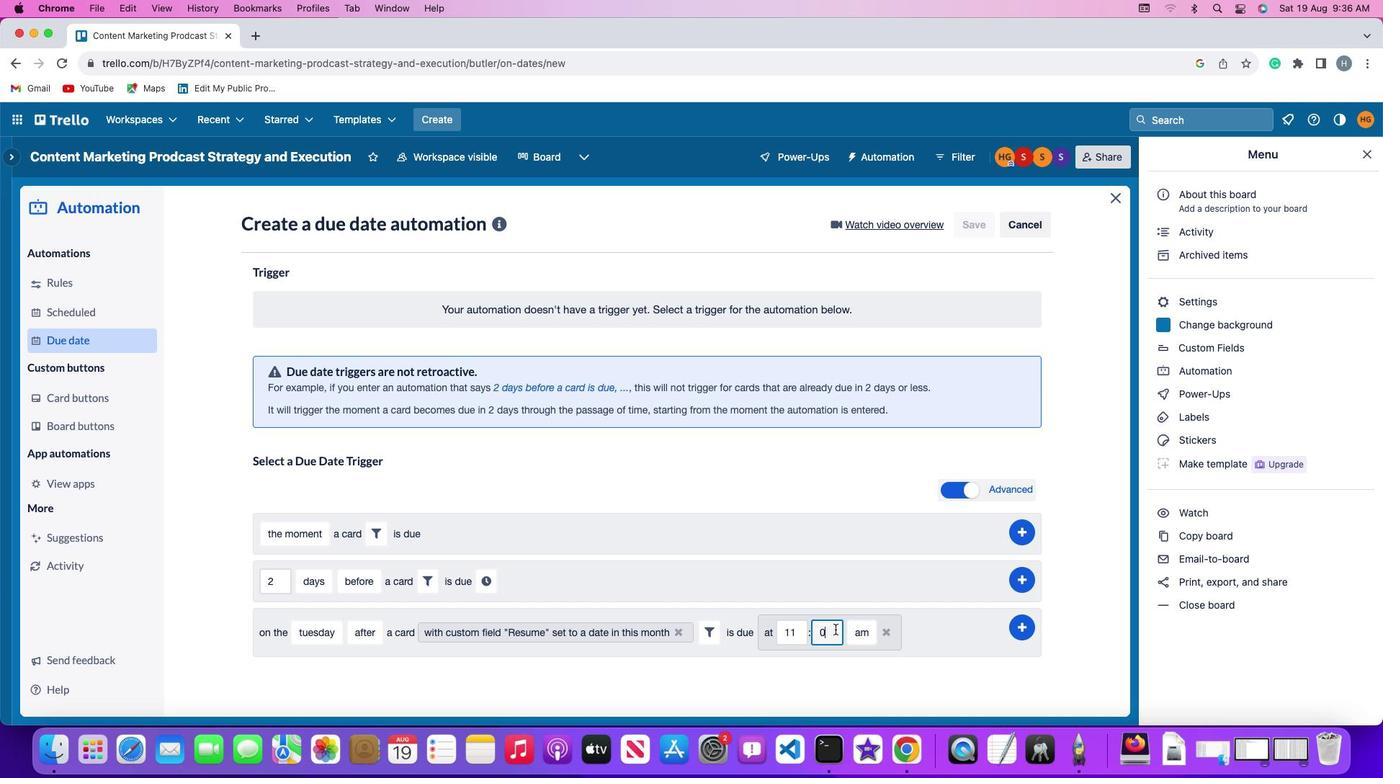 
Action: Key pressed '0'
Screenshot: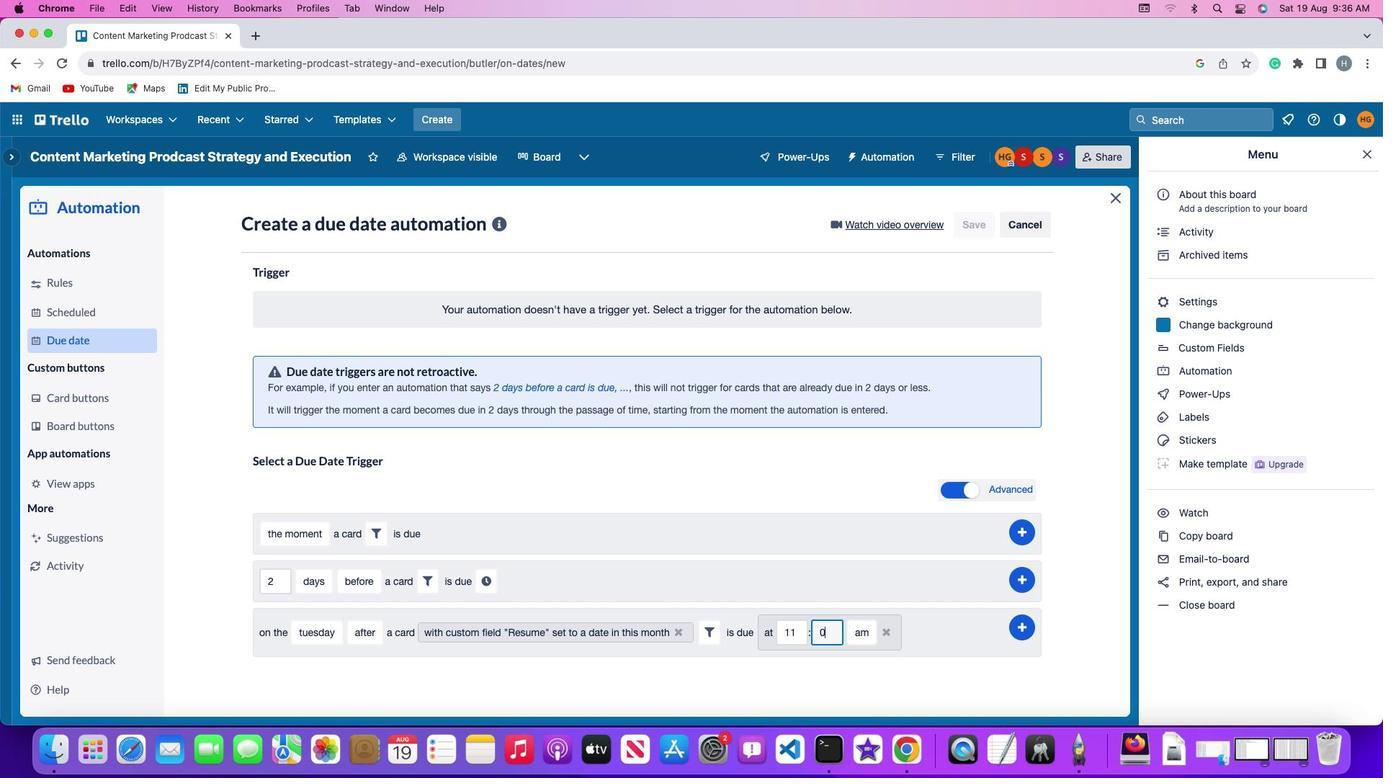 
Action: Mouse moved to (859, 629)
Screenshot: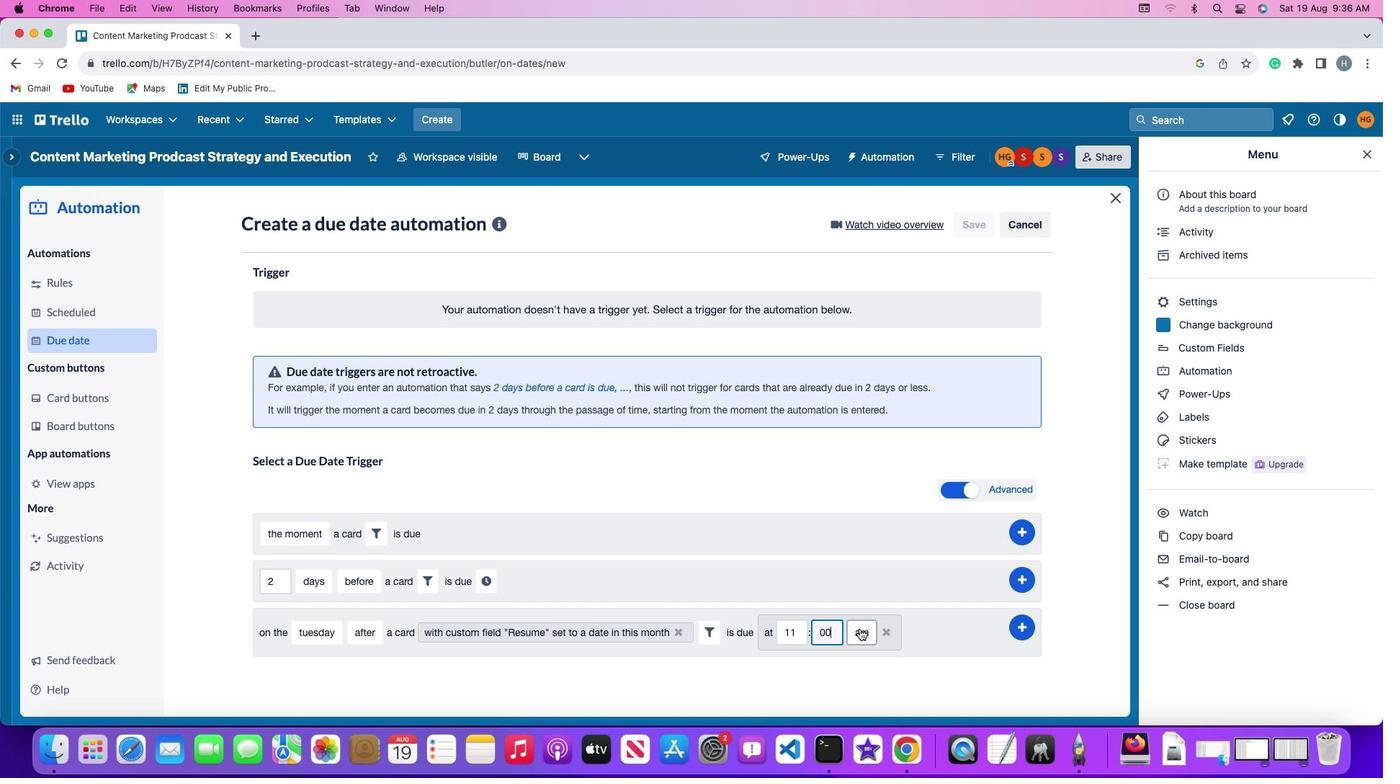
Action: Mouse pressed left at (859, 629)
Screenshot: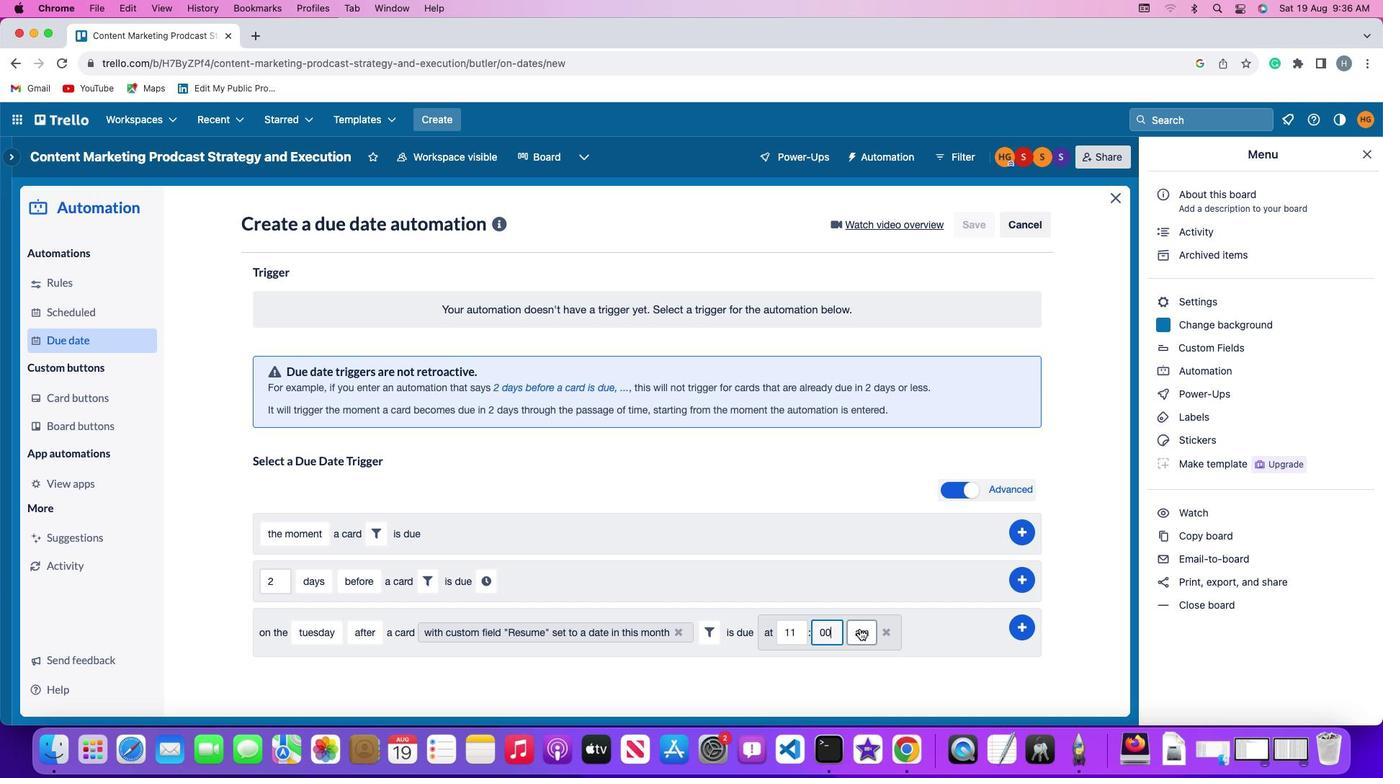 
Action: Mouse moved to (859, 657)
Screenshot: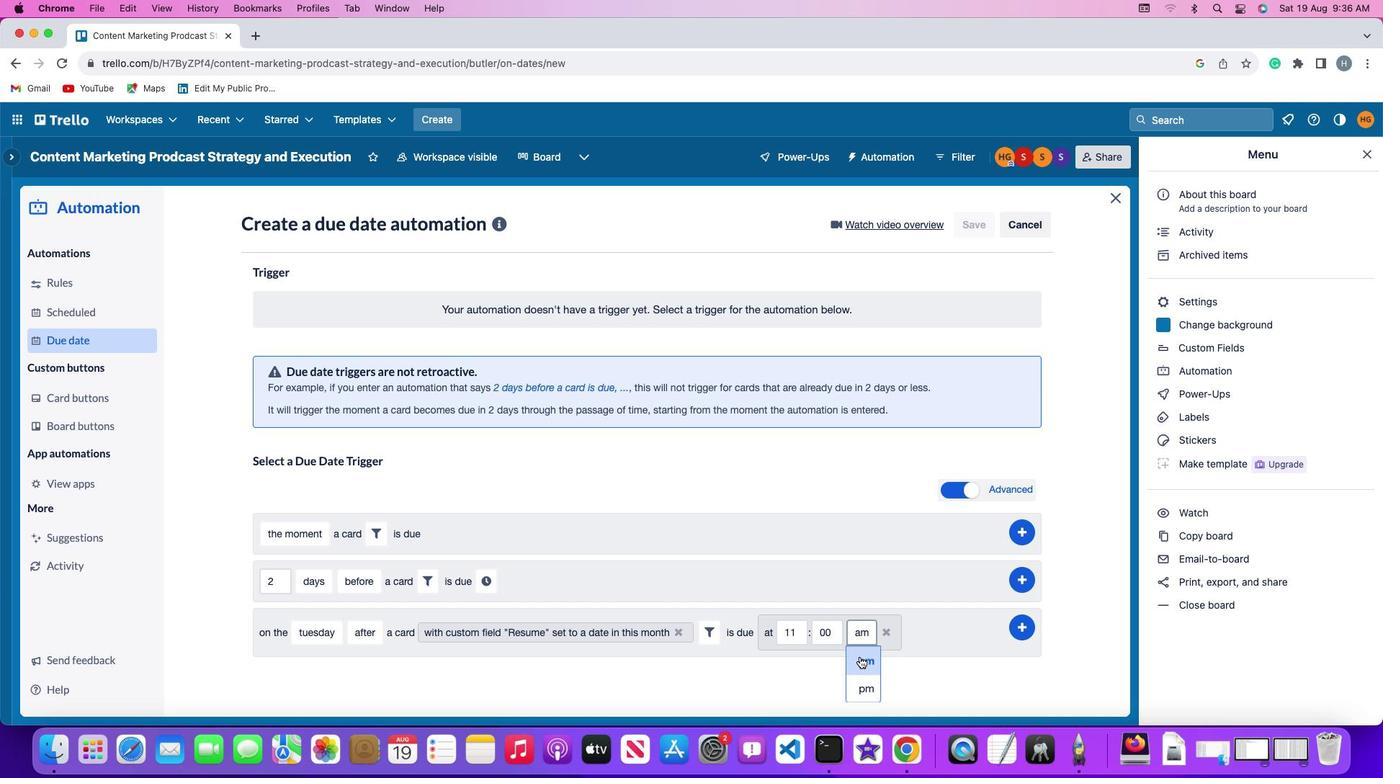 
Action: Mouse pressed left at (859, 657)
Screenshot: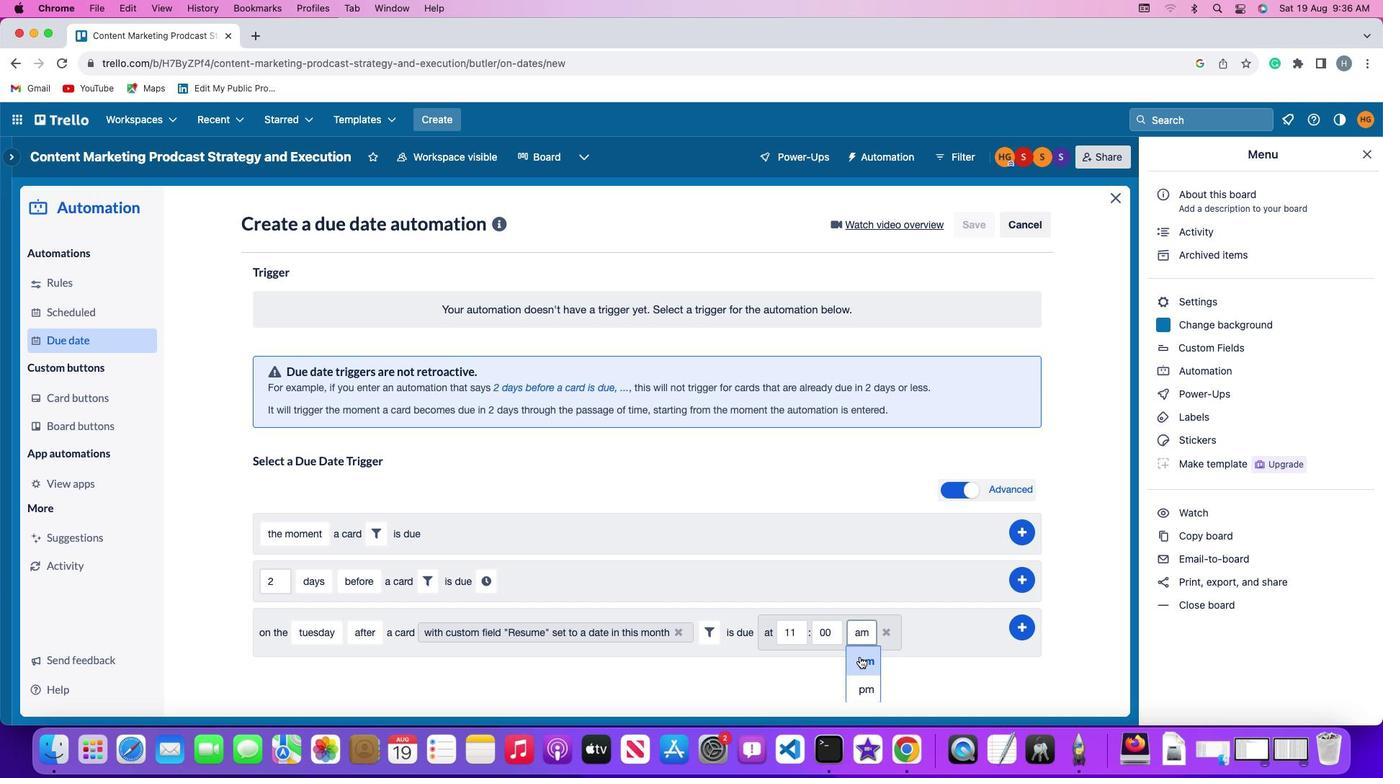 
Action: Mouse moved to (1026, 622)
Screenshot: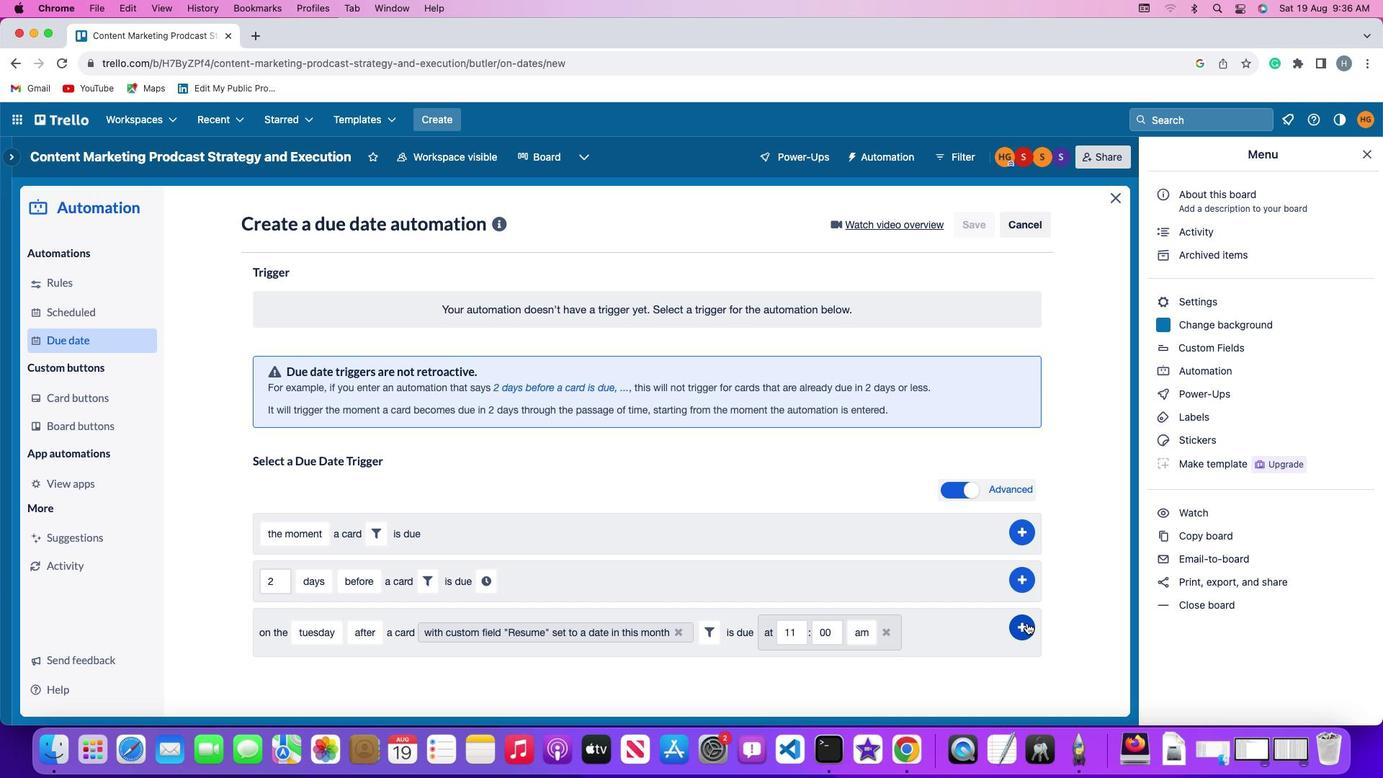 
Action: Mouse pressed left at (1026, 622)
Screenshot: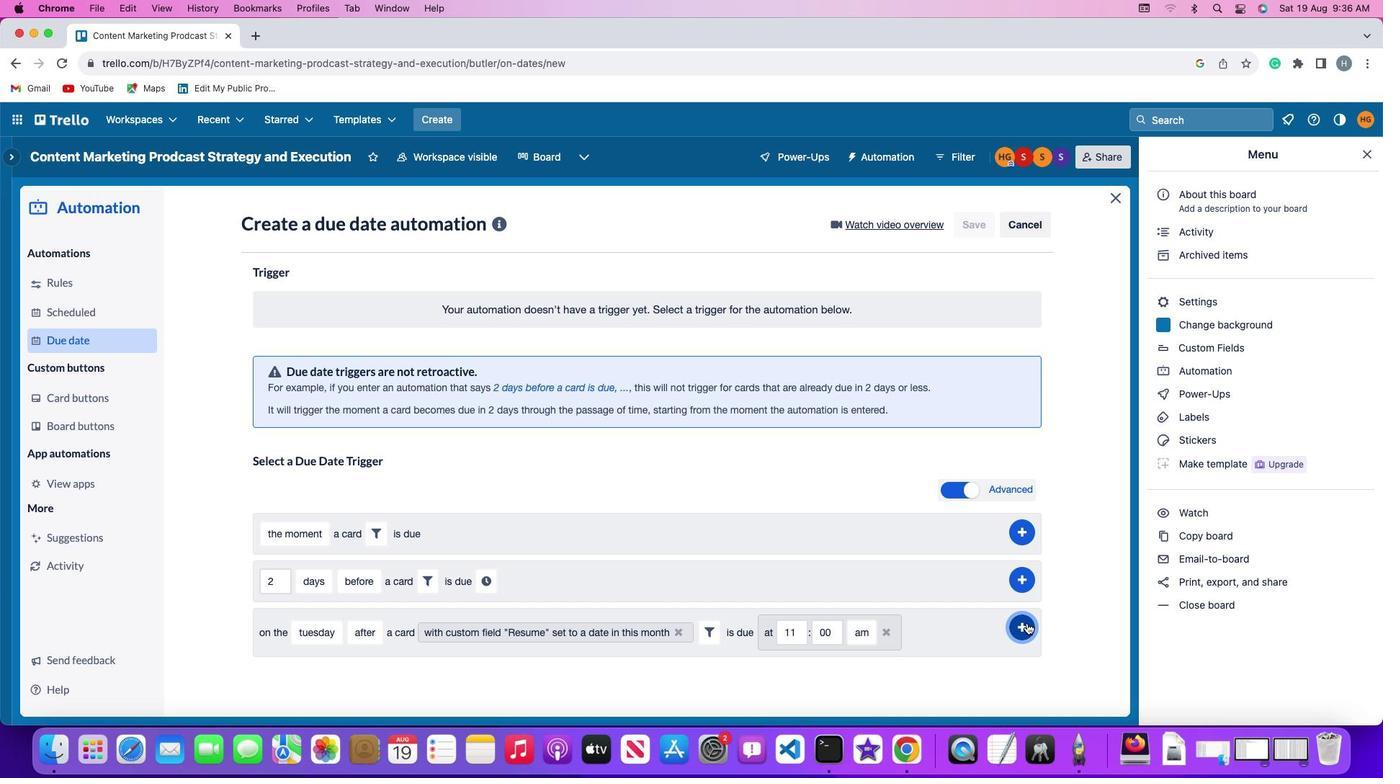 
Action: Mouse moved to (1067, 502)
Screenshot: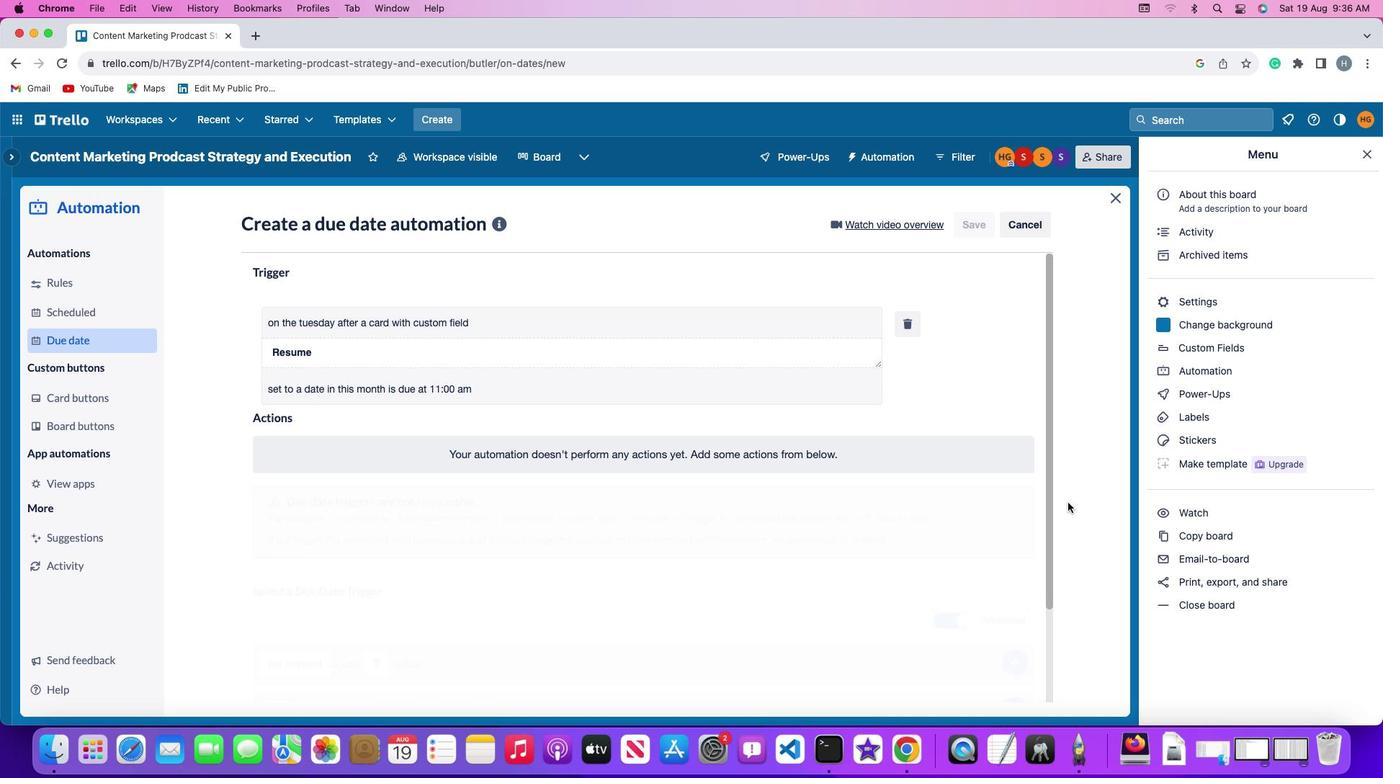 
